 Task: Look for Airbnb properties in Disuq, Egypt from 12th December, 2023 to 16th December, 2023 for 8 adults. Place can be private room with 8 bedrooms having 8 beds and 8 bathrooms. Property type can be hotel. Amenities needed are: wifi, TV, free parkinig on premises, gym, breakfast.
Action: Mouse moved to (493, 89)
Screenshot: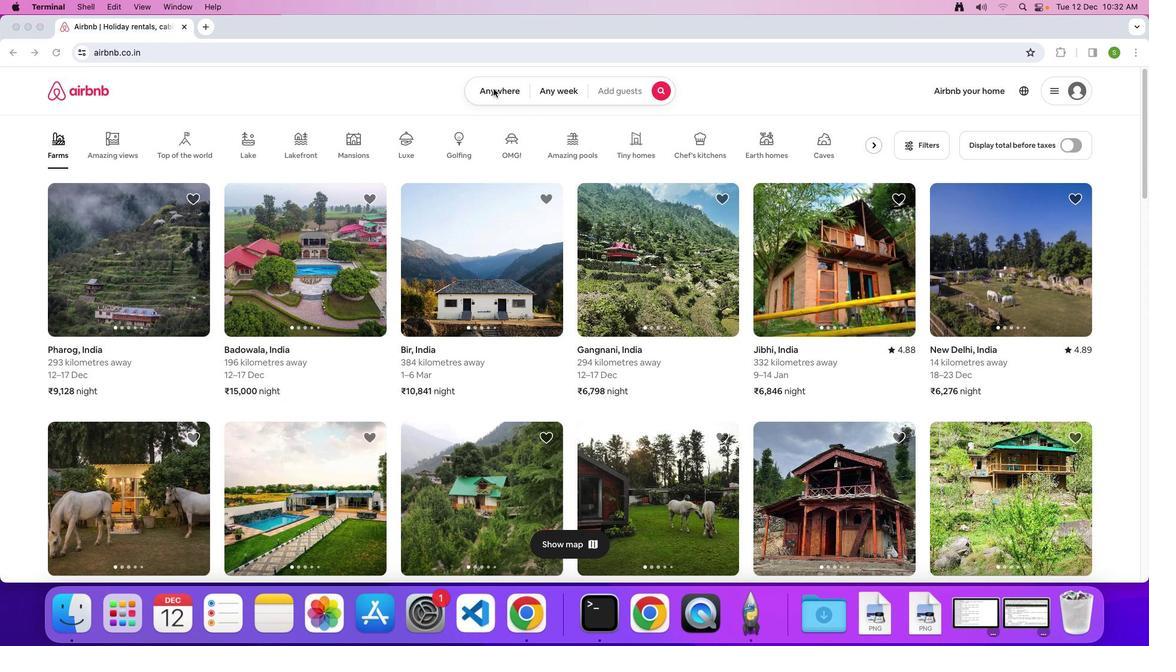 
Action: Mouse pressed left at (493, 89)
Screenshot: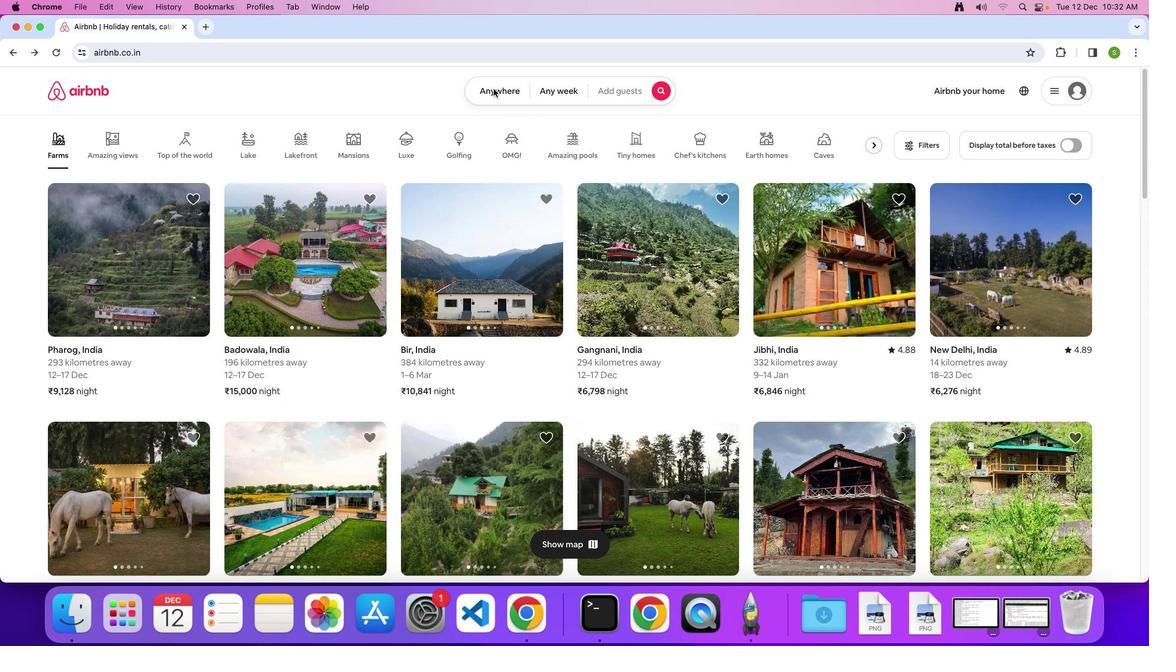 
Action: Mouse moved to (496, 94)
Screenshot: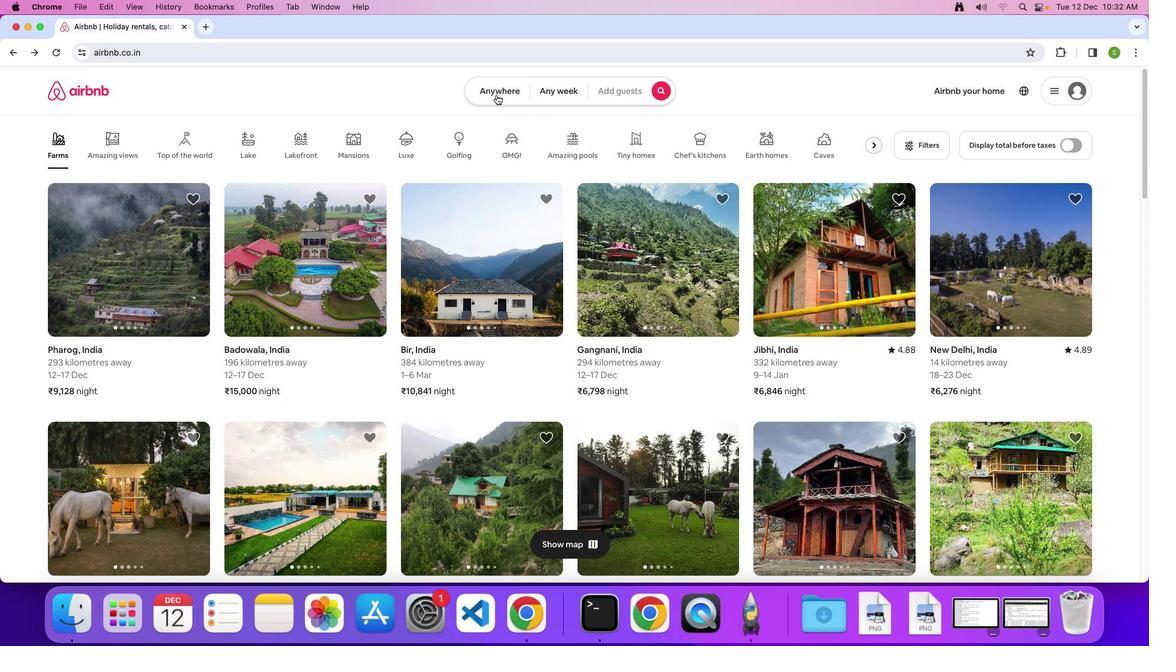 
Action: Mouse pressed left at (496, 94)
Screenshot: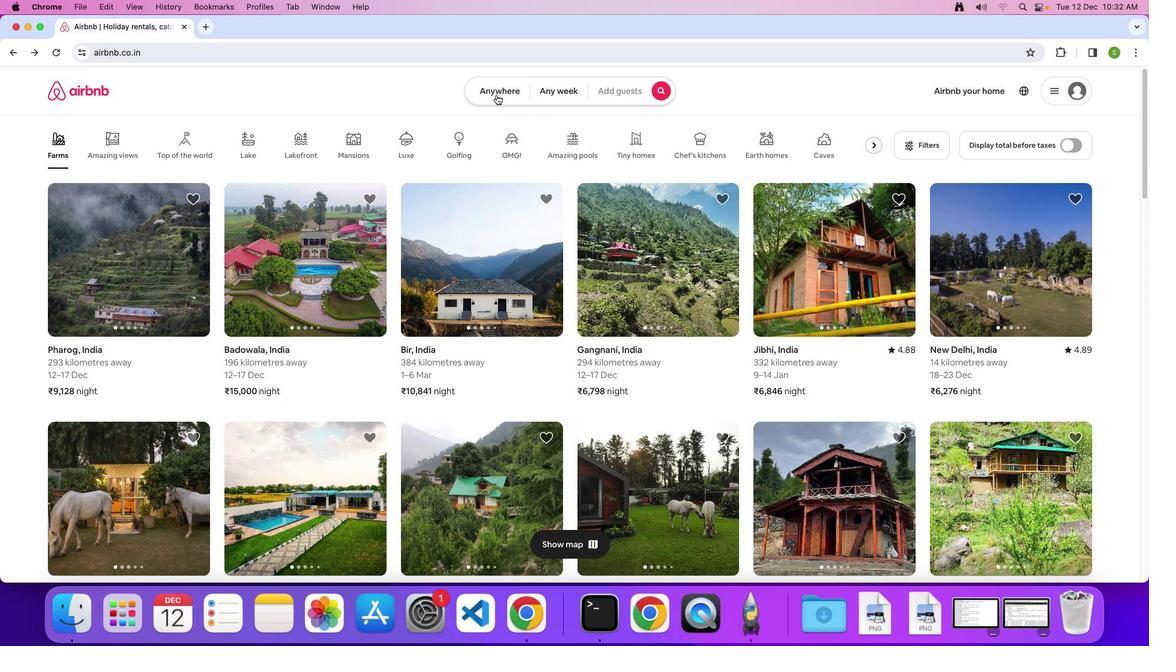 
Action: Mouse moved to (415, 135)
Screenshot: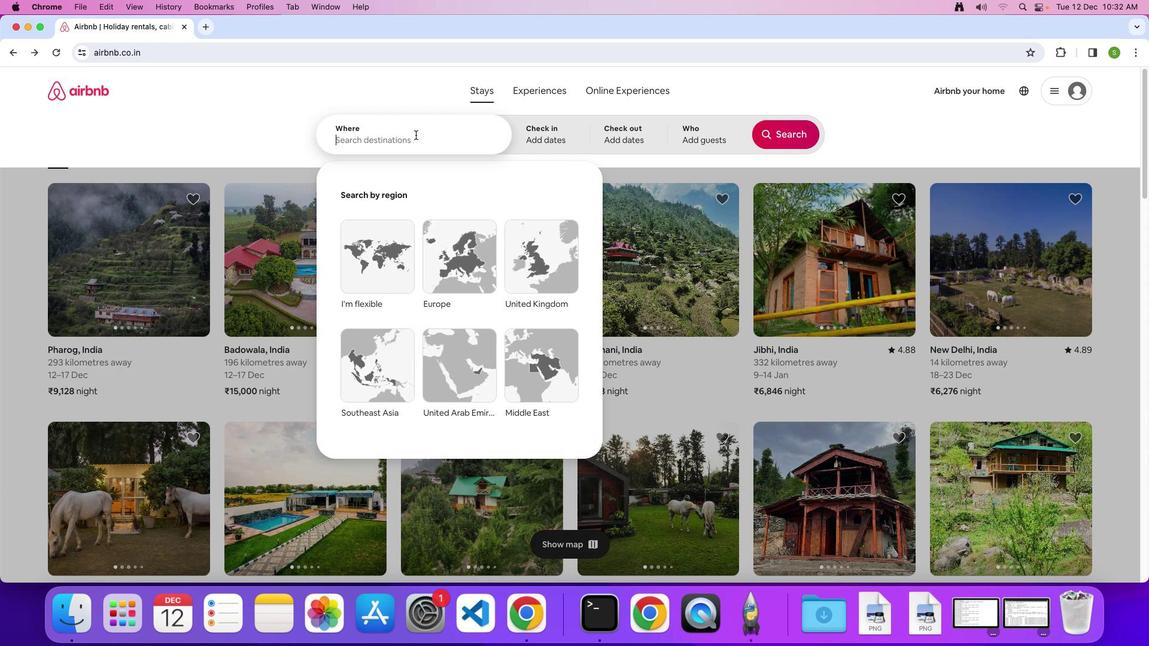 
Action: Mouse pressed left at (415, 135)
Screenshot: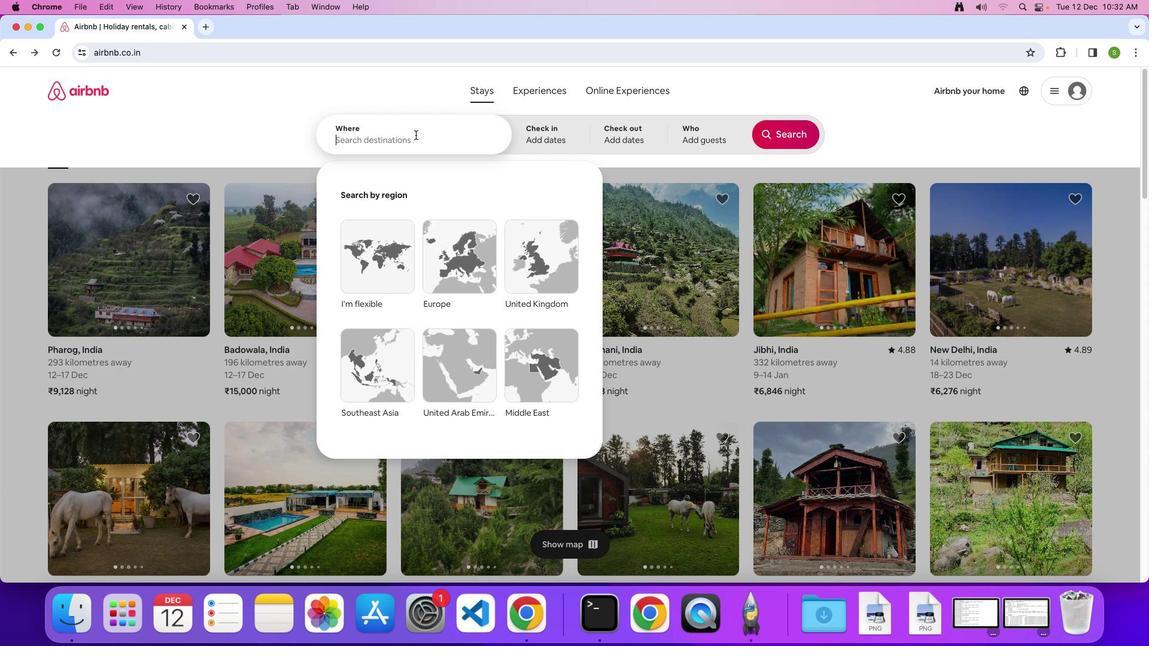 
Action: Mouse moved to (415, 135)
Screenshot: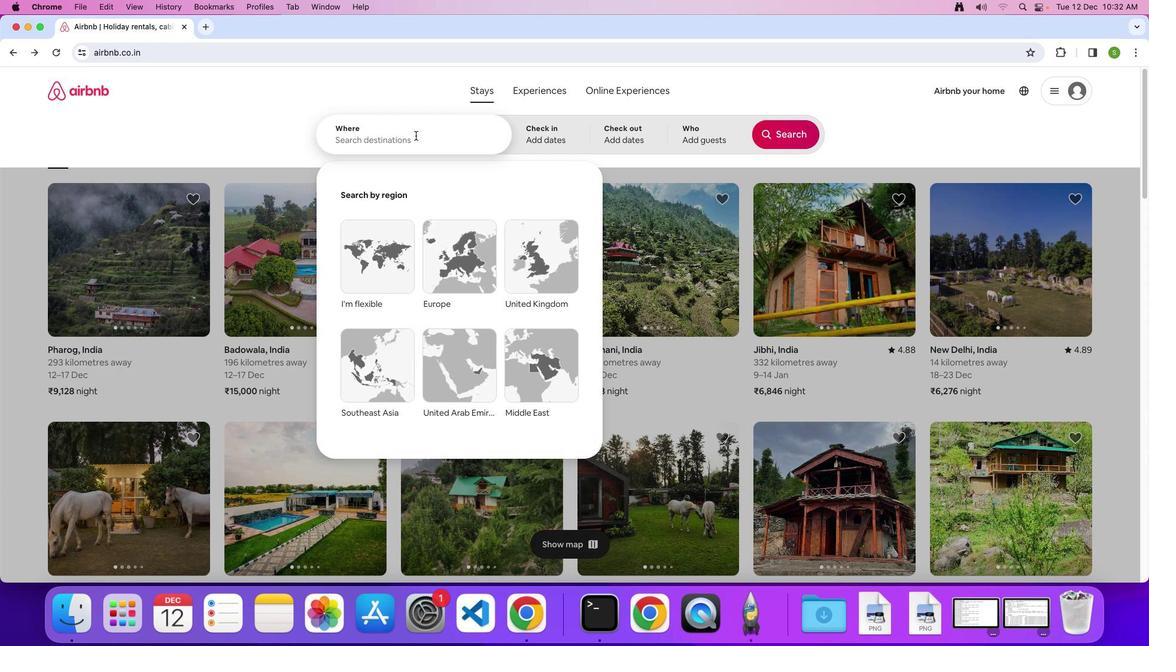 
Action: Key pressed 'D'Key.caps_lock'i''s''u''q'','Key.spaceKey.shift'E''g''p''t'Key.backspaceKey.backspace'y''p''t'Key.enter
Screenshot: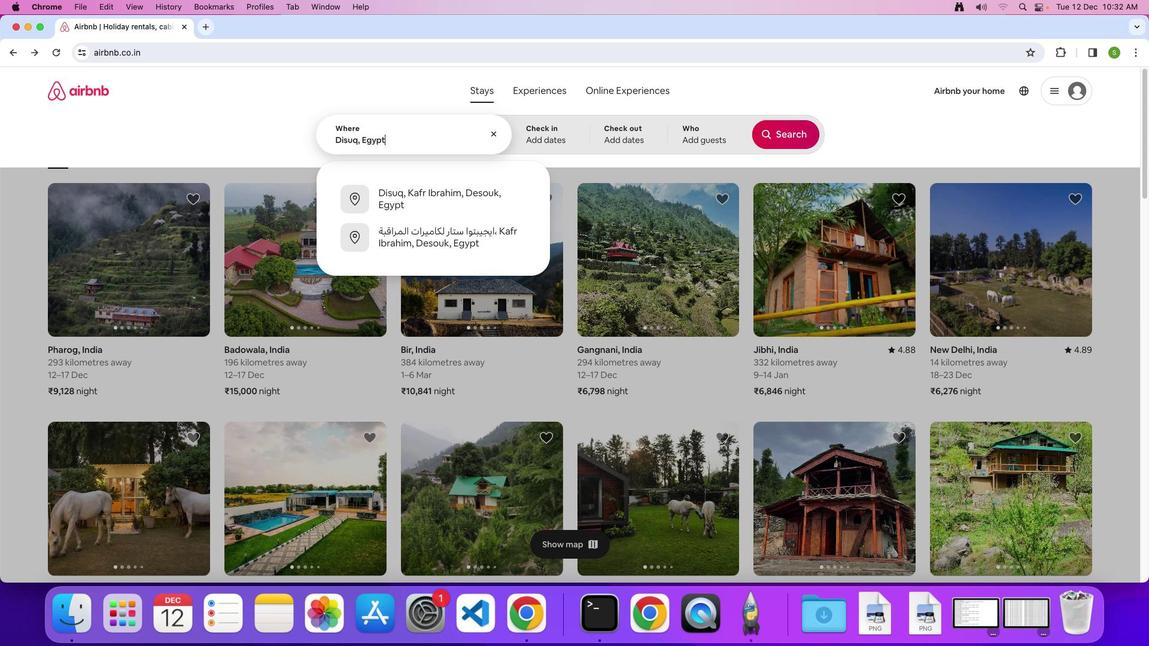 
Action: Mouse moved to (425, 338)
Screenshot: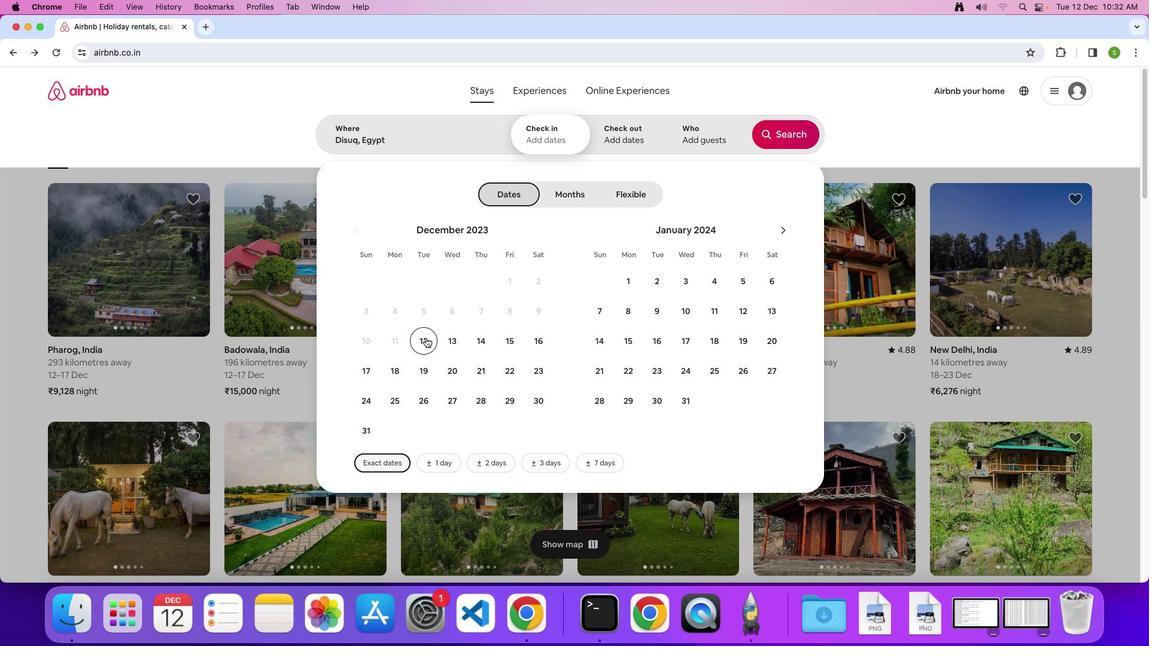 
Action: Mouse pressed left at (425, 338)
Screenshot: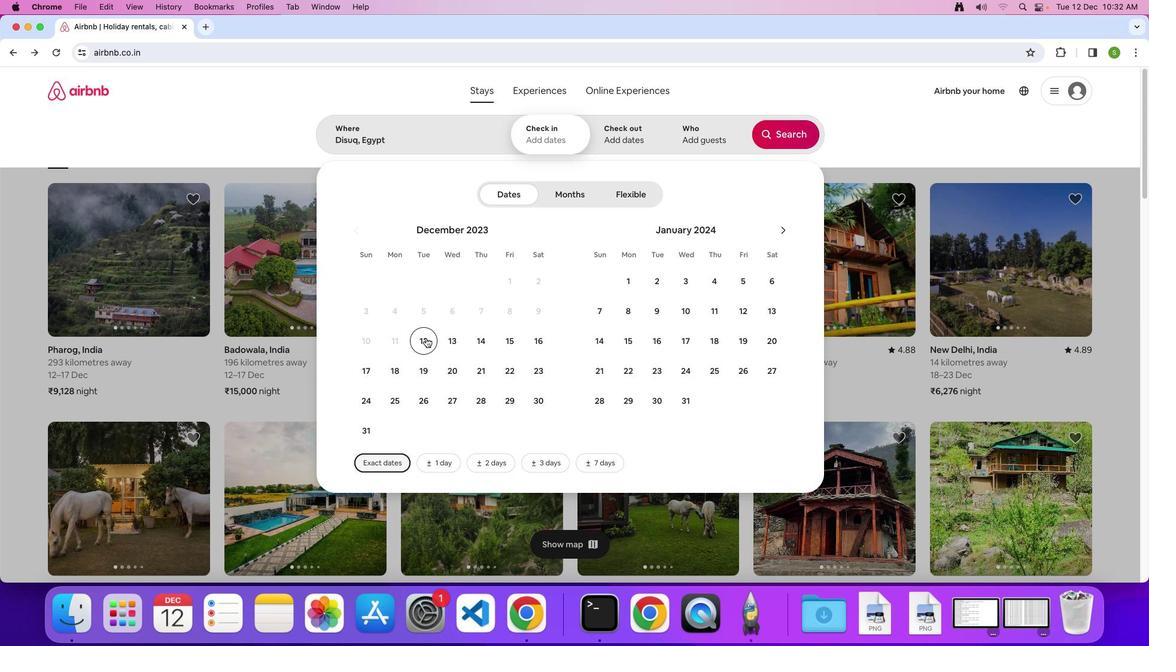 
Action: Mouse moved to (535, 342)
Screenshot: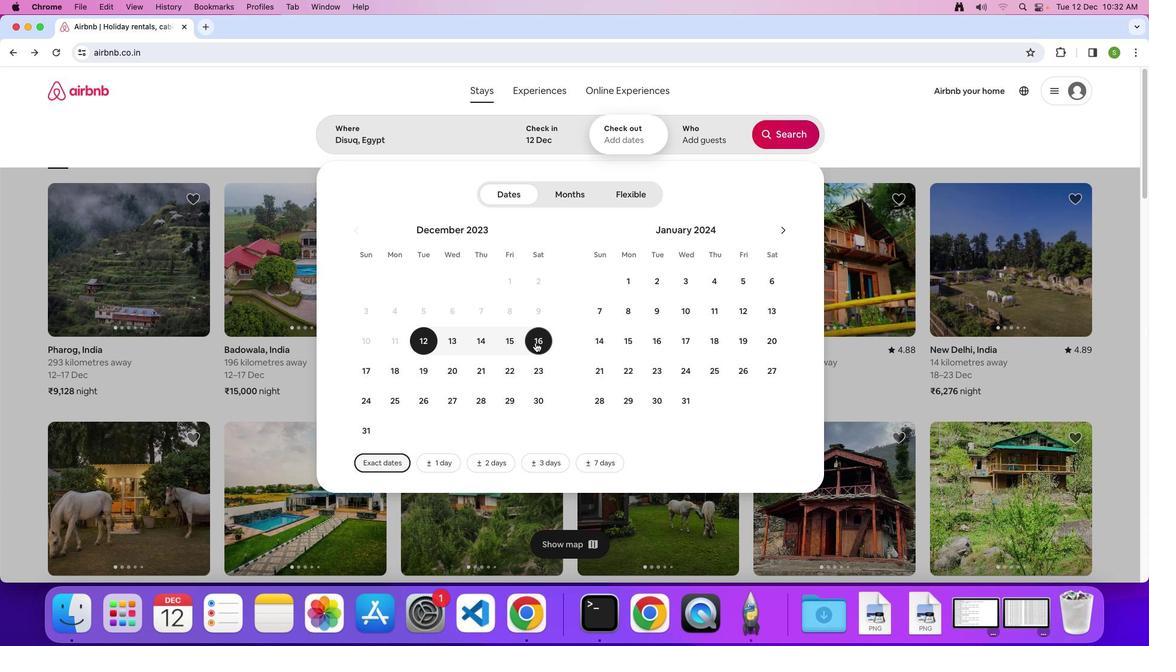 
Action: Mouse pressed left at (535, 342)
Screenshot: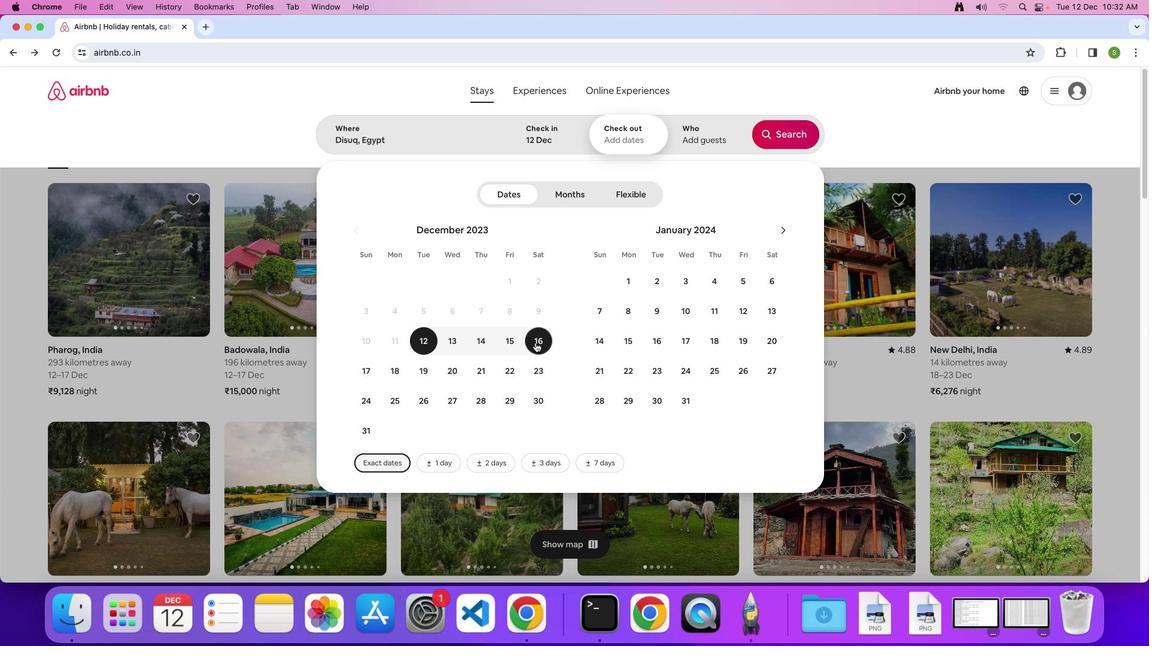 
Action: Mouse moved to (708, 146)
Screenshot: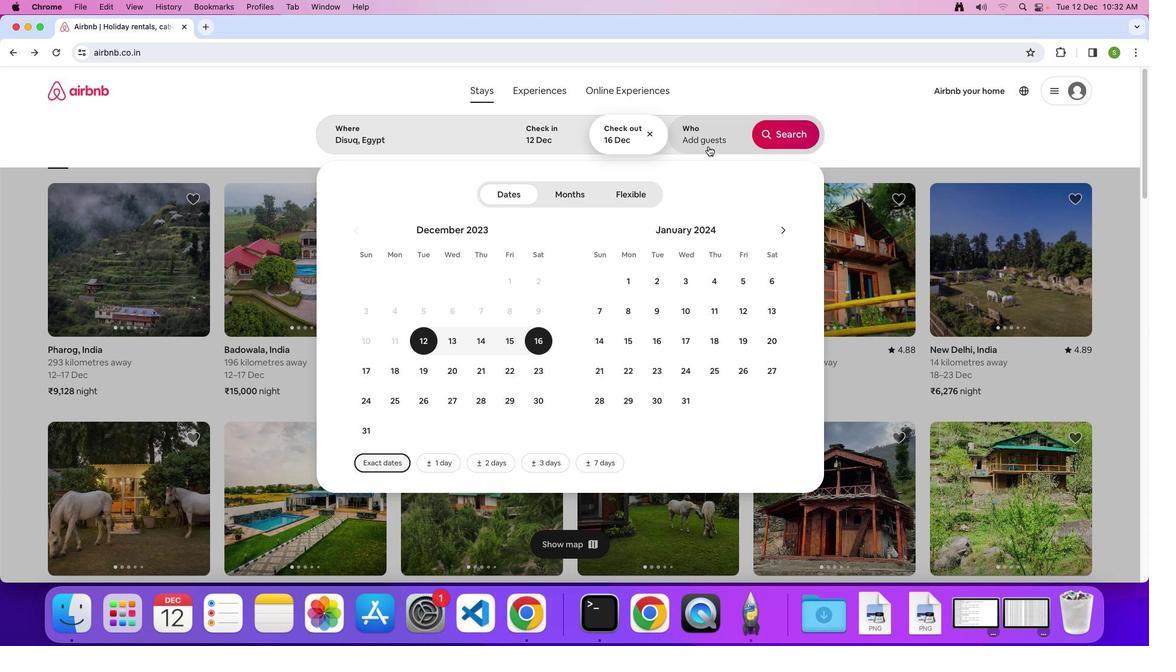 
Action: Mouse pressed left at (708, 146)
Screenshot: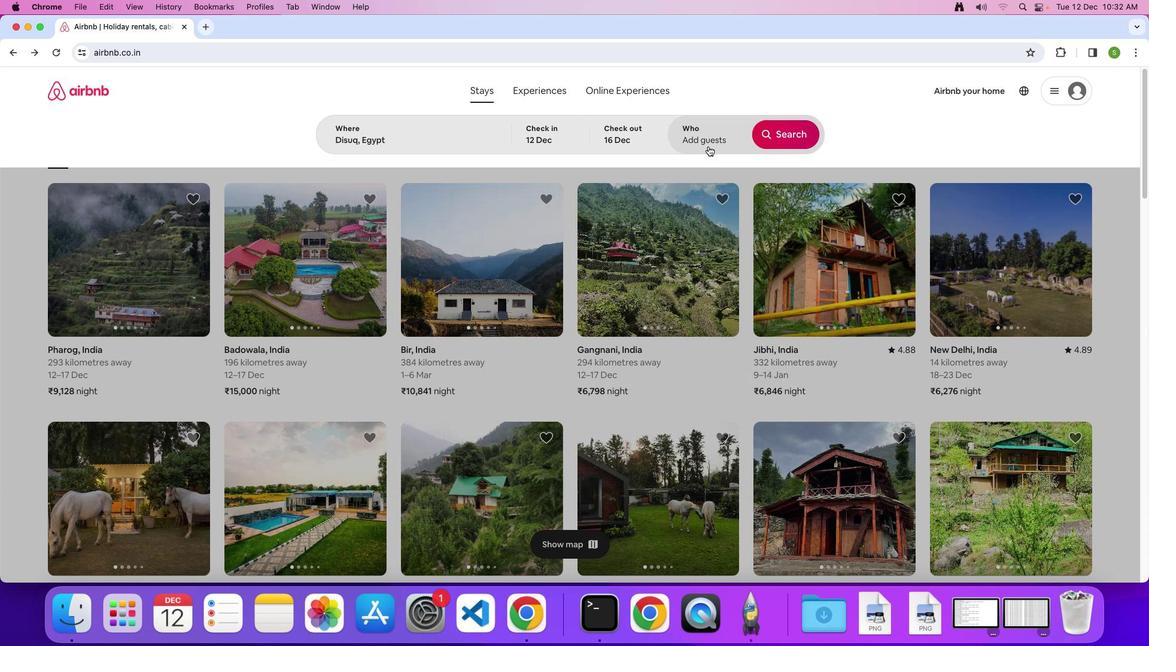 
Action: Mouse moved to (788, 197)
Screenshot: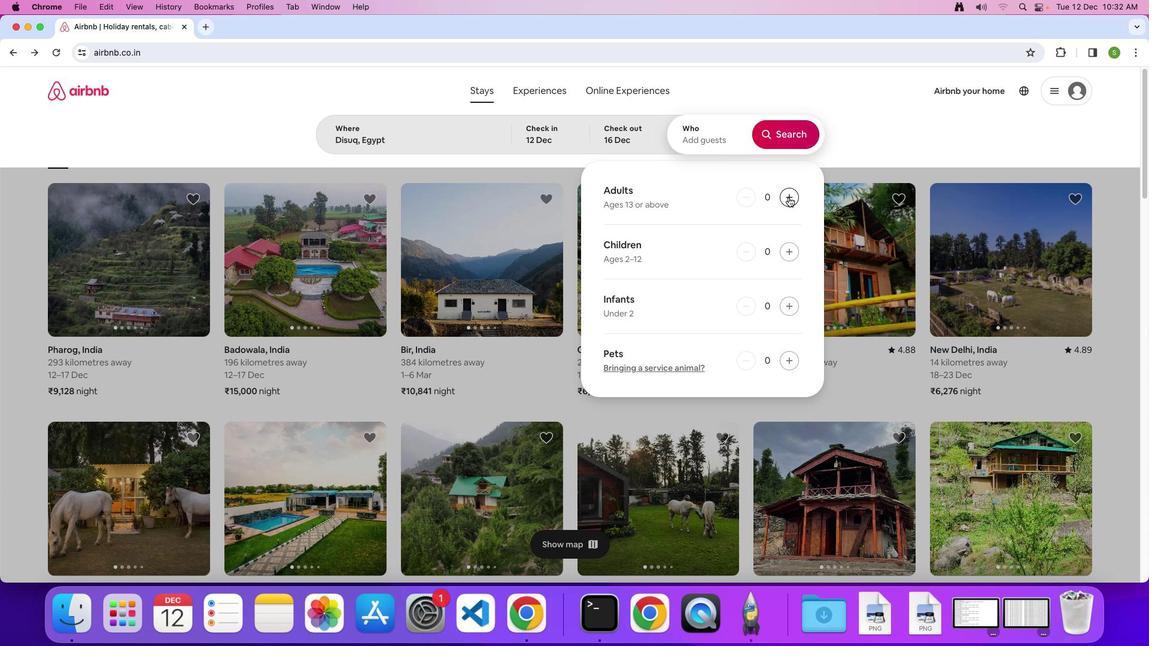 
Action: Mouse pressed left at (788, 197)
Screenshot: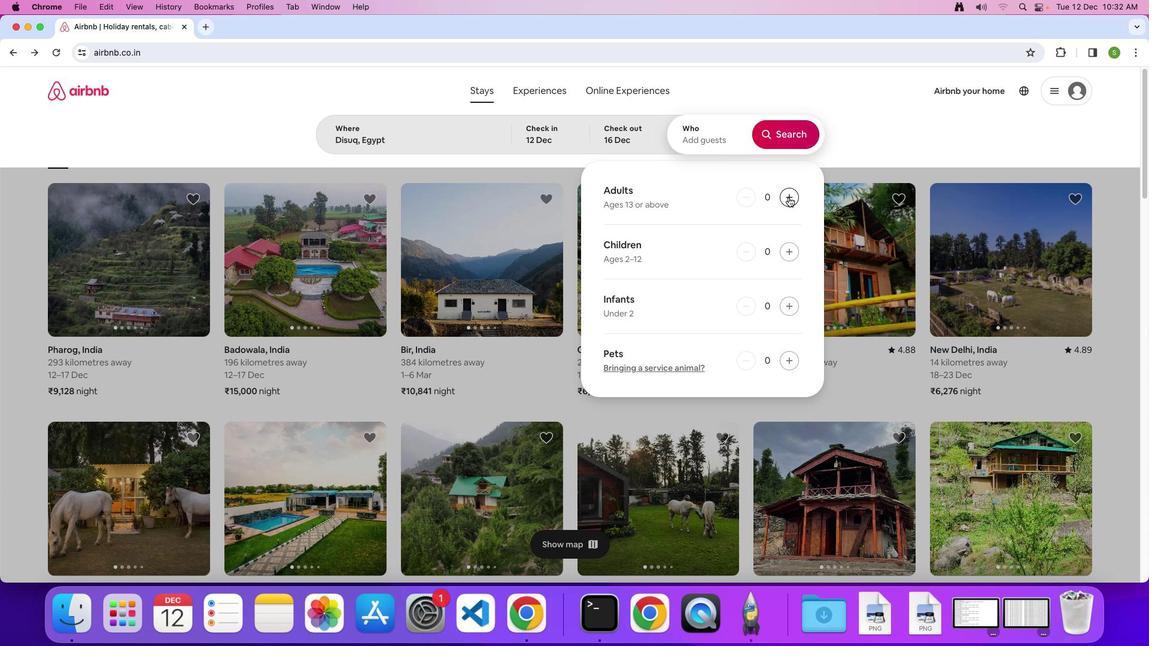 
Action: Mouse pressed left at (788, 197)
Screenshot: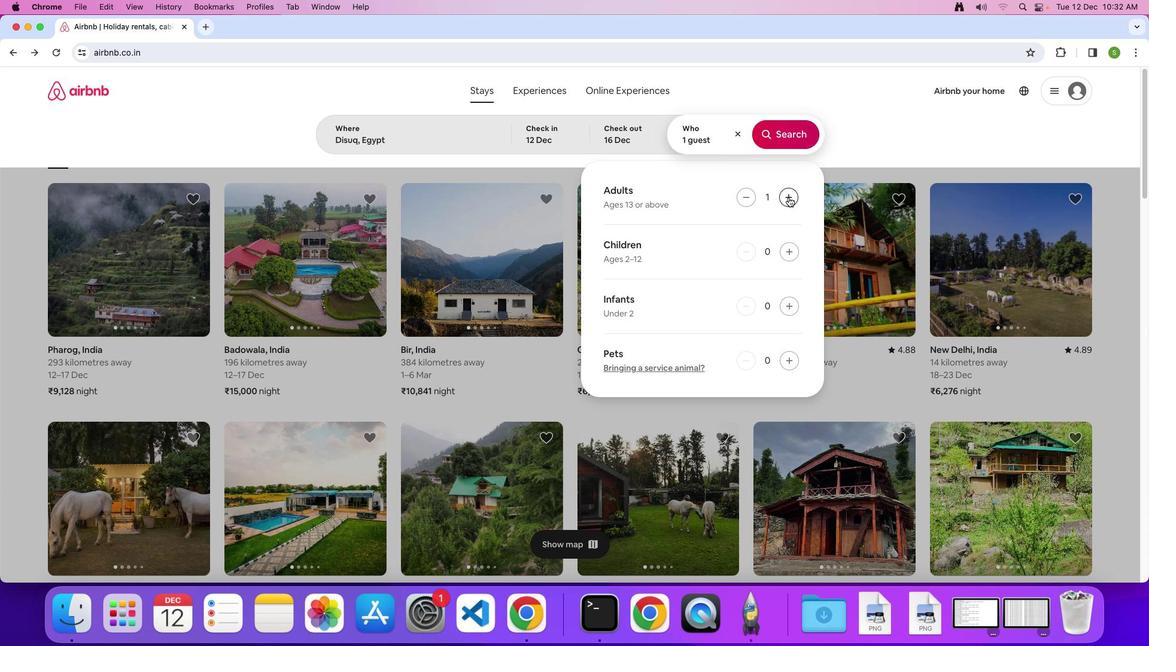 
Action: Mouse pressed left at (788, 197)
Screenshot: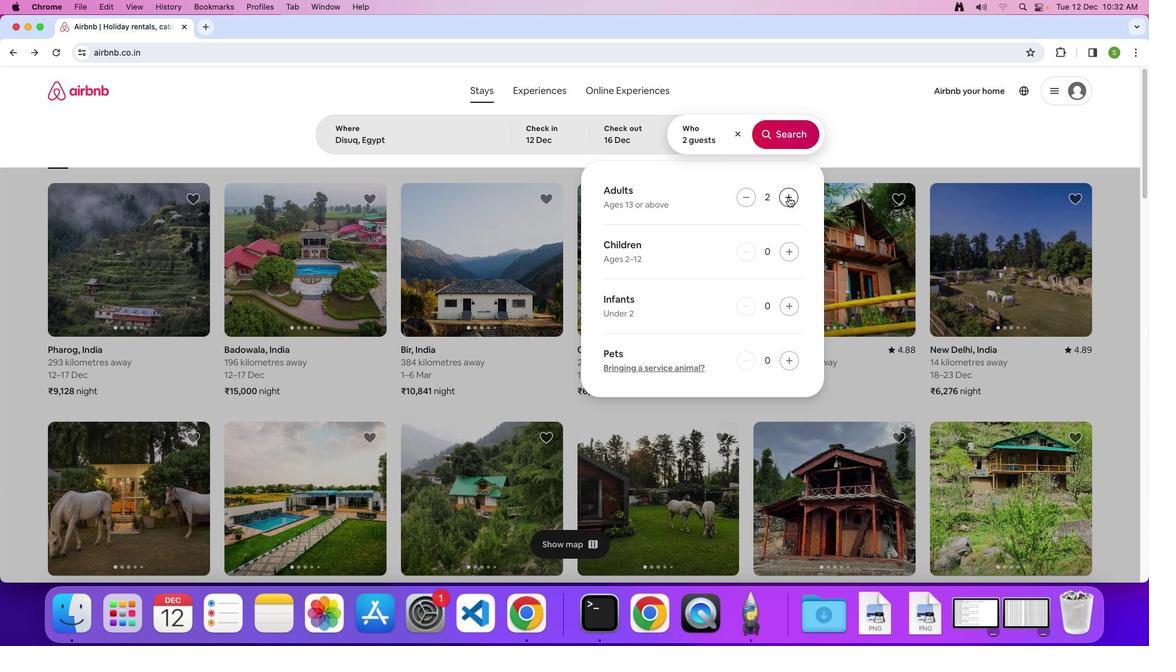 
Action: Mouse pressed left at (788, 197)
Screenshot: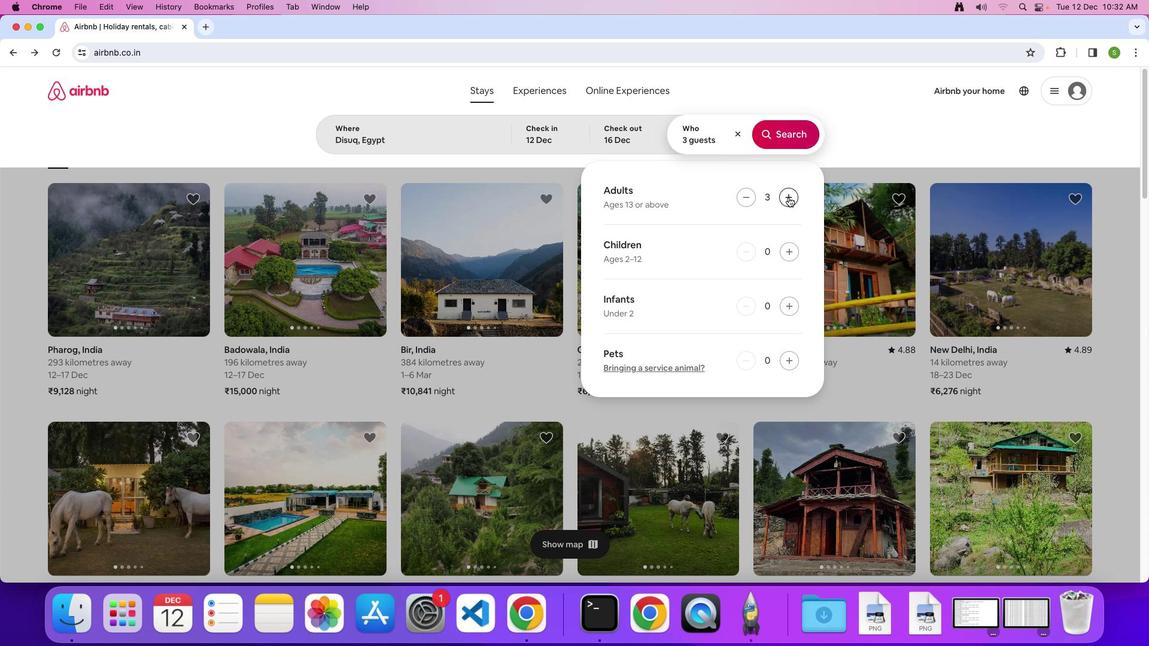 
Action: Mouse pressed left at (788, 197)
Screenshot: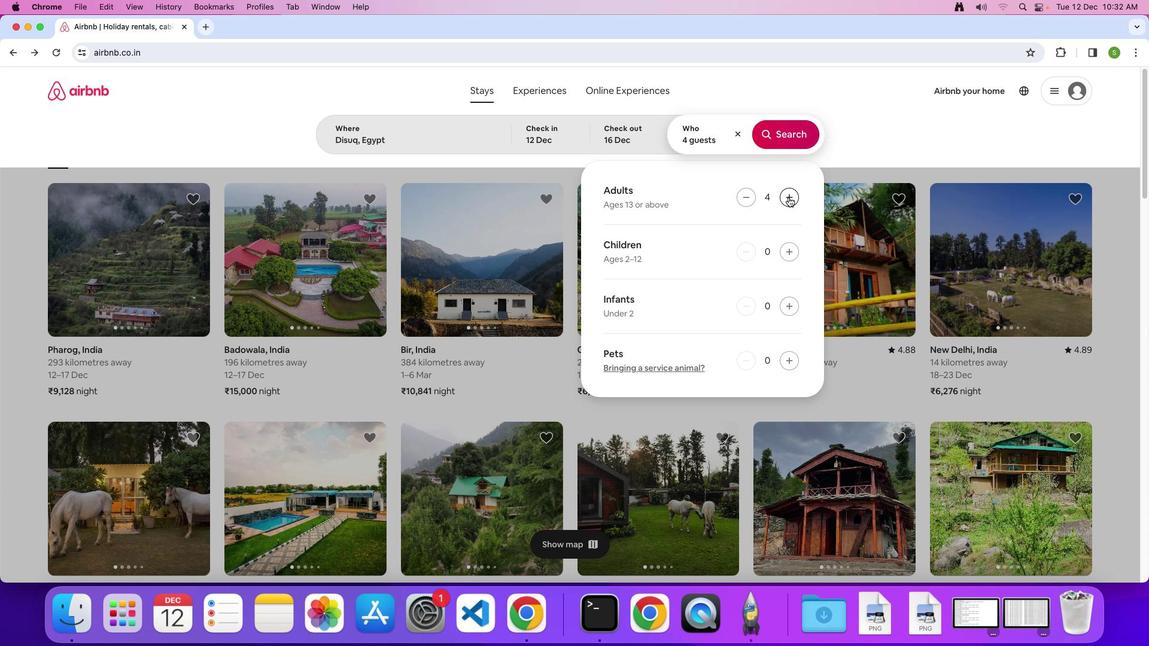 
Action: Mouse pressed left at (788, 197)
Screenshot: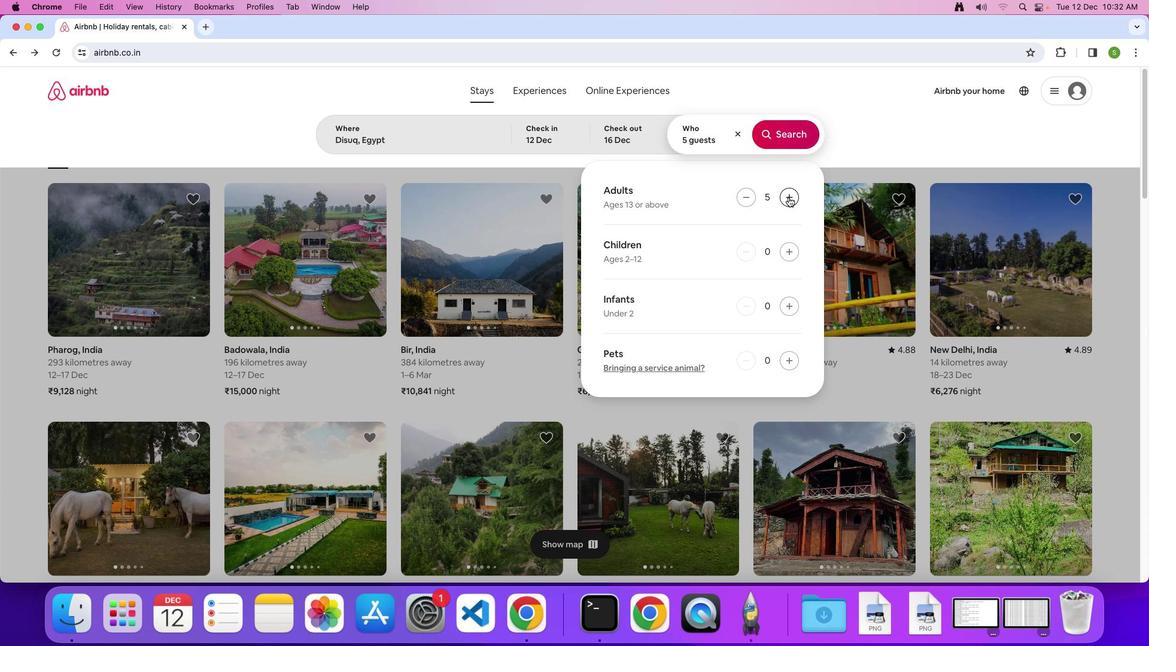 
Action: Mouse pressed left at (788, 197)
Screenshot: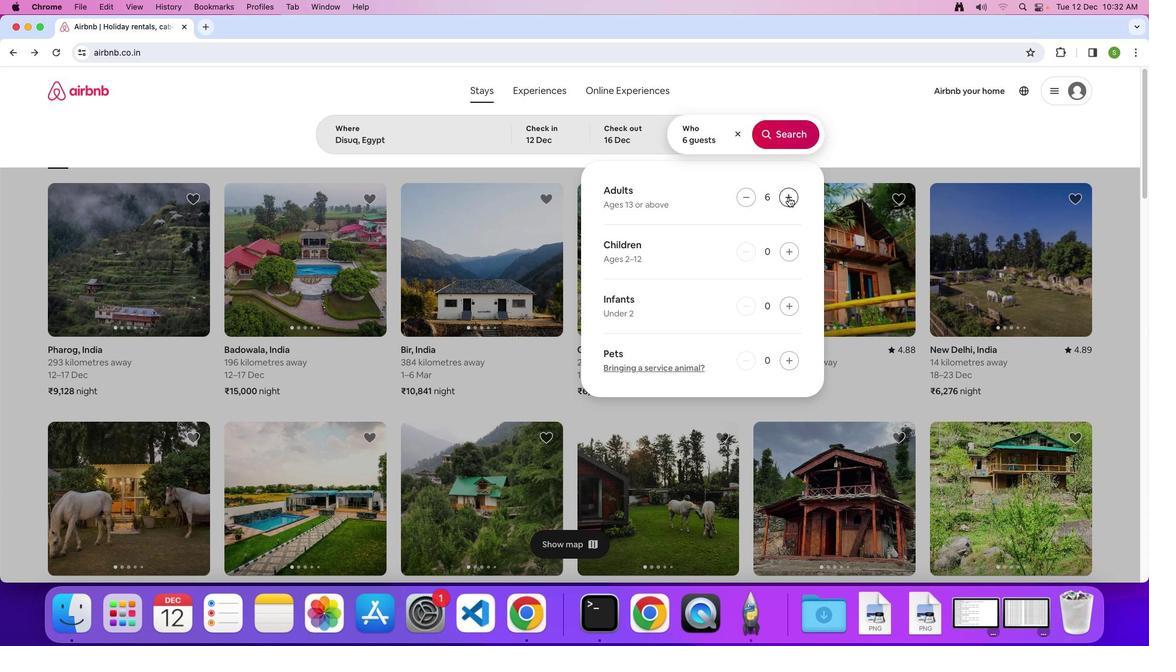 
Action: Mouse pressed left at (788, 197)
Screenshot: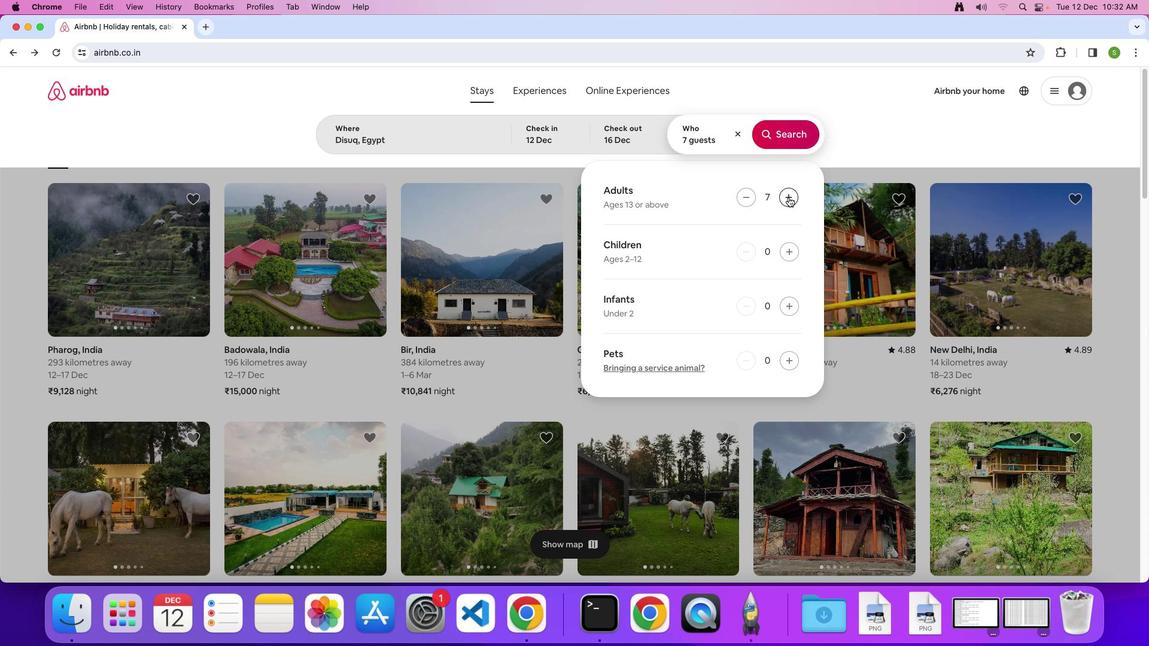 
Action: Mouse moved to (789, 144)
Screenshot: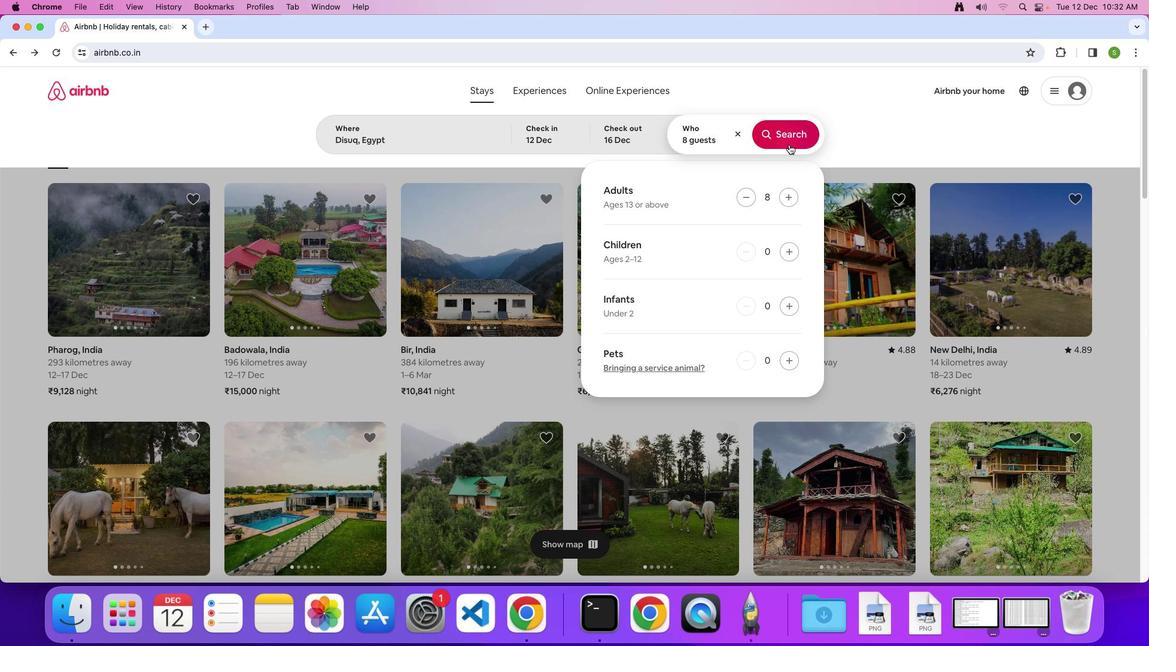 
Action: Mouse pressed left at (789, 144)
Screenshot: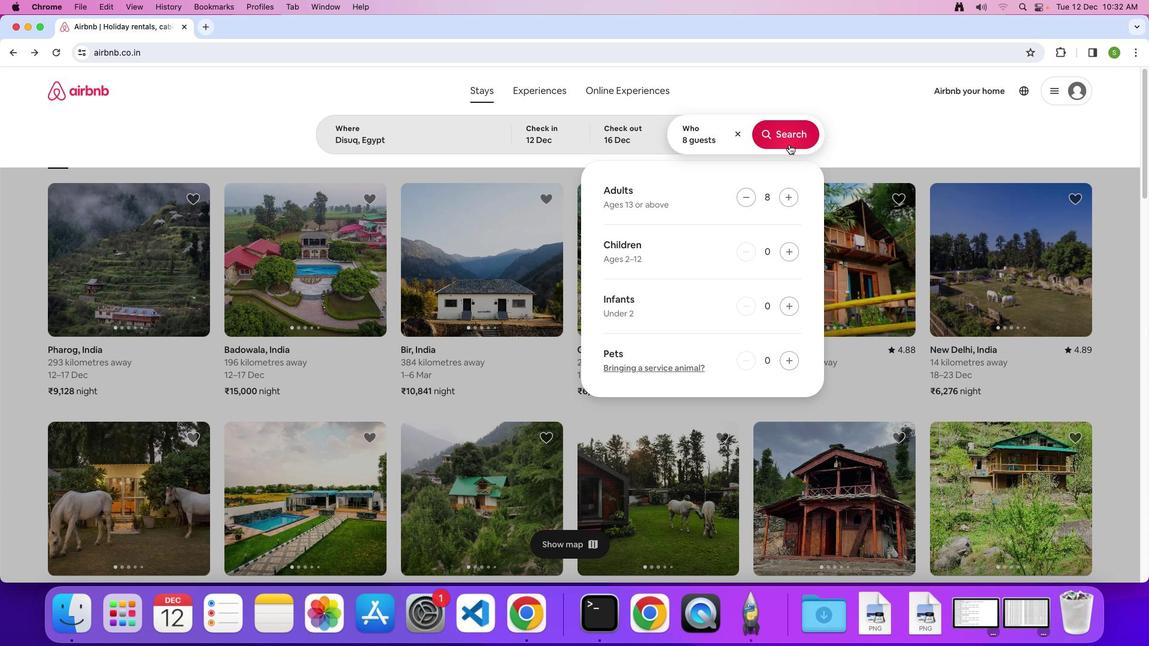 
Action: Mouse moved to (961, 138)
Screenshot: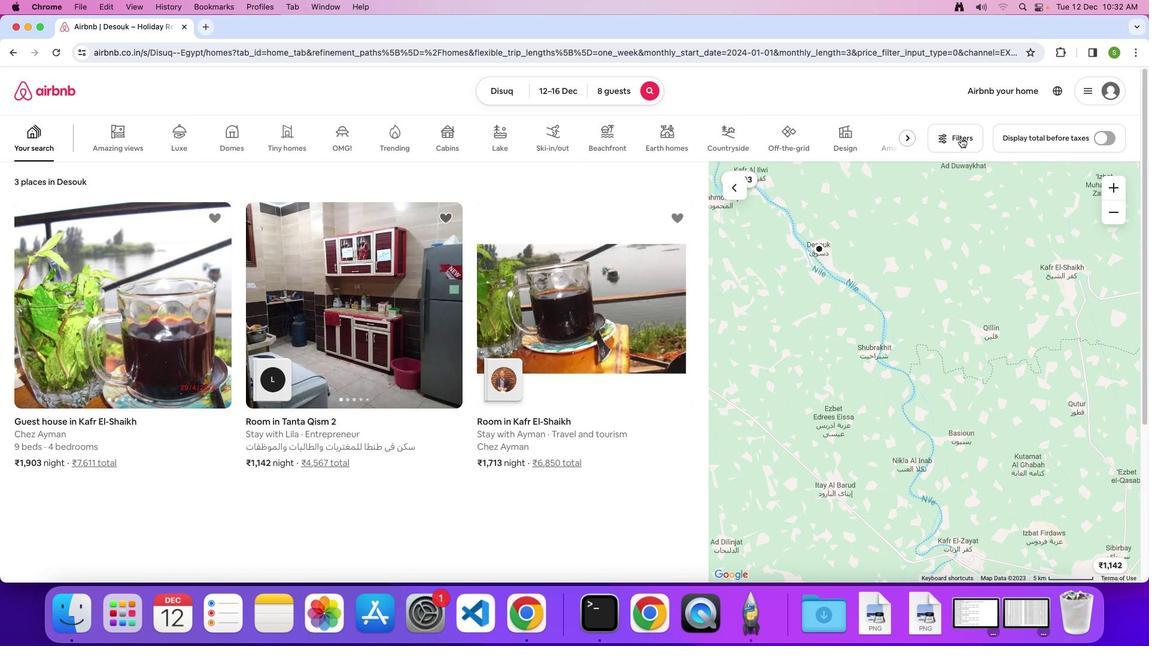 
Action: Mouse pressed left at (961, 138)
Screenshot: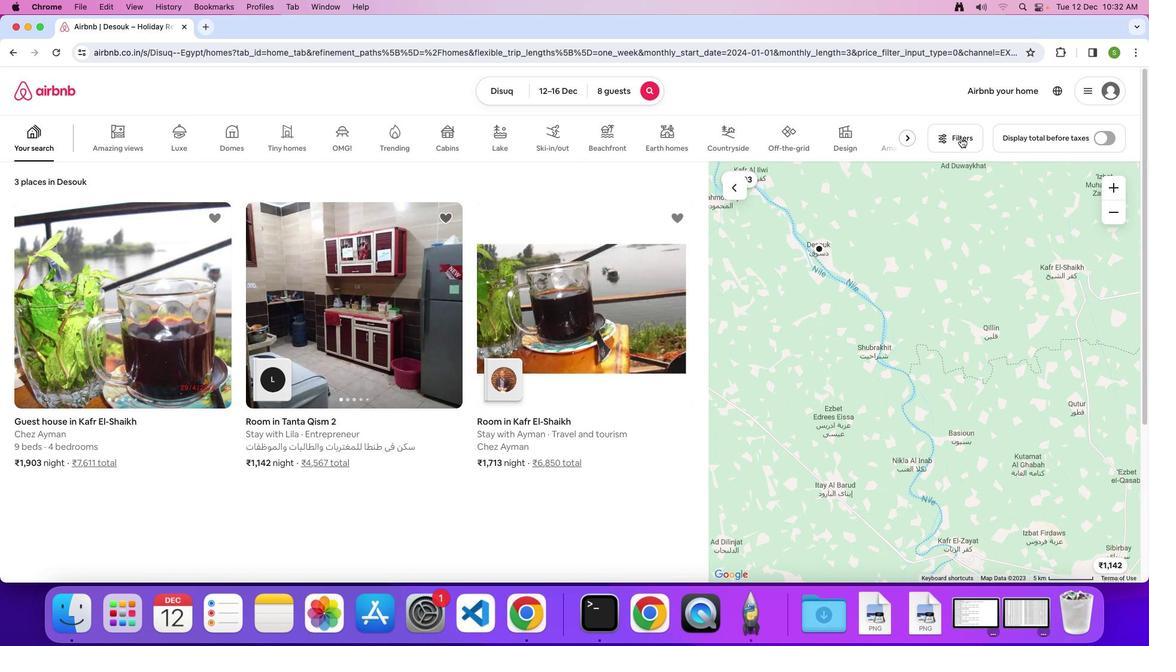 
Action: Mouse moved to (575, 317)
Screenshot: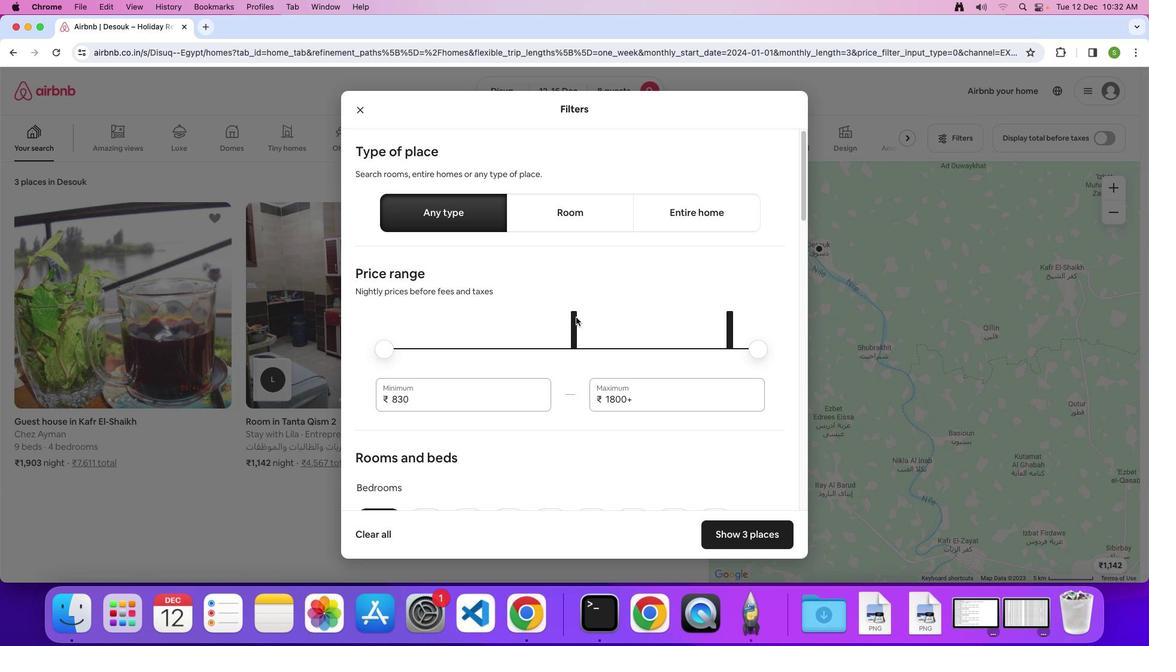 
Action: Mouse scrolled (575, 317) with delta (0, 0)
Screenshot: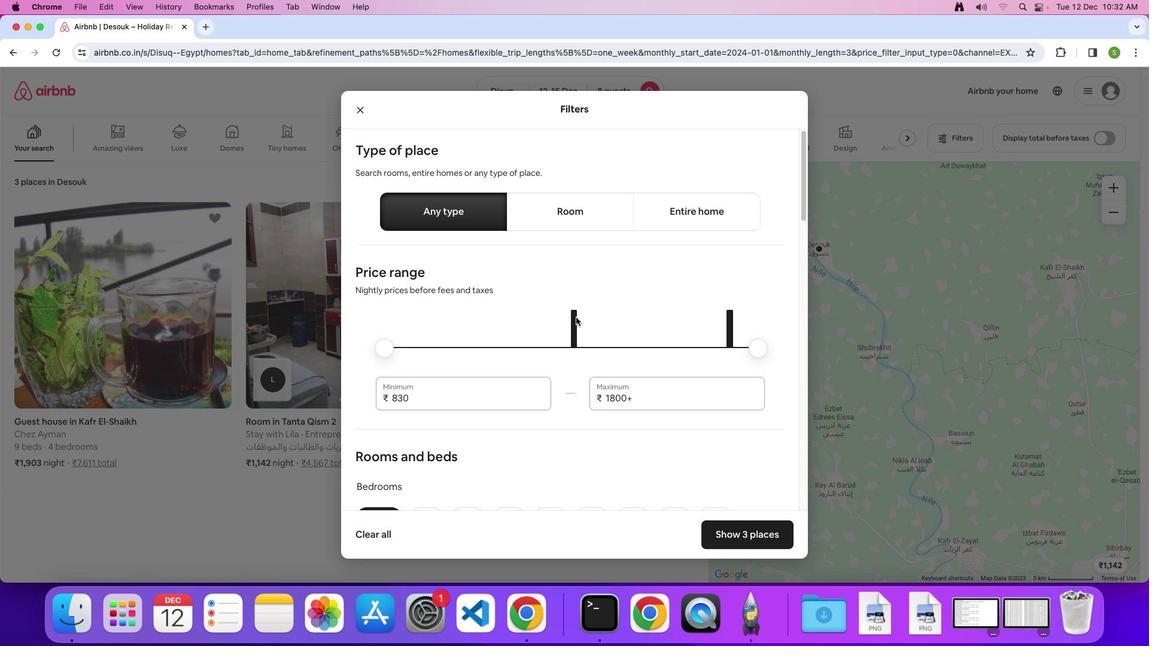 
Action: Mouse scrolled (575, 317) with delta (0, 0)
Screenshot: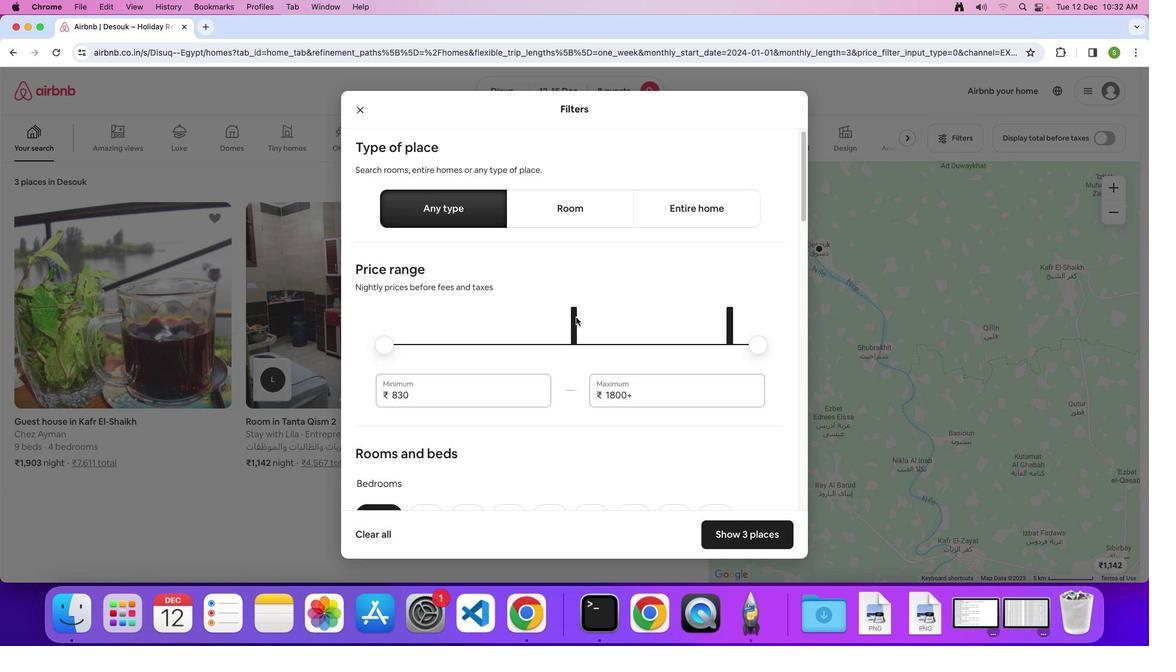 
Action: Mouse scrolled (575, 317) with delta (0, 0)
Screenshot: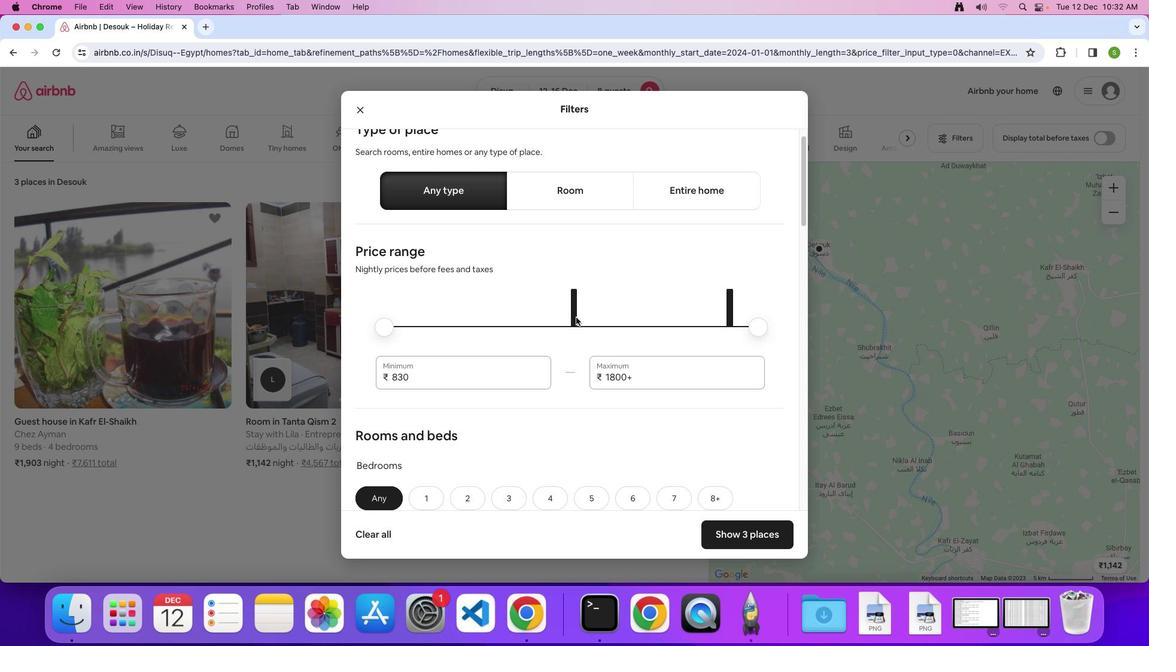 
Action: Mouse scrolled (575, 317) with delta (0, 0)
Screenshot: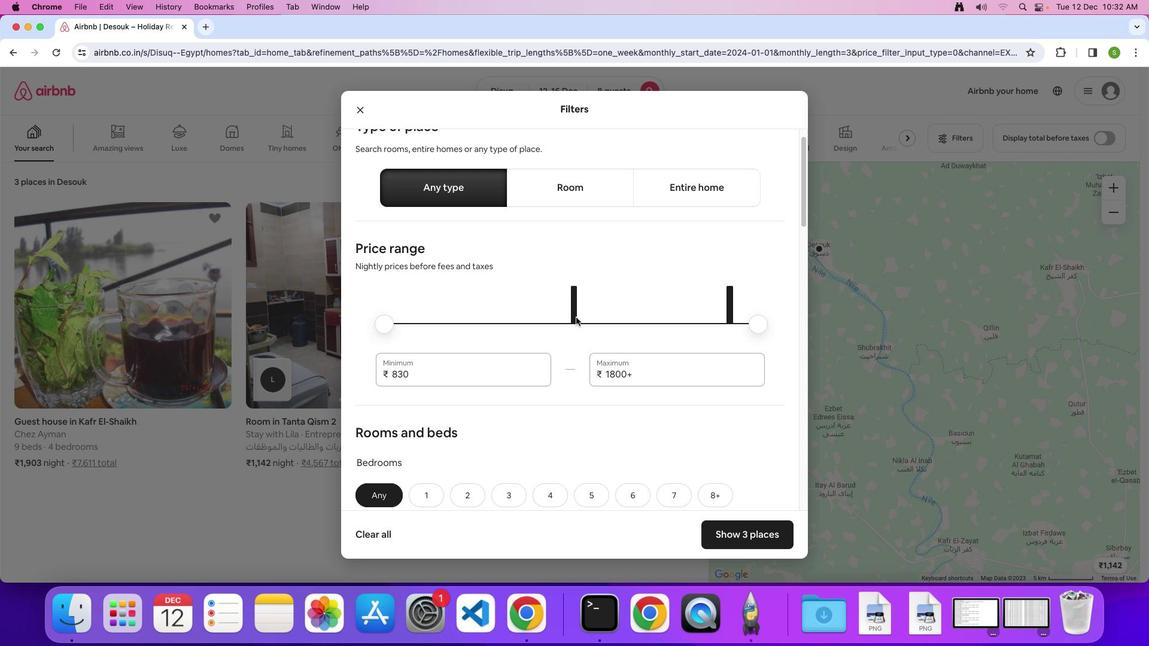 
Action: Mouse scrolled (575, 317) with delta (0, 0)
Screenshot: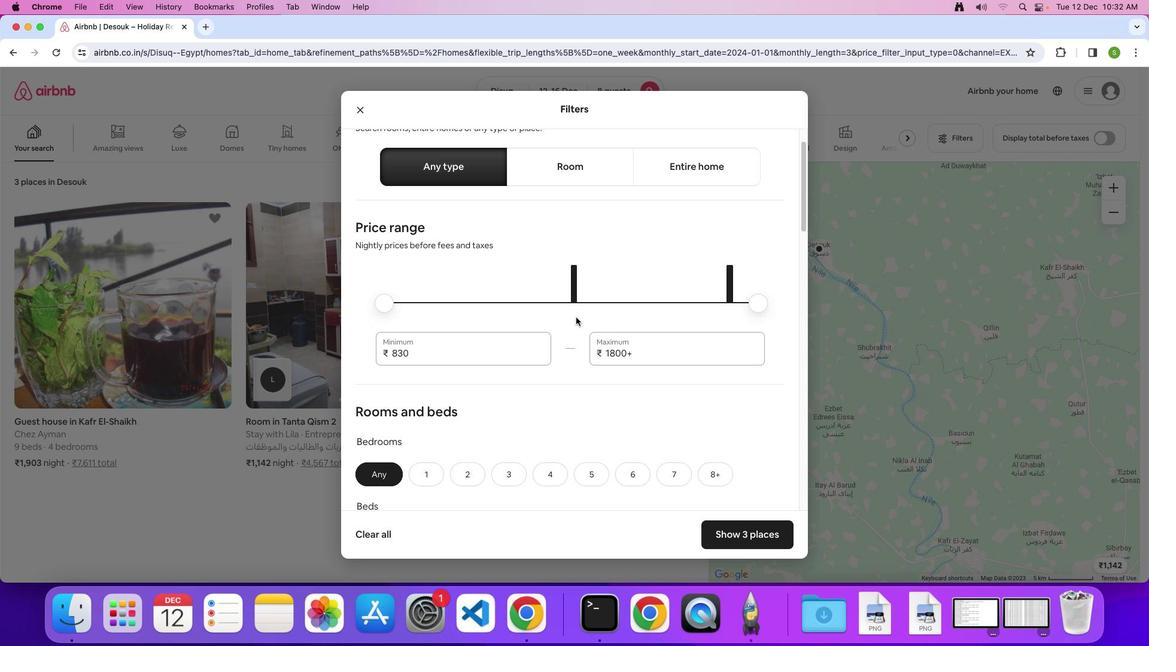 
Action: Mouse scrolled (575, 317) with delta (0, 0)
Screenshot: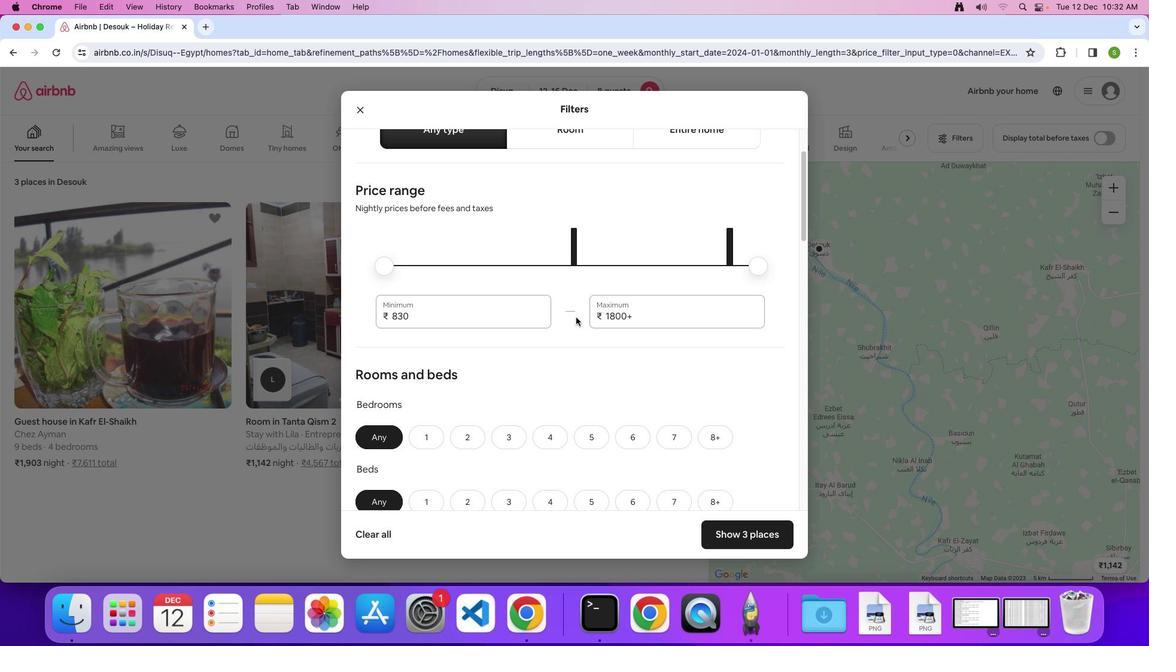 
Action: Mouse scrolled (575, 317) with delta (0, 0)
Screenshot: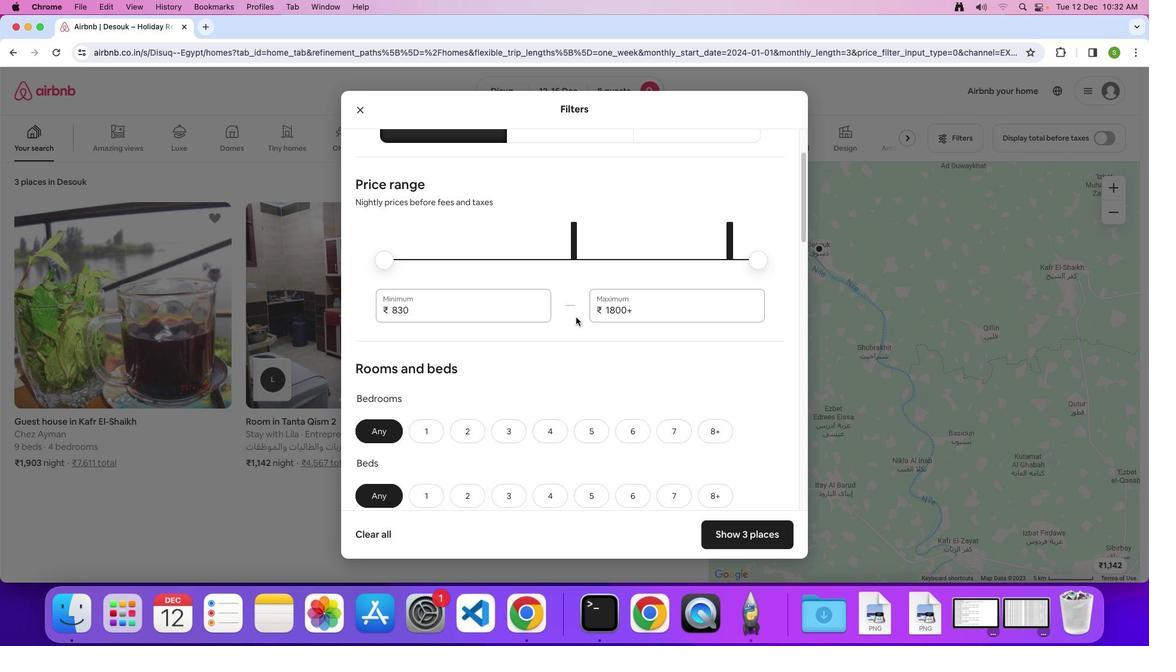 
Action: Mouse scrolled (575, 317) with delta (0, 0)
Screenshot: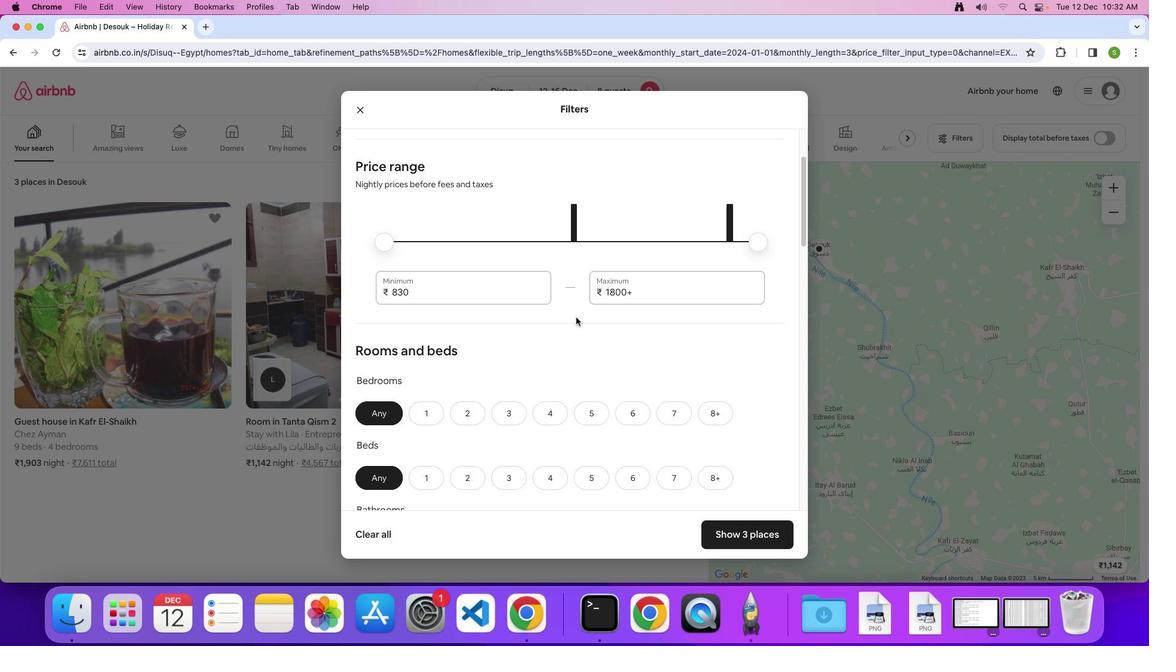 
Action: Mouse scrolled (575, 317) with delta (0, 0)
Screenshot: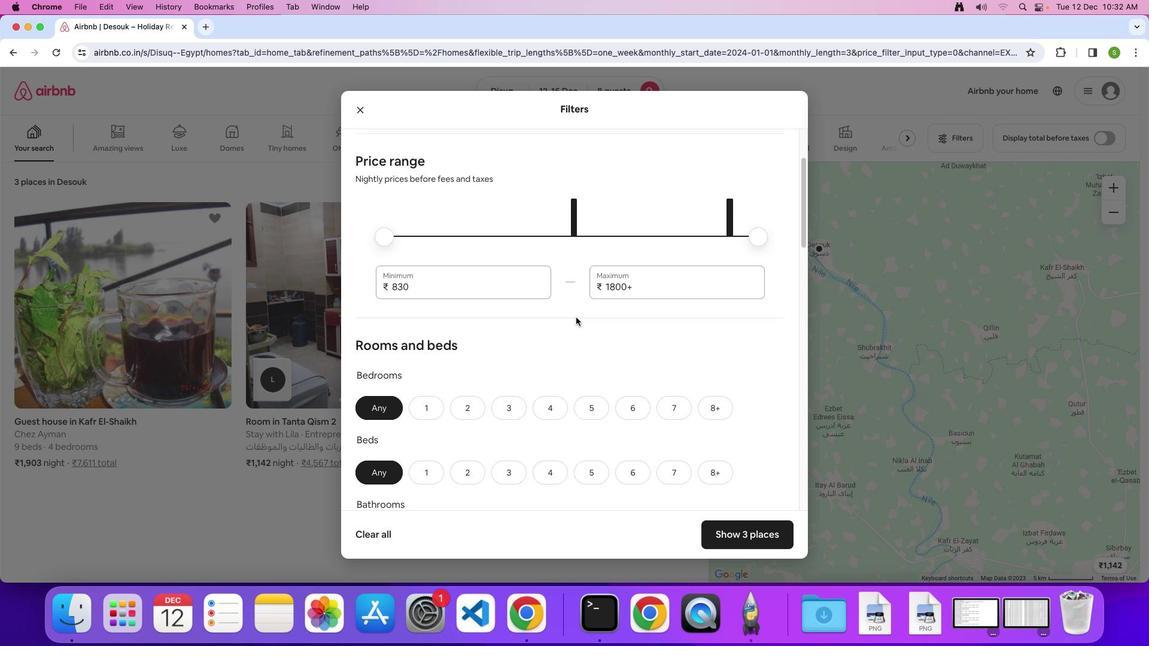 
Action: Mouse scrolled (575, 317) with delta (0, 0)
Screenshot: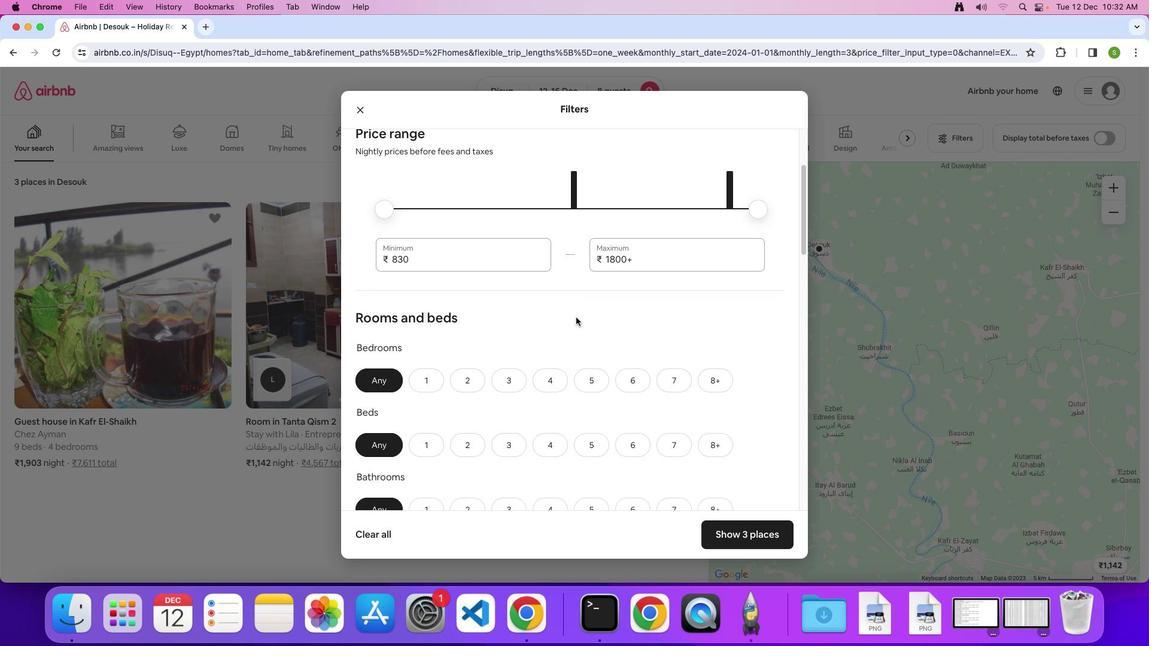 
Action: Mouse scrolled (575, 317) with delta (0, 0)
Screenshot: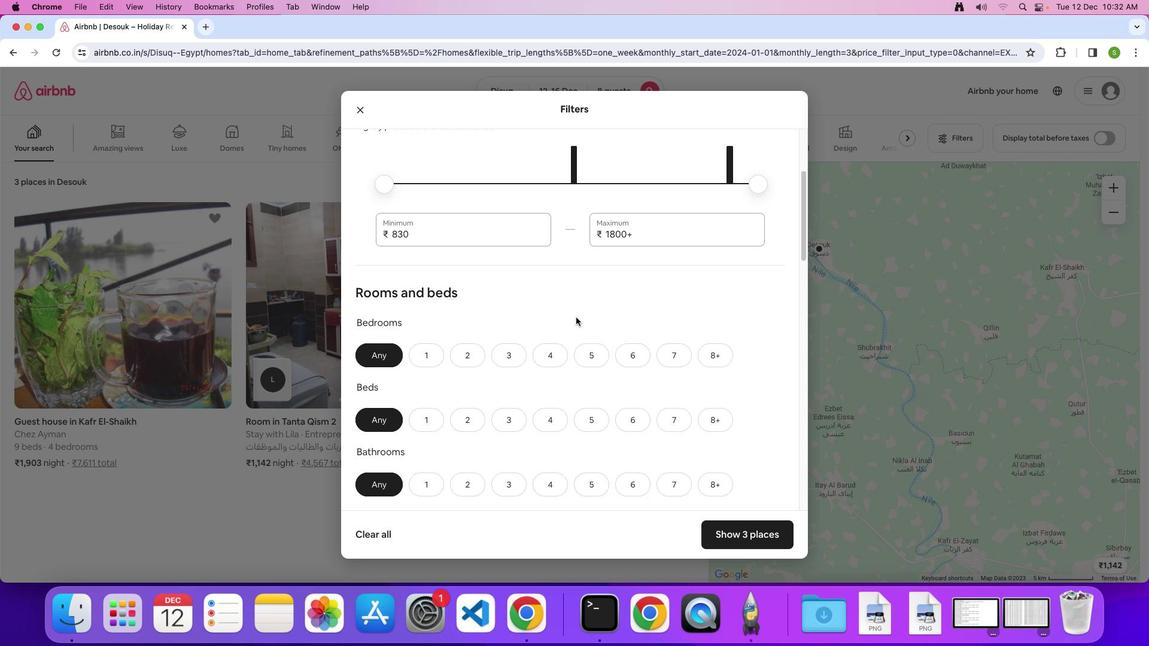 
Action: Mouse scrolled (575, 317) with delta (0, 0)
Screenshot: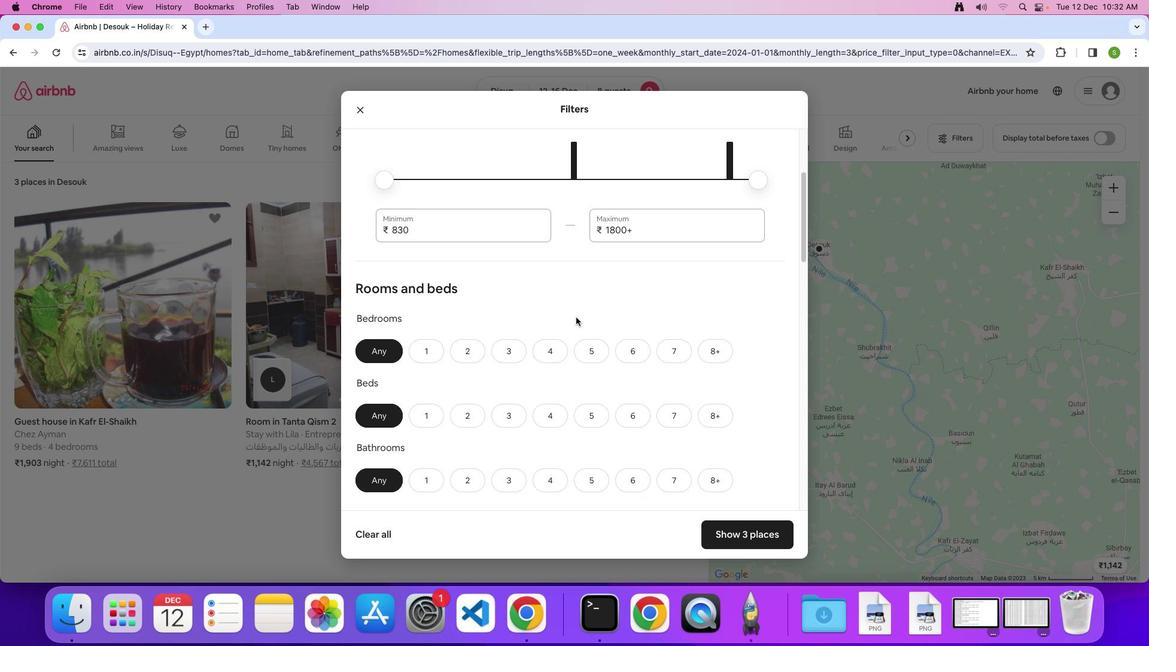 
Action: Mouse scrolled (575, 317) with delta (0, 0)
Screenshot: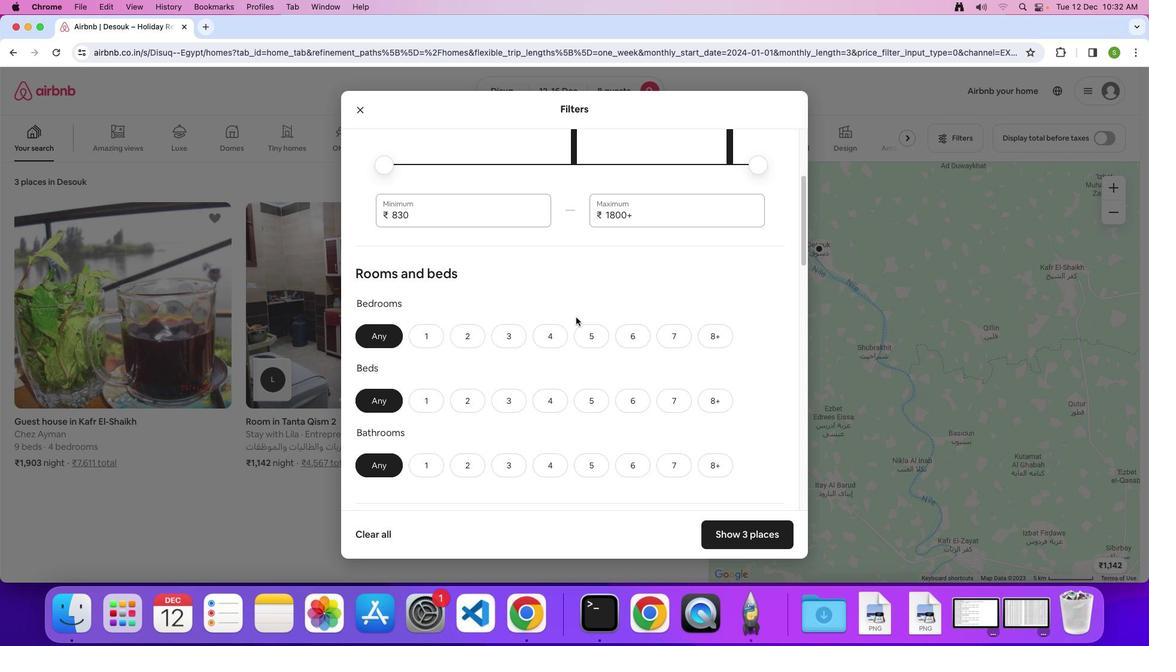 
Action: Mouse scrolled (575, 317) with delta (0, 0)
Screenshot: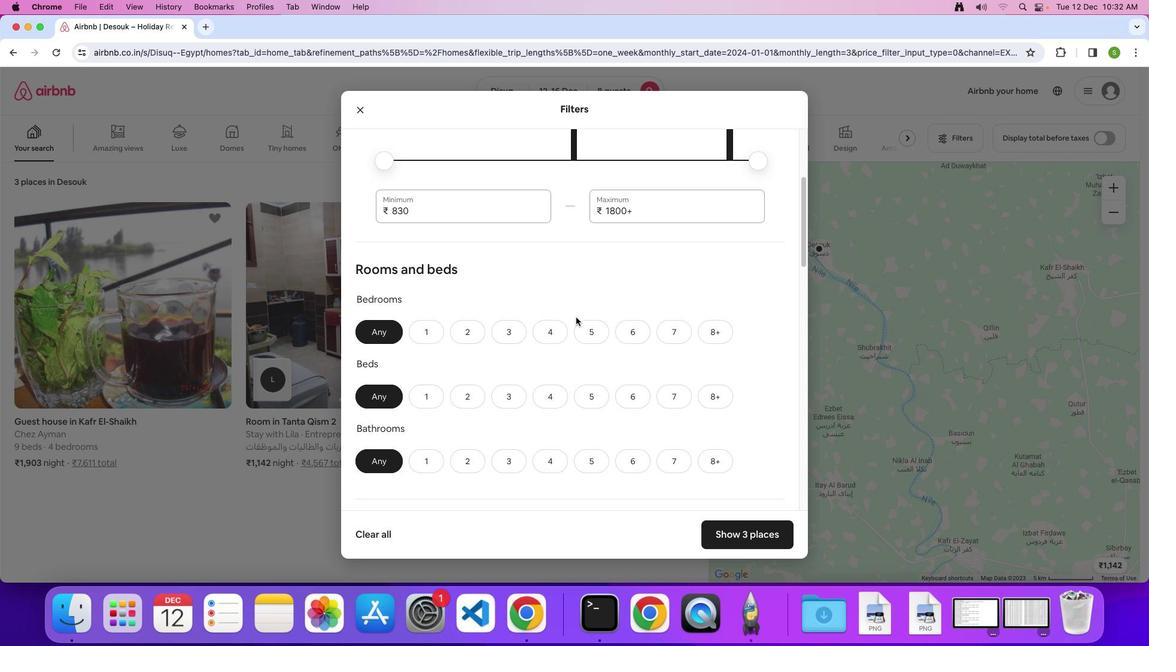 
Action: Mouse scrolled (575, 317) with delta (0, 0)
Screenshot: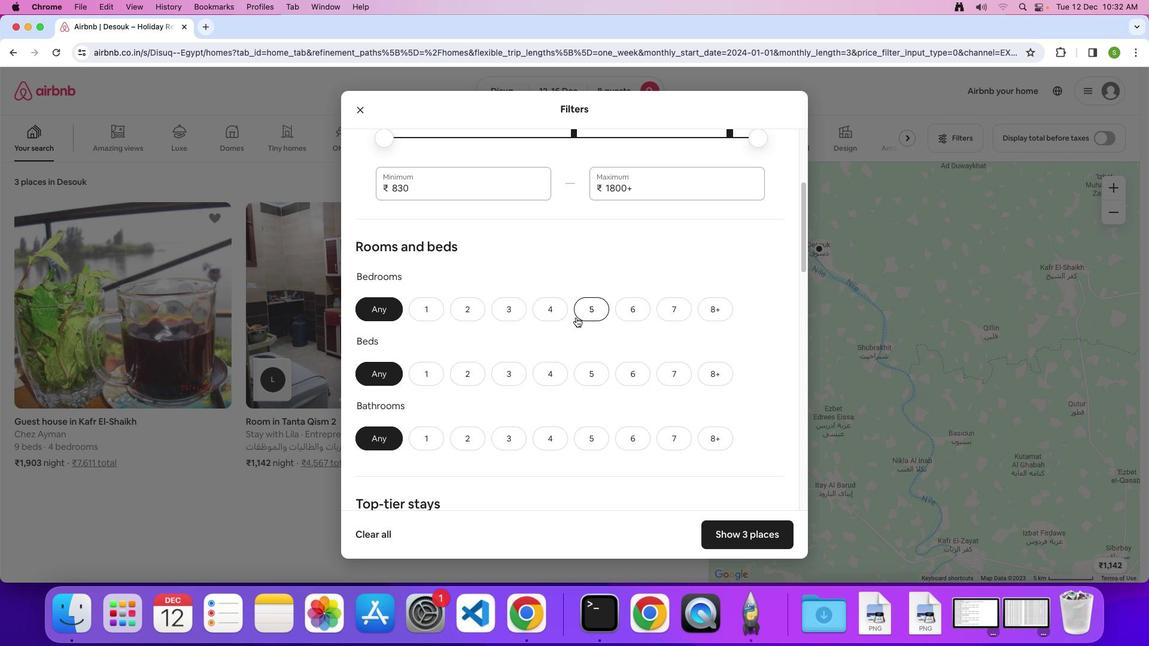 
Action: Mouse scrolled (575, 317) with delta (0, 0)
Screenshot: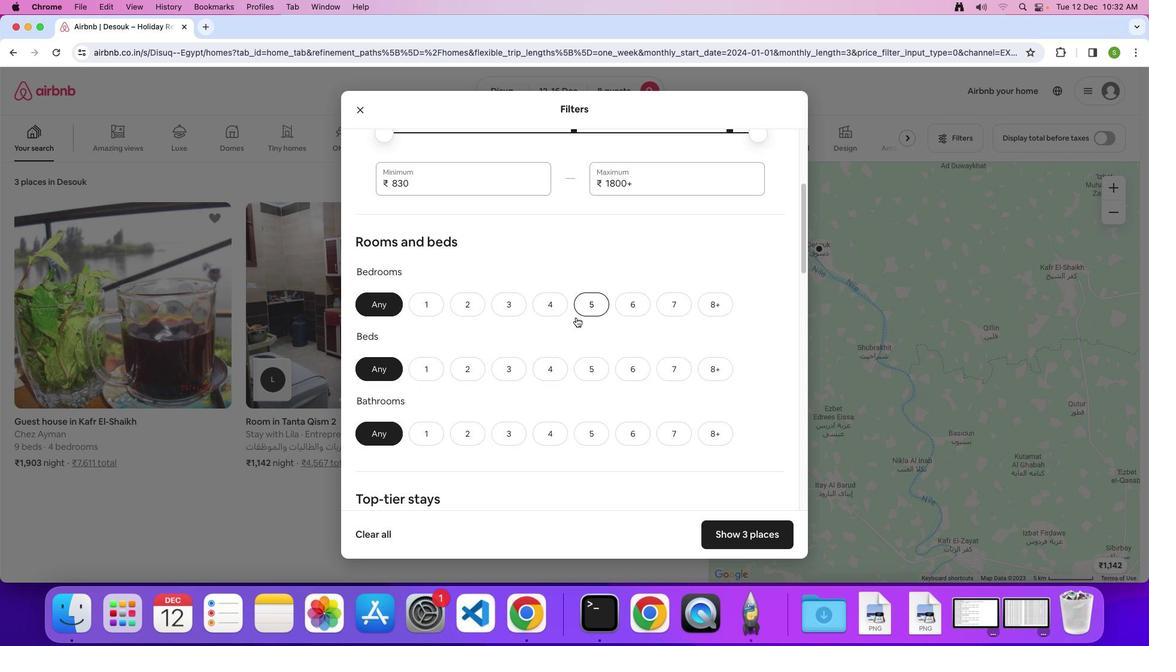 
Action: Mouse scrolled (575, 317) with delta (0, -1)
Screenshot: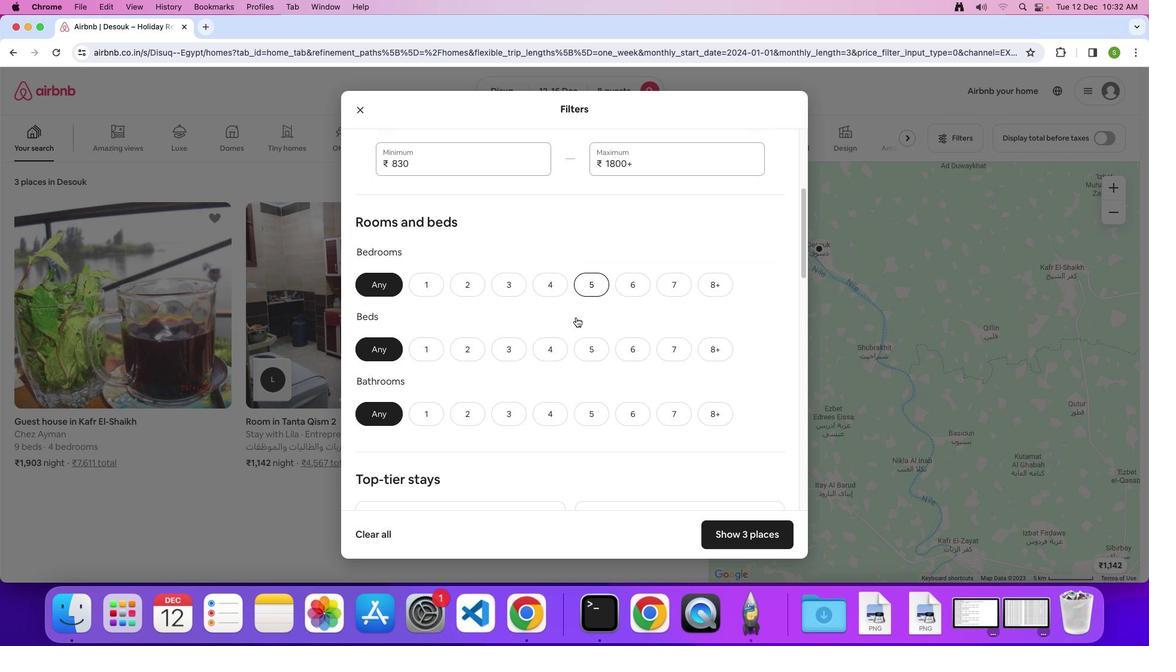 
Action: Mouse moved to (714, 225)
Screenshot: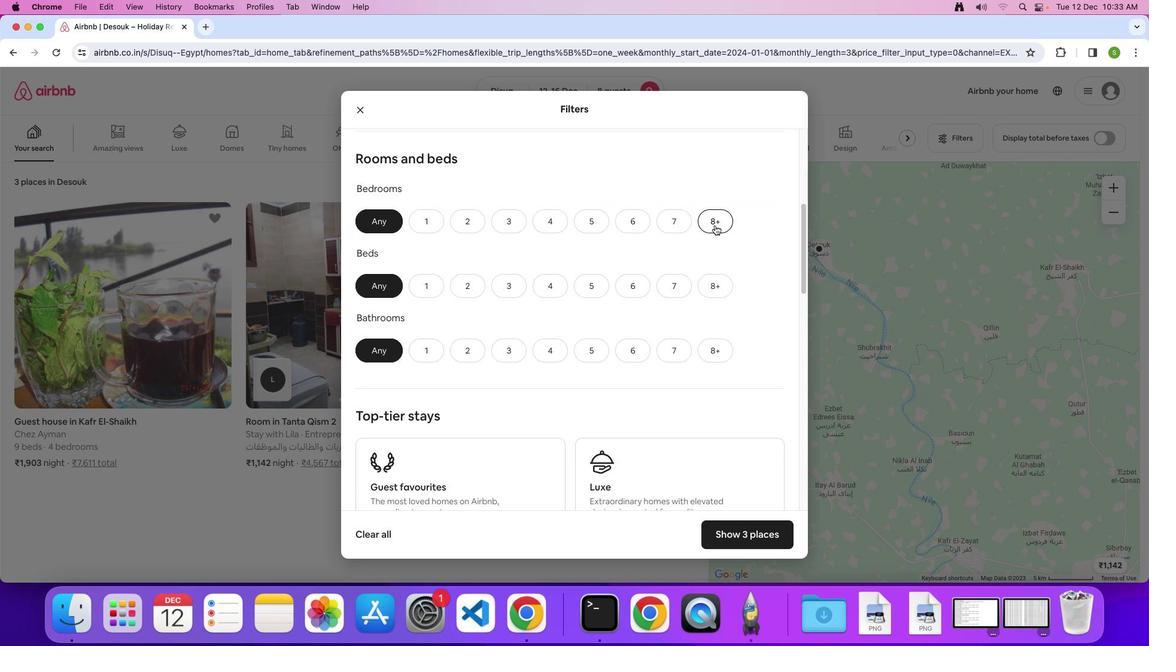 
Action: Mouse pressed left at (714, 225)
Screenshot: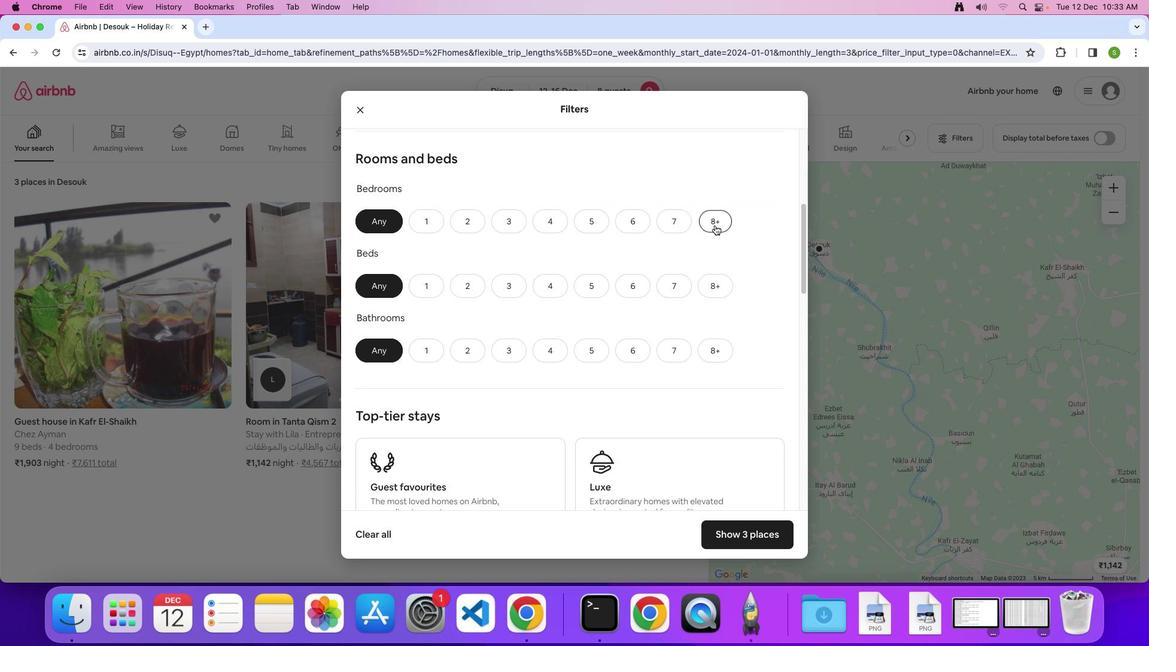 
Action: Mouse moved to (711, 291)
Screenshot: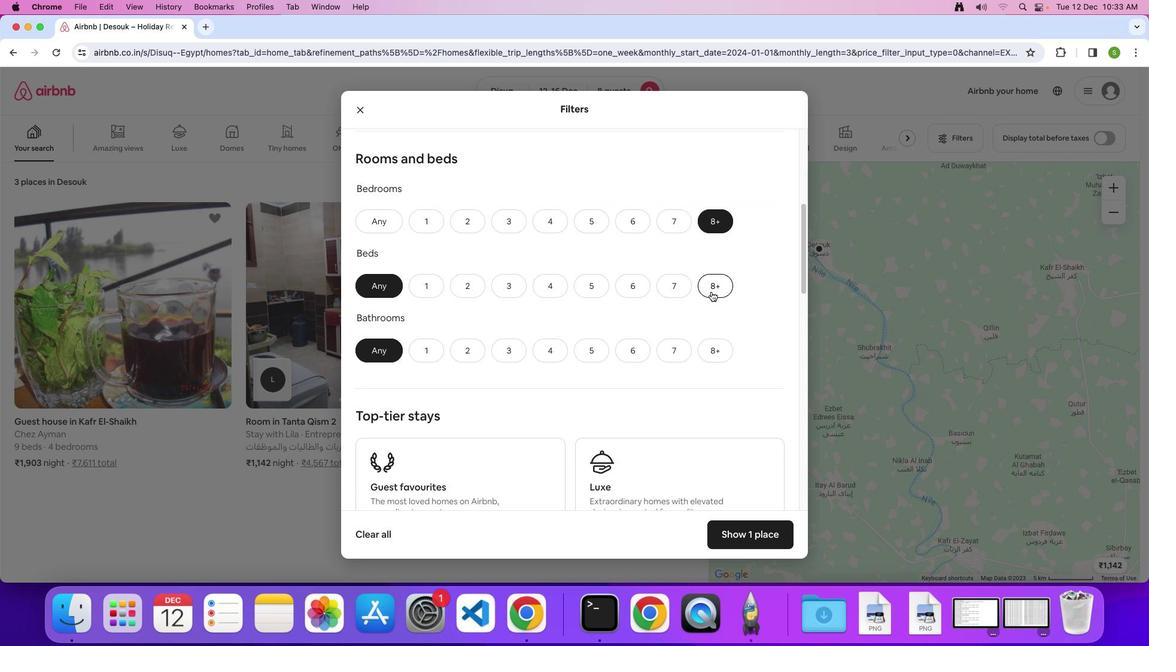 
Action: Mouse pressed left at (711, 291)
Screenshot: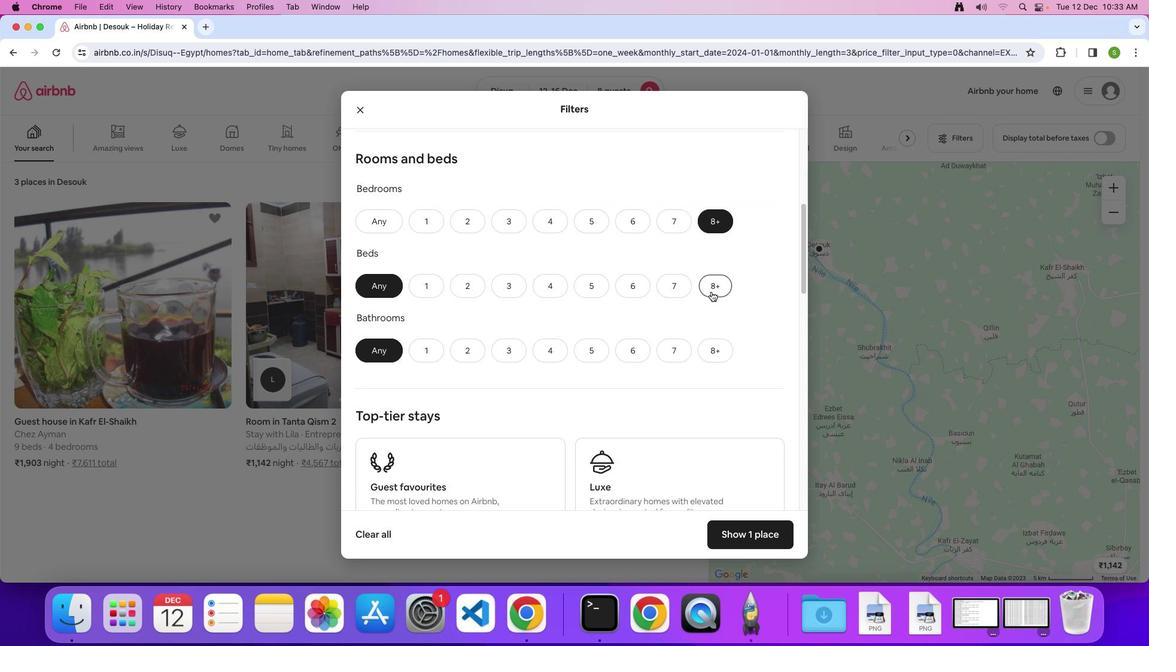 
Action: Mouse moved to (715, 353)
Screenshot: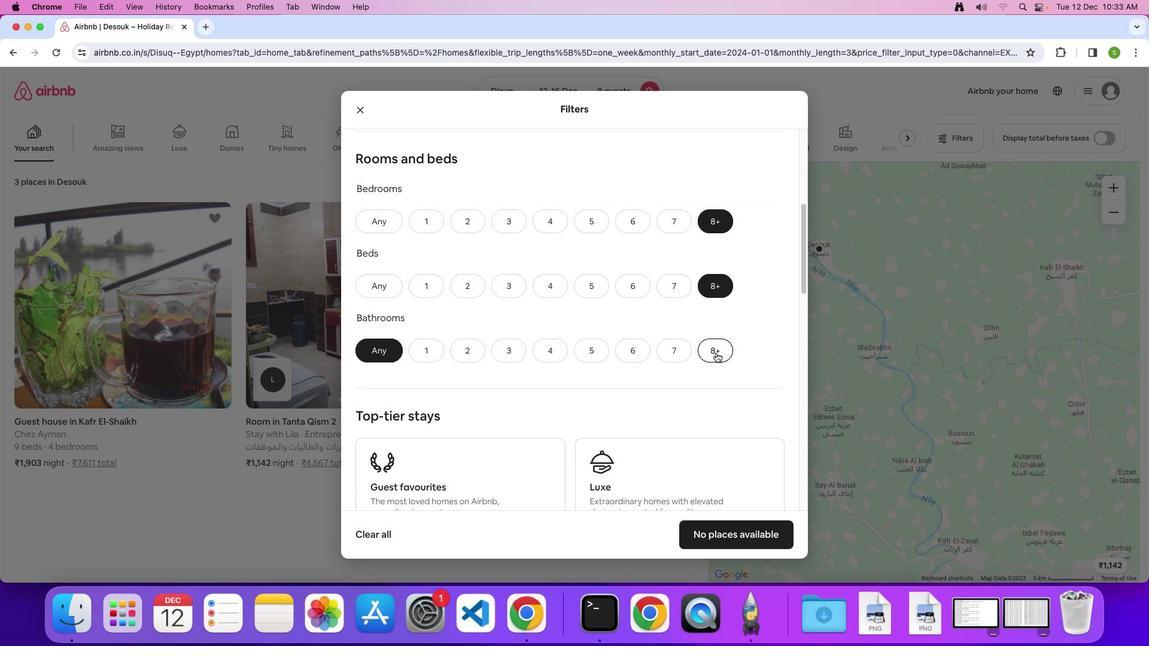 
Action: Mouse pressed left at (715, 353)
Screenshot: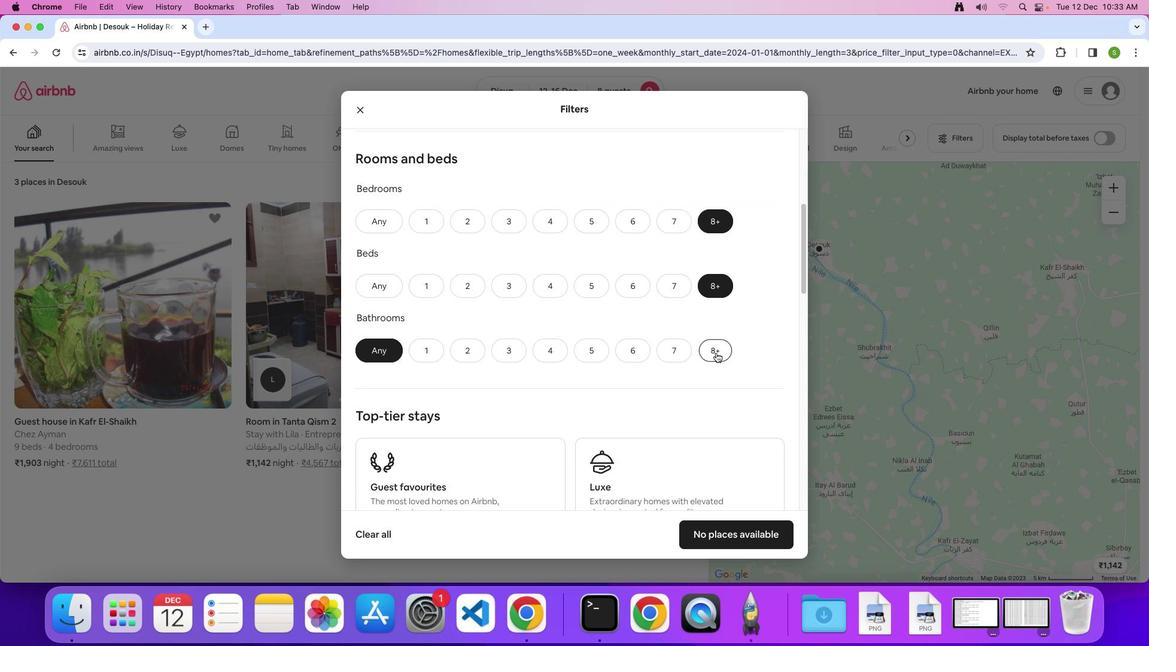 
Action: Mouse moved to (639, 336)
Screenshot: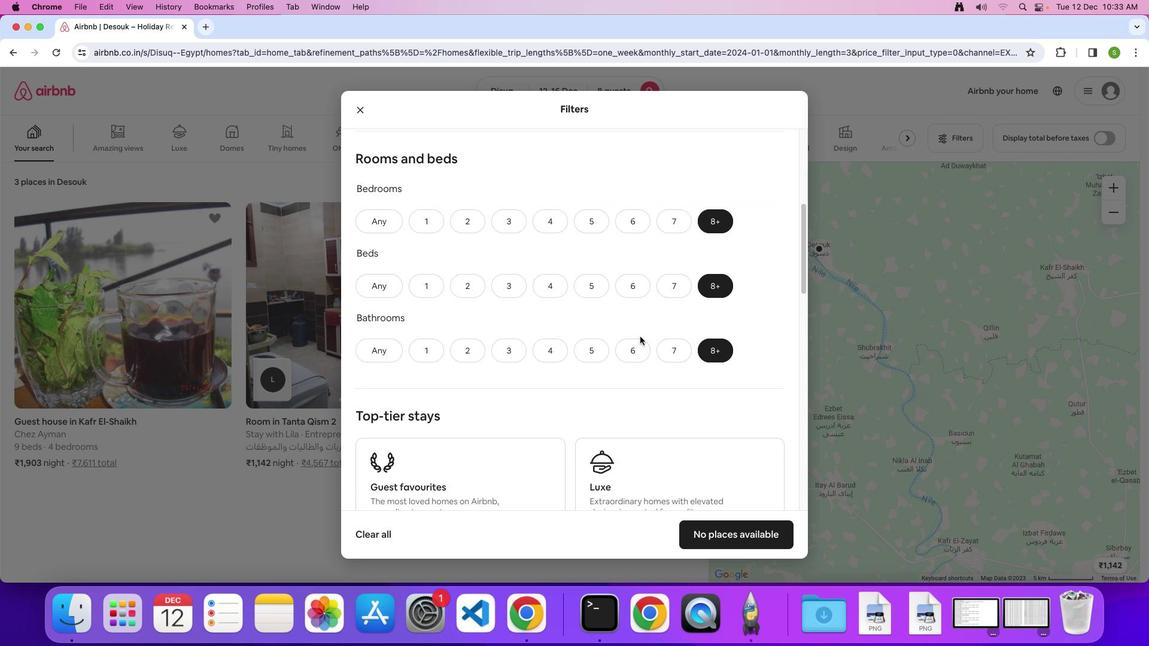 
Action: Mouse scrolled (639, 336) with delta (0, 0)
Screenshot: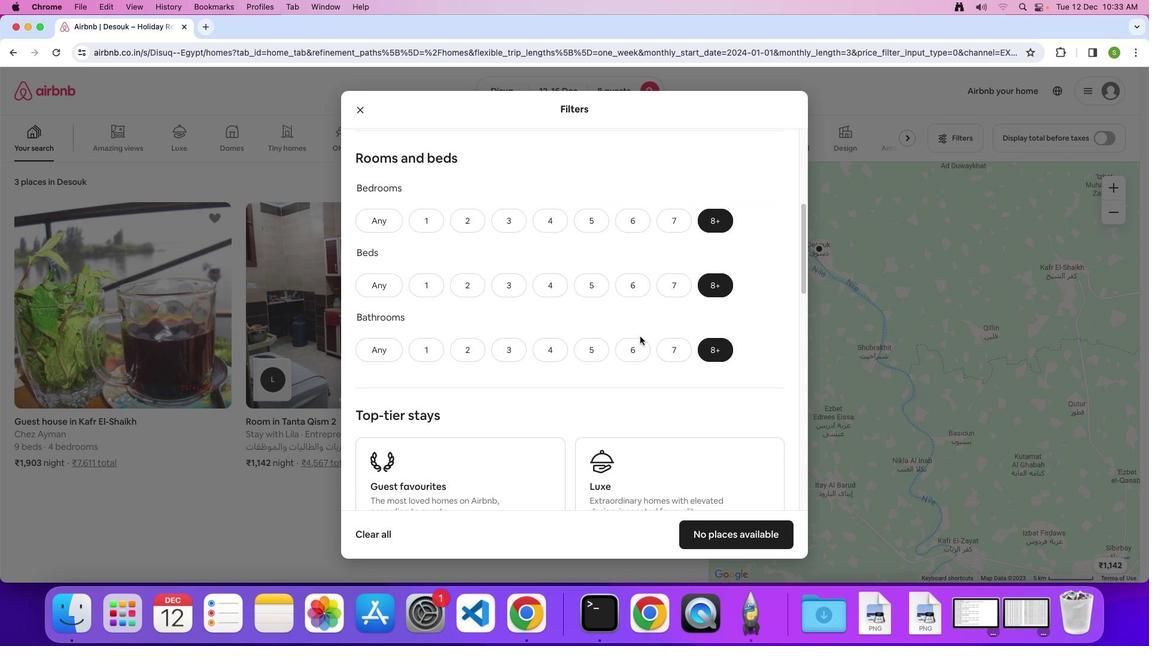
Action: Mouse scrolled (639, 336) with delta (0, 0)
Screenshot: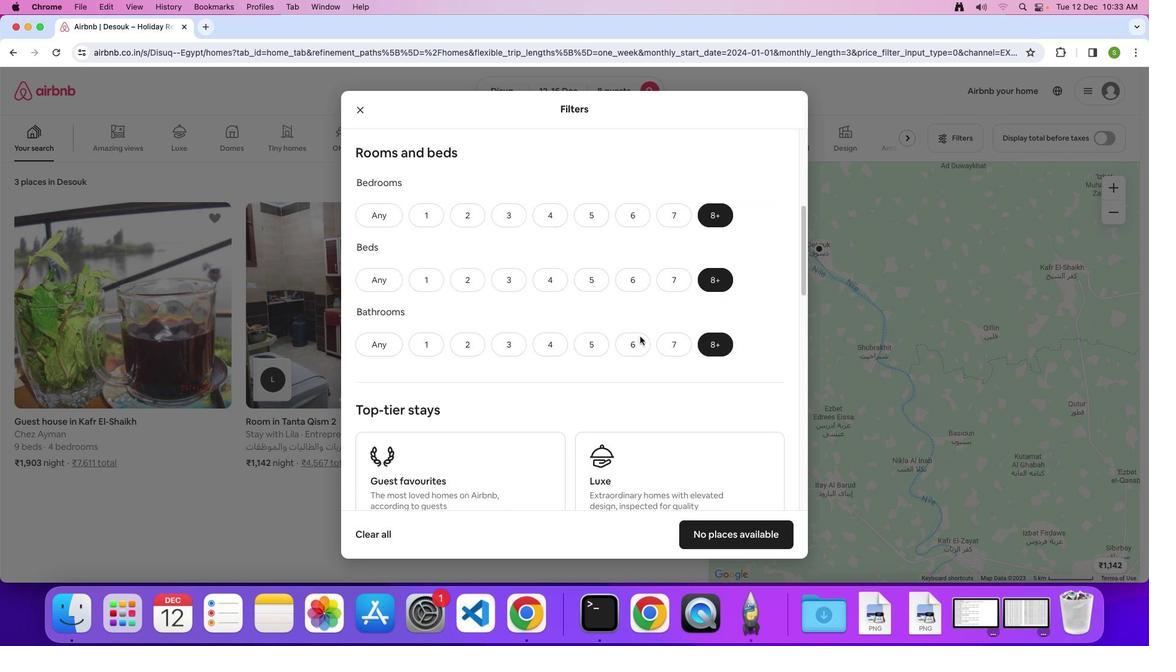 
Action: Mouse scrolled (639, 336) with delta (0, 0)
Screenshot: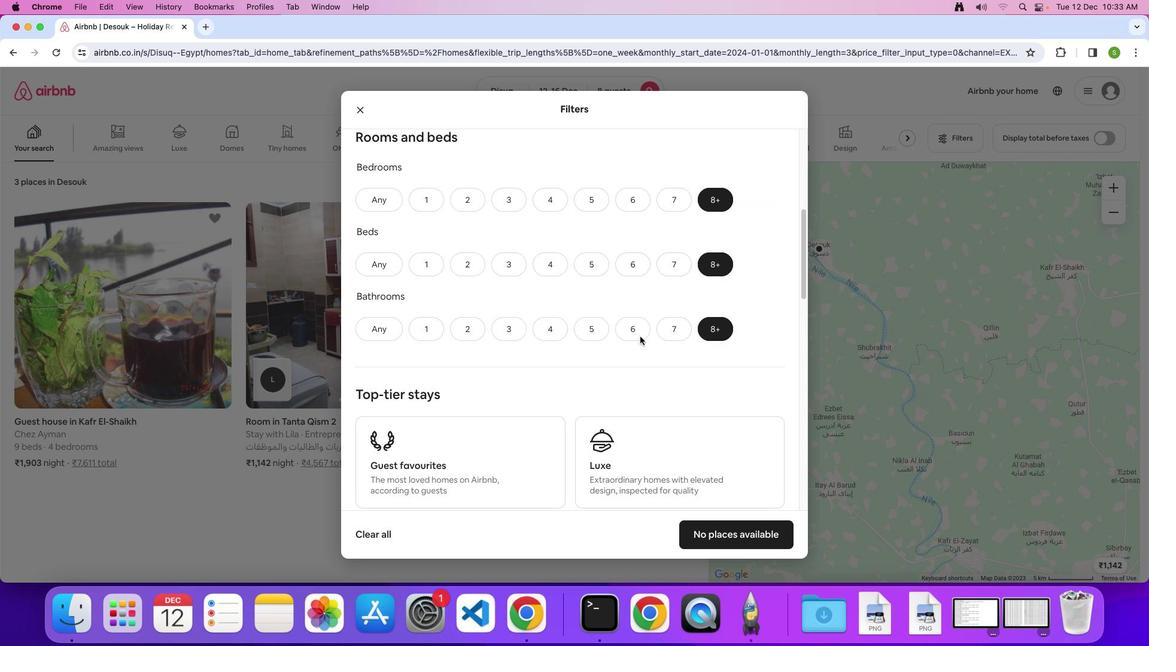 
Action: Mouse scrolled (639, 336) with delta (0, 0)
Screenshot: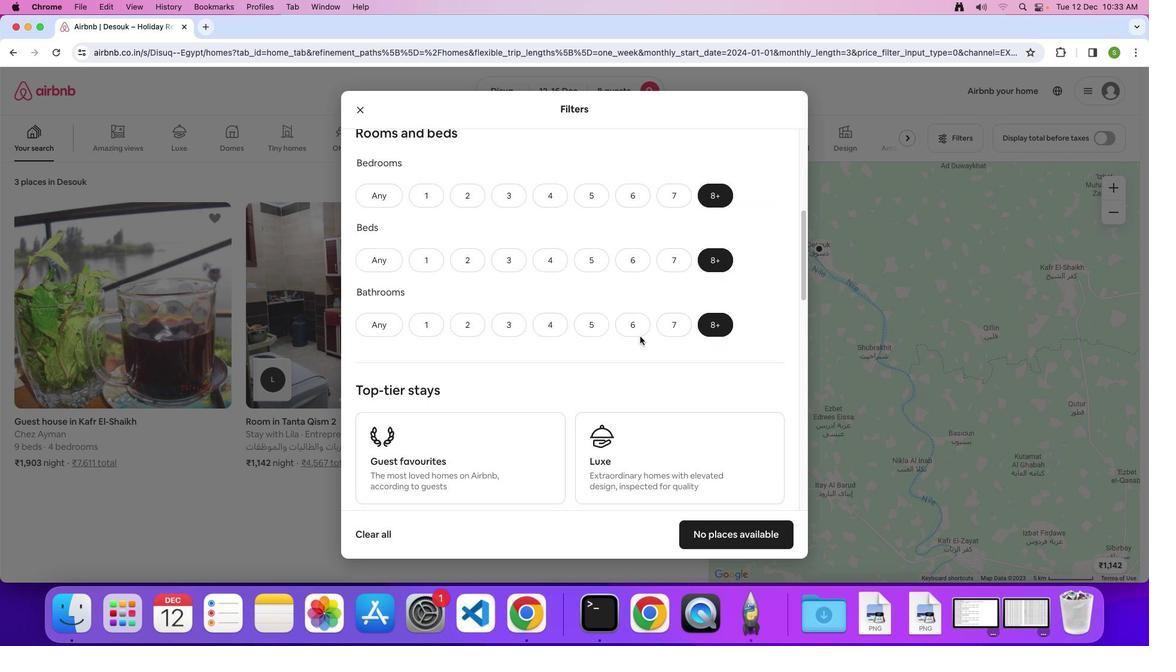 
Action: Mouse scrolled (639, 336) with delta (0, -1)
Screenshot: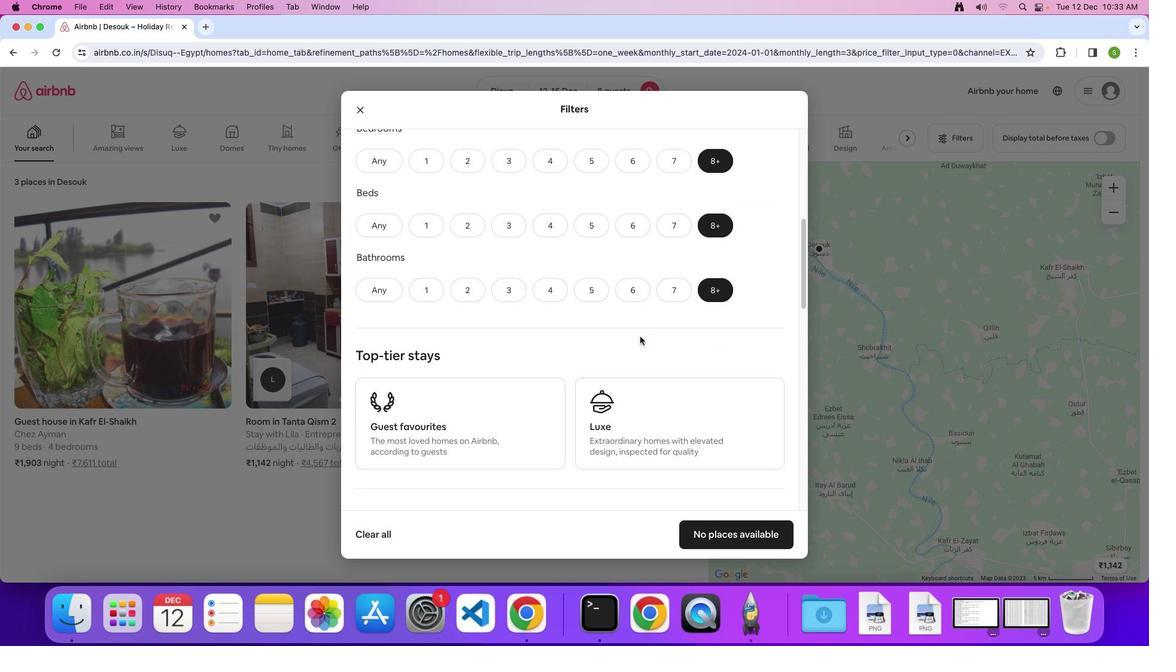 
Action: Mouse scrolled (639, 336) with delta (0, 0)
Screenshot: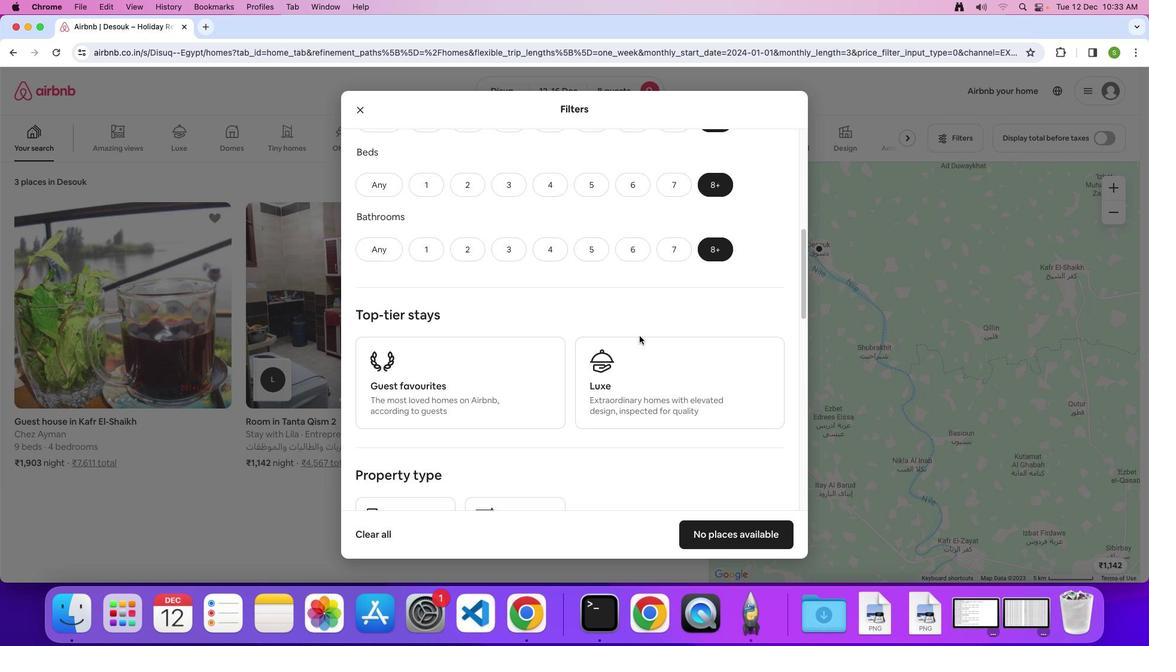 
Action: Mouse scrolled (639, 336) with delta (0, 0)
Screenshot: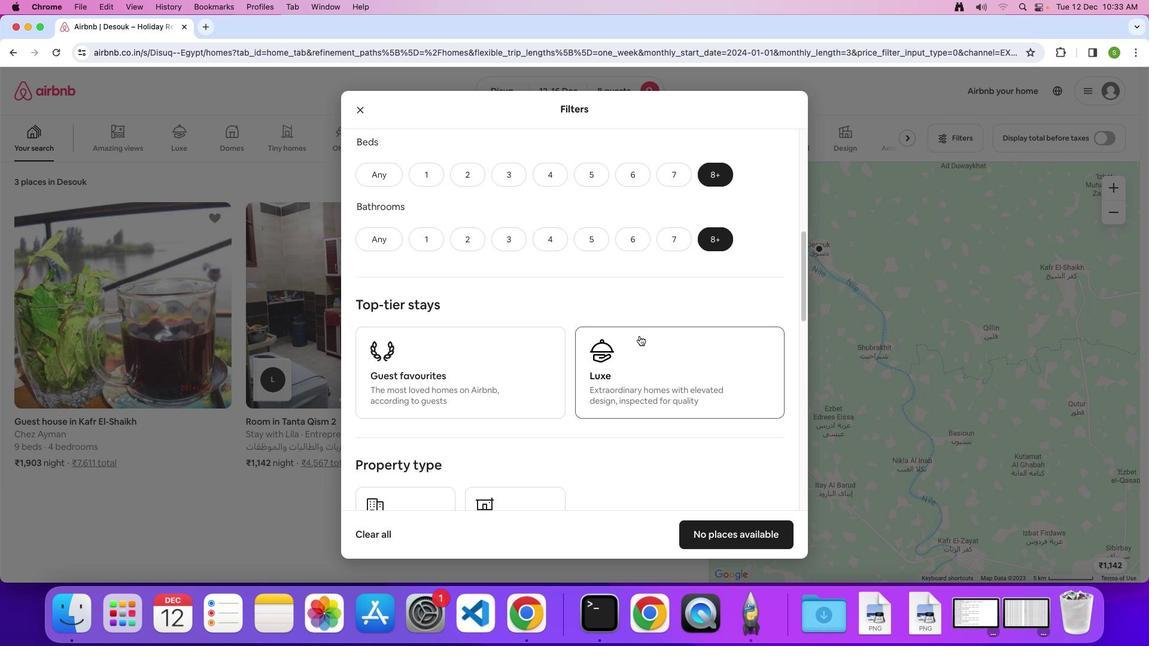 
Action: Mouse moved to (639, 336)
Screenshot: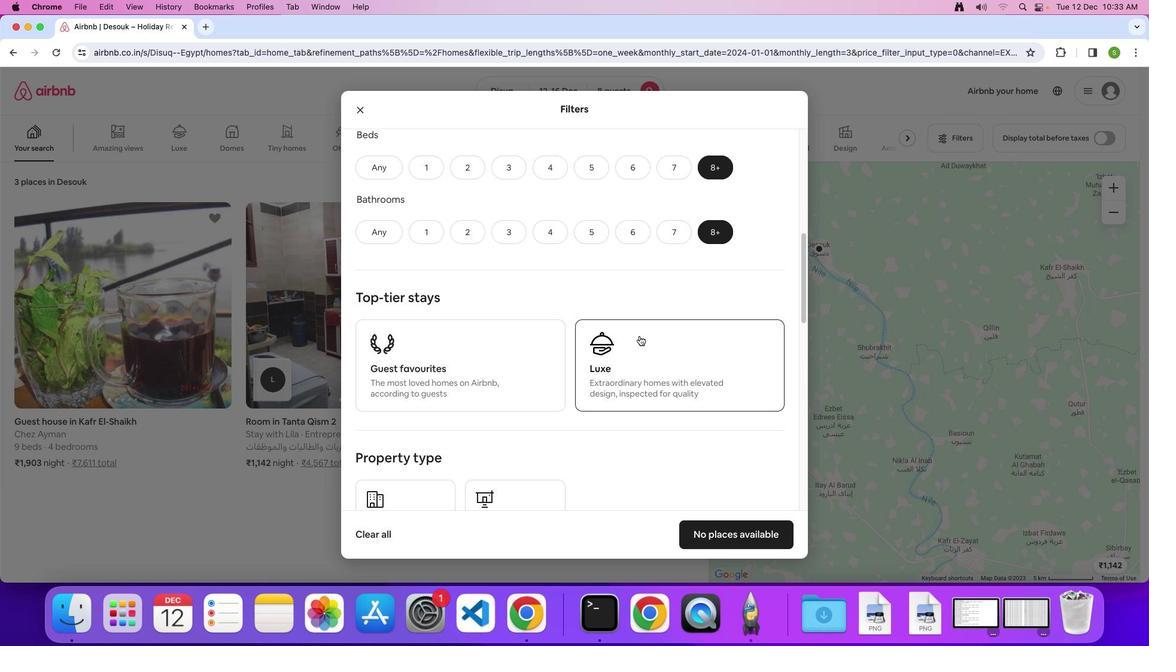 
Action: Mouse scrolled (639, 336) with delta (0, 0)
Screenshot: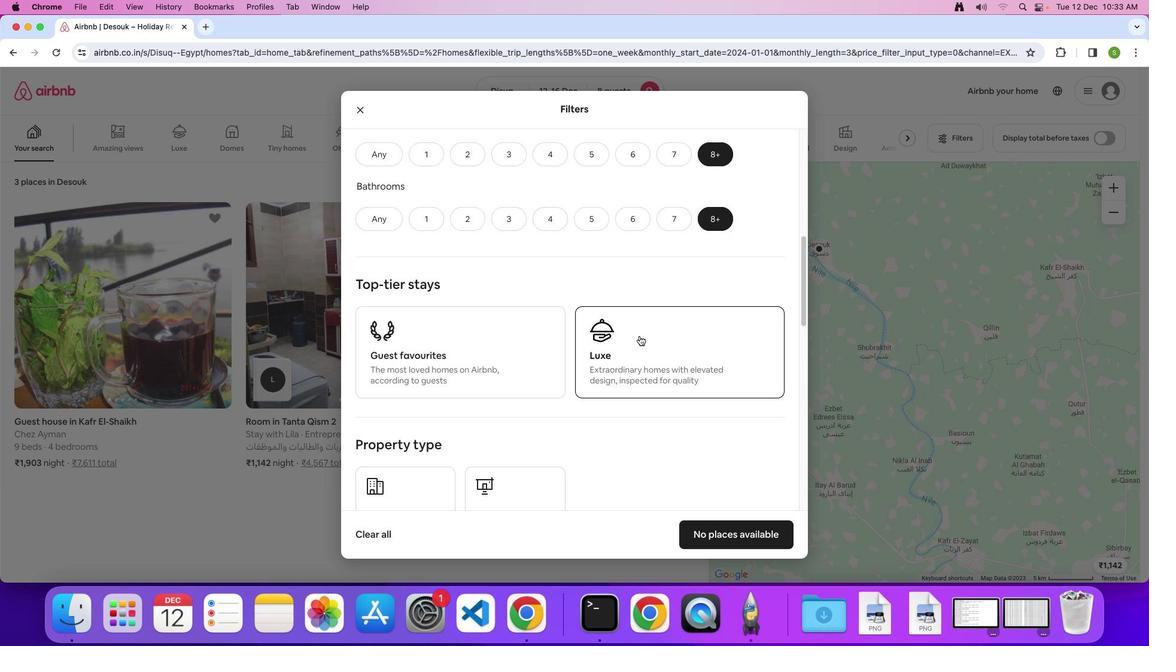 
Action: Mouse scrolled (639, 336) with delta (0, 0)
Screenshot: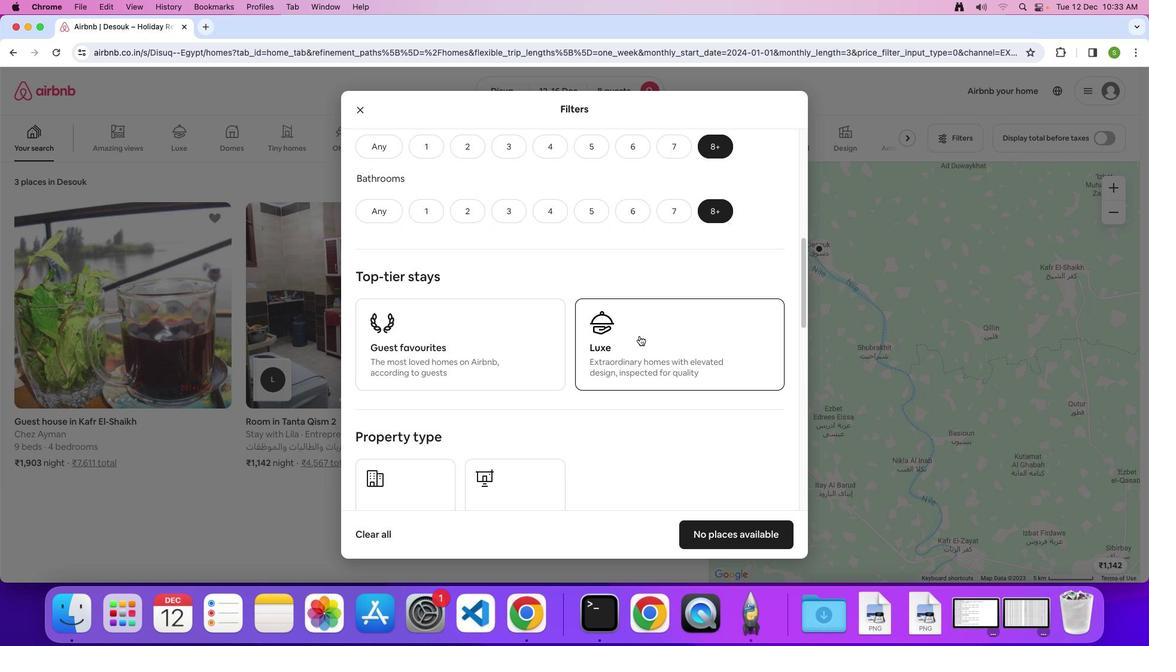 
Action: Mouse scrolled (639, 336) with delta (0, -1)
Screenshot: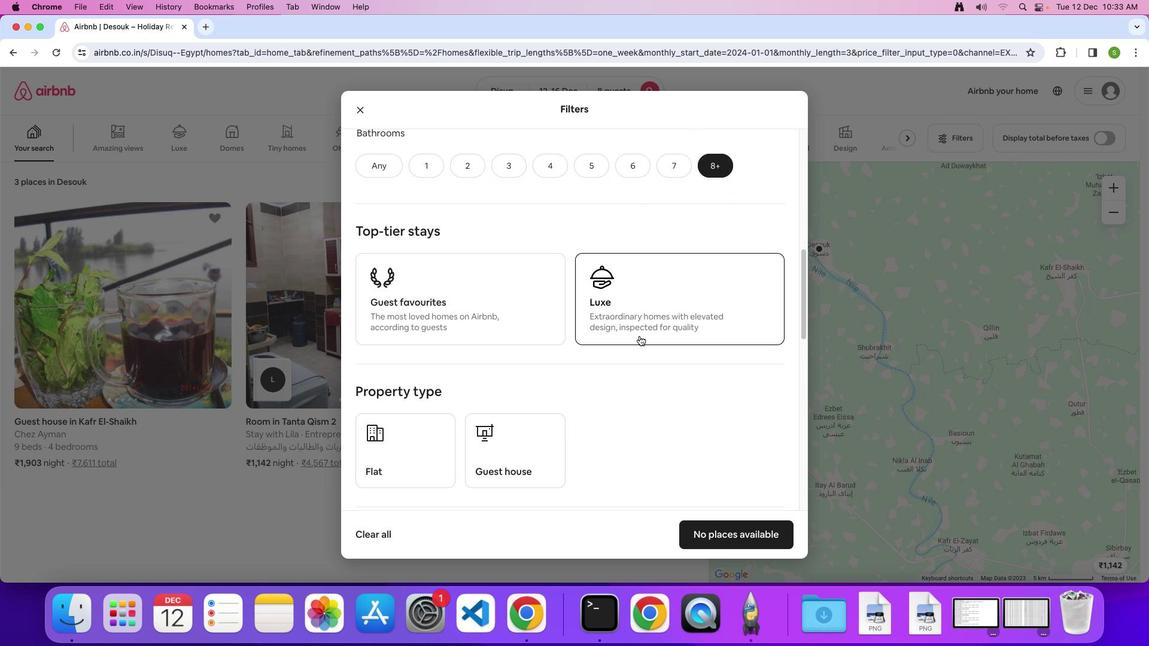 
Action: Mouse scrolled (639, 336) with delta (0, 0)
Screenshot: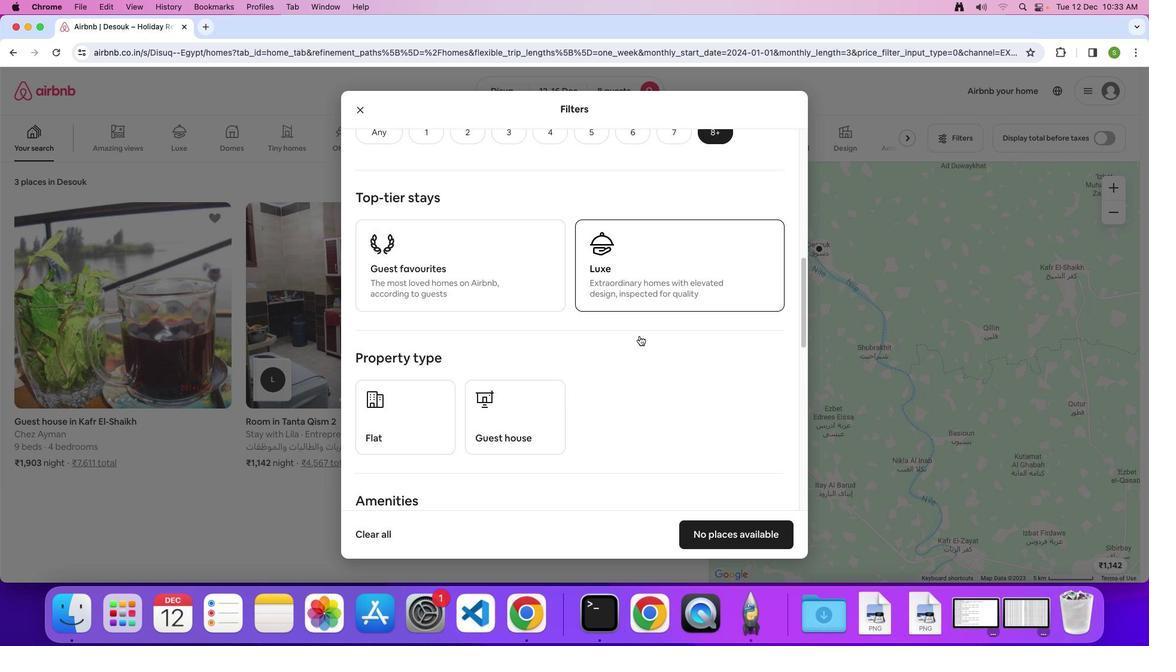 
Action: Mouse scrolled (639, 336) with delta (0, 0)
Screenshot: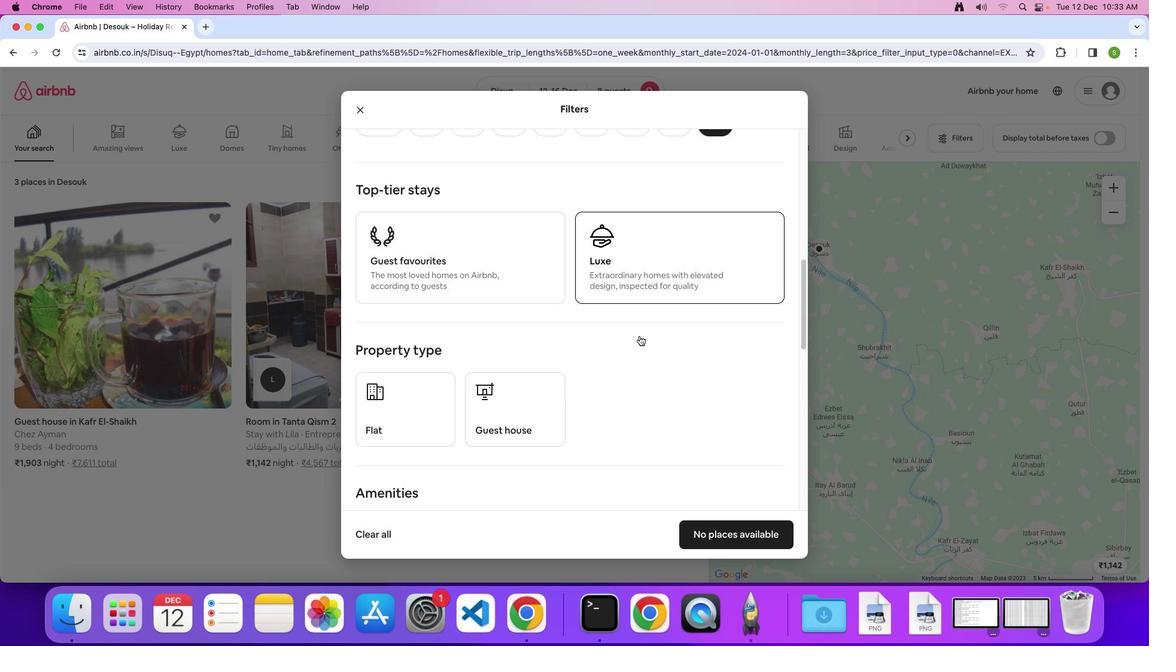 
Action: Mouse scrolled (639, 336) with delta (0, 0)
Screenshot: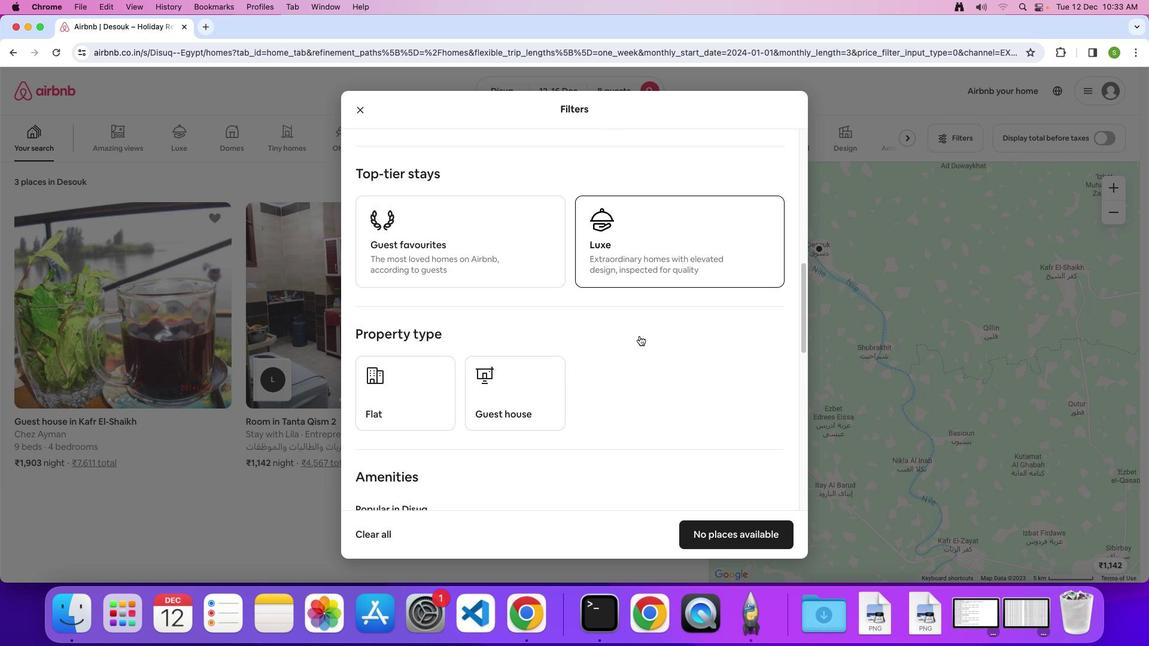 
Action: Mouse scrolled (639, 336) with delta (0, 0)
Screenshot: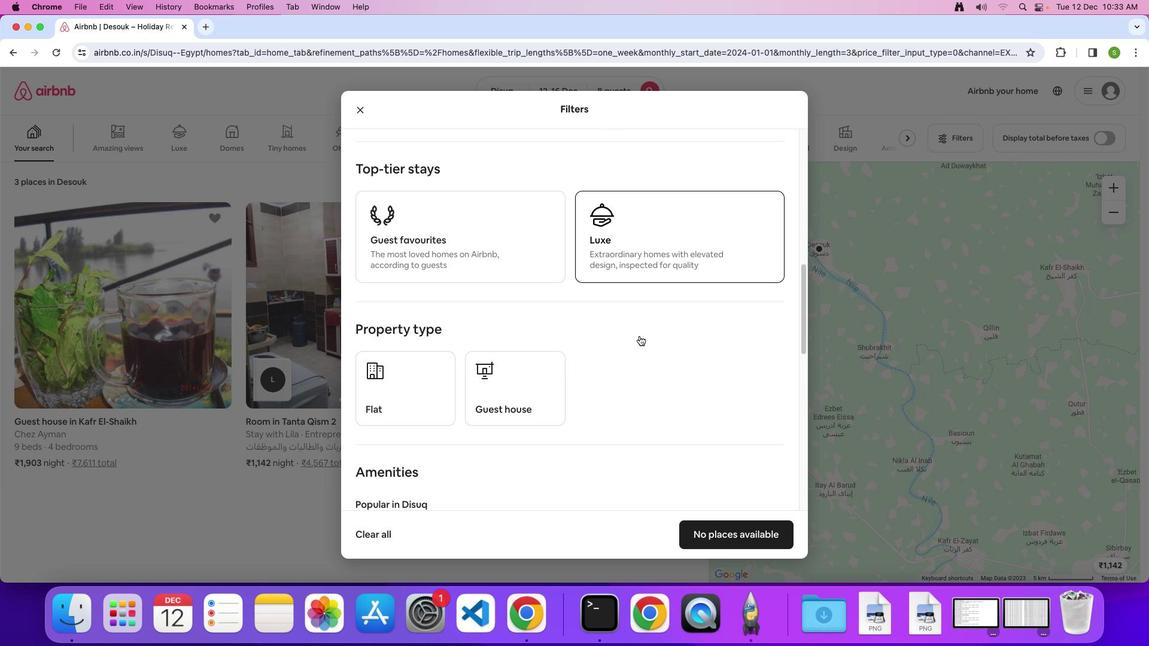 
Action: Mouse scrolled (639, 336) with delta (0, -1)
Screenshot: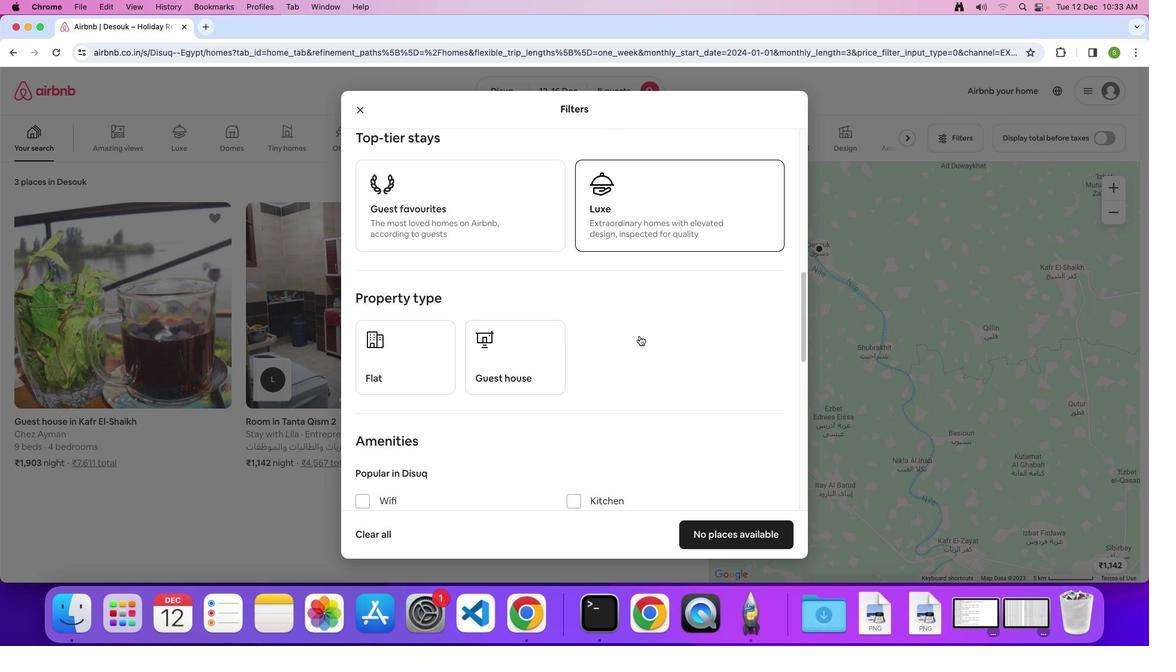 
Action: Mouse scrolled (639, 336) with delta (0, 0)
Screenshot: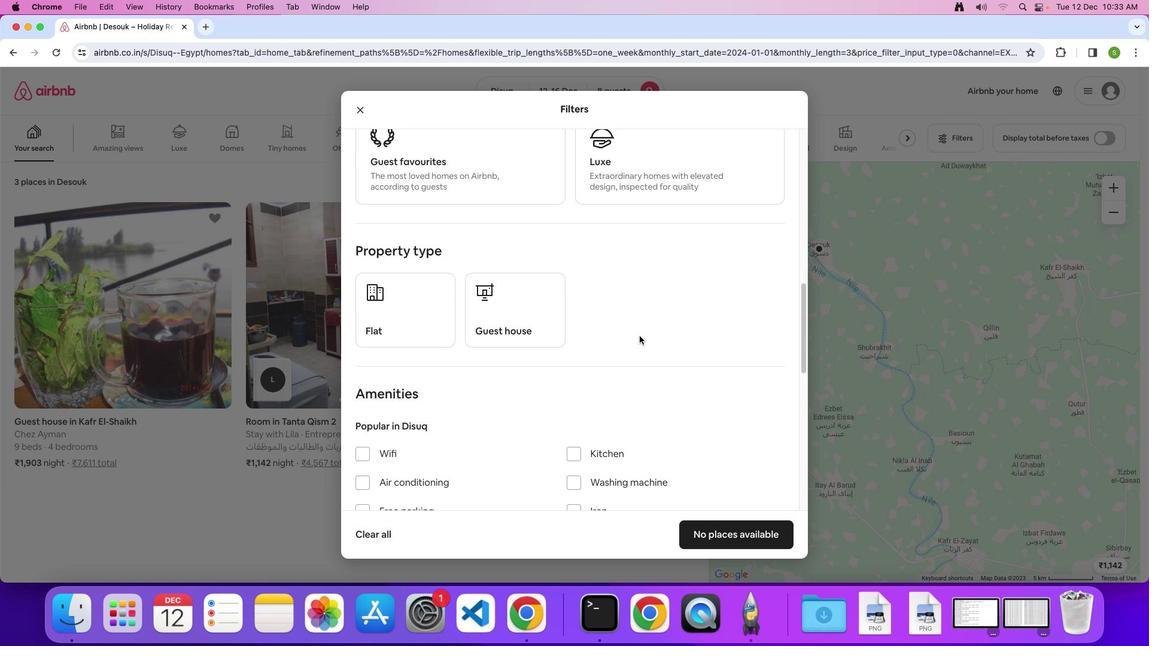 
Action: Mouse scrolled (639, 336) with delta (0, 0)
Screenshot: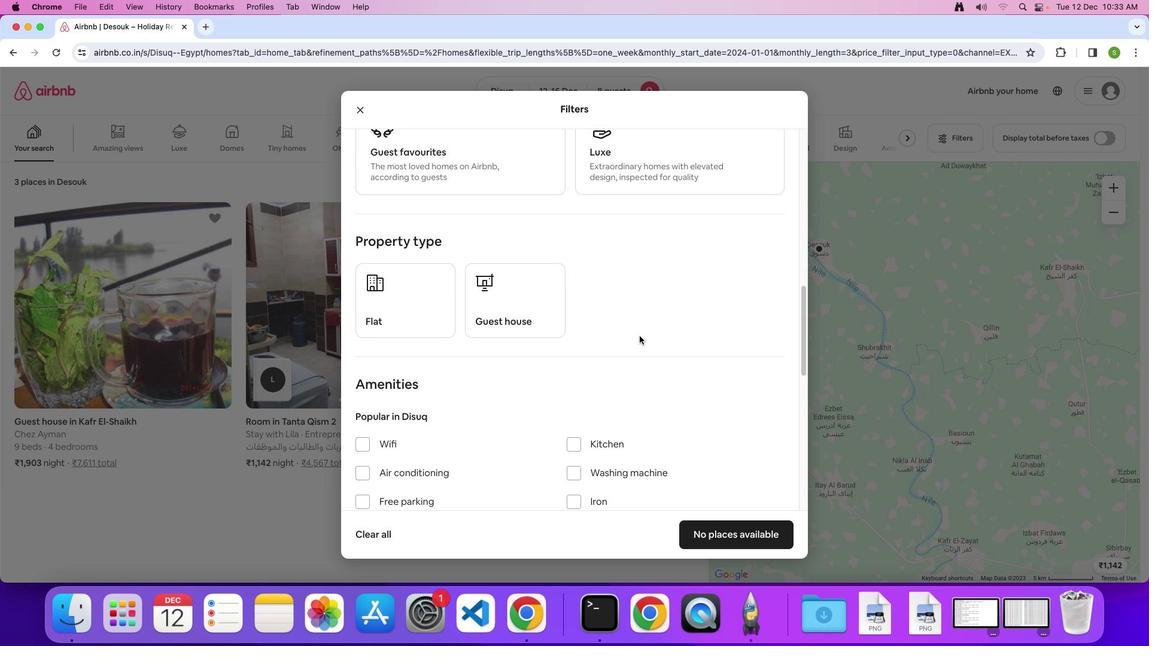 
Action: Mouse scrolled (639, 336) with delta (0, 0)
Screenshot: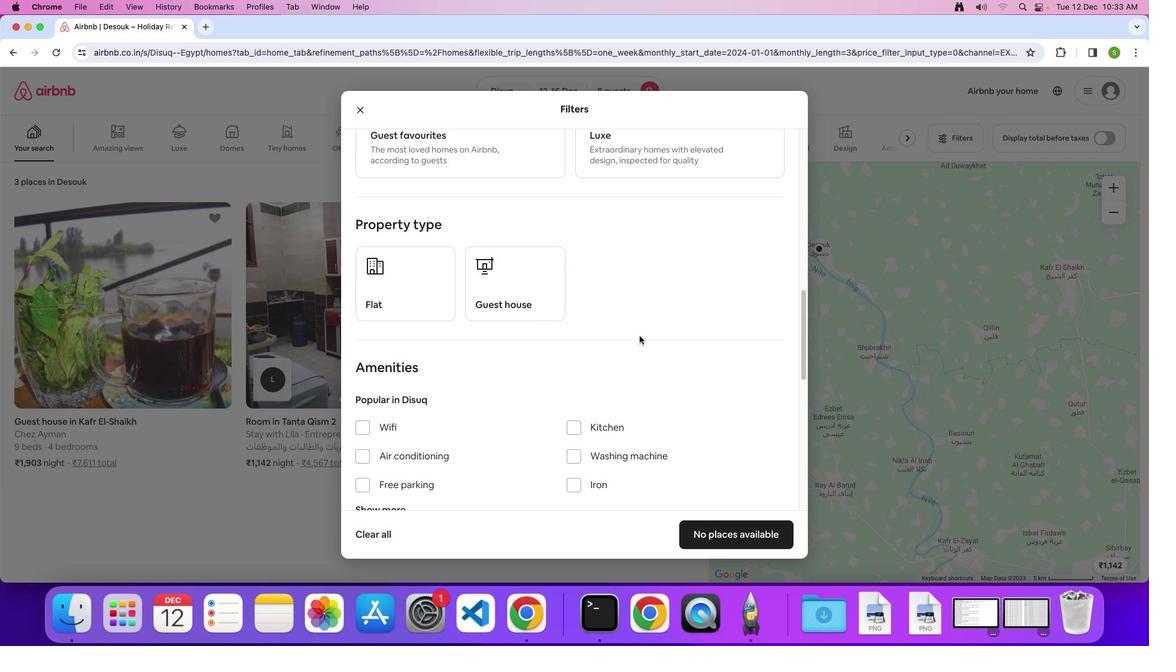 
Action: Mouse scrolled (639, 336) with delta (0, 0)
Screenshot: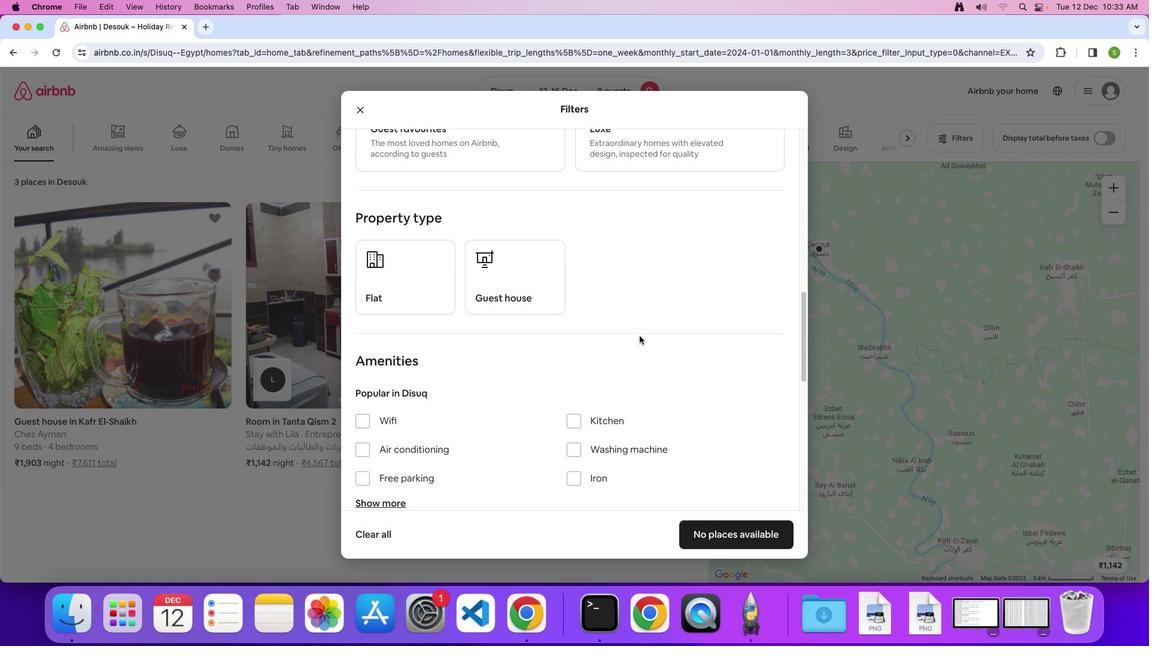 
Action: Mouse scrolled (639, 336) with delta (0, 0)
Screenshot: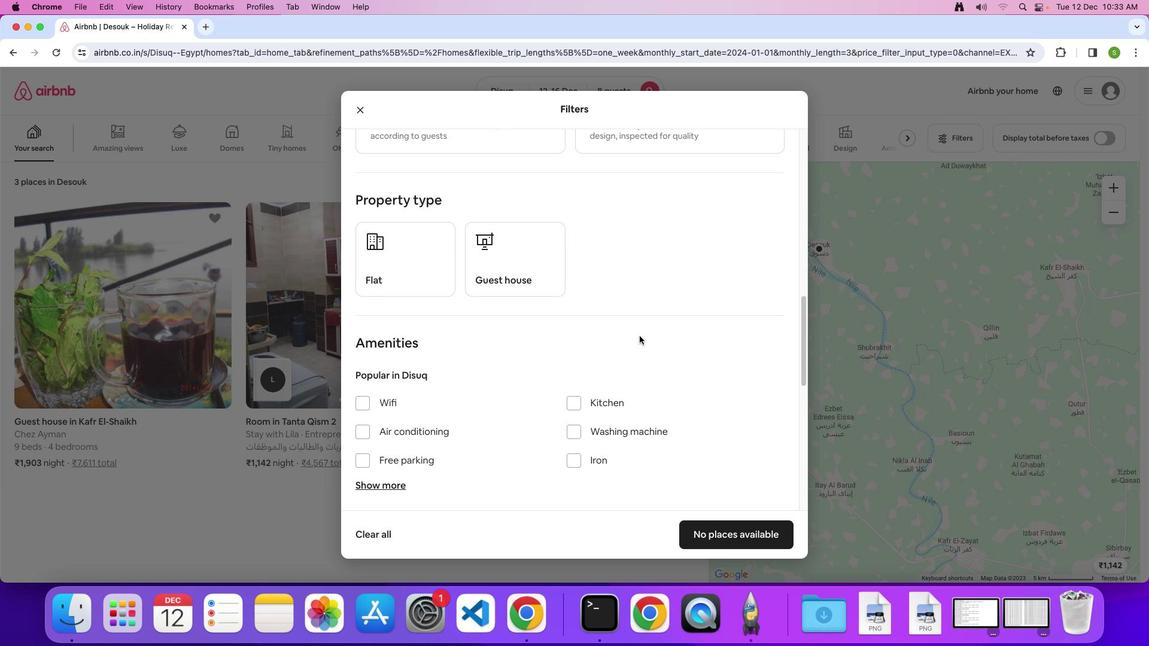 
Action: Mouse scrolled (639, 336) with delta (0, 0)
Screenshot: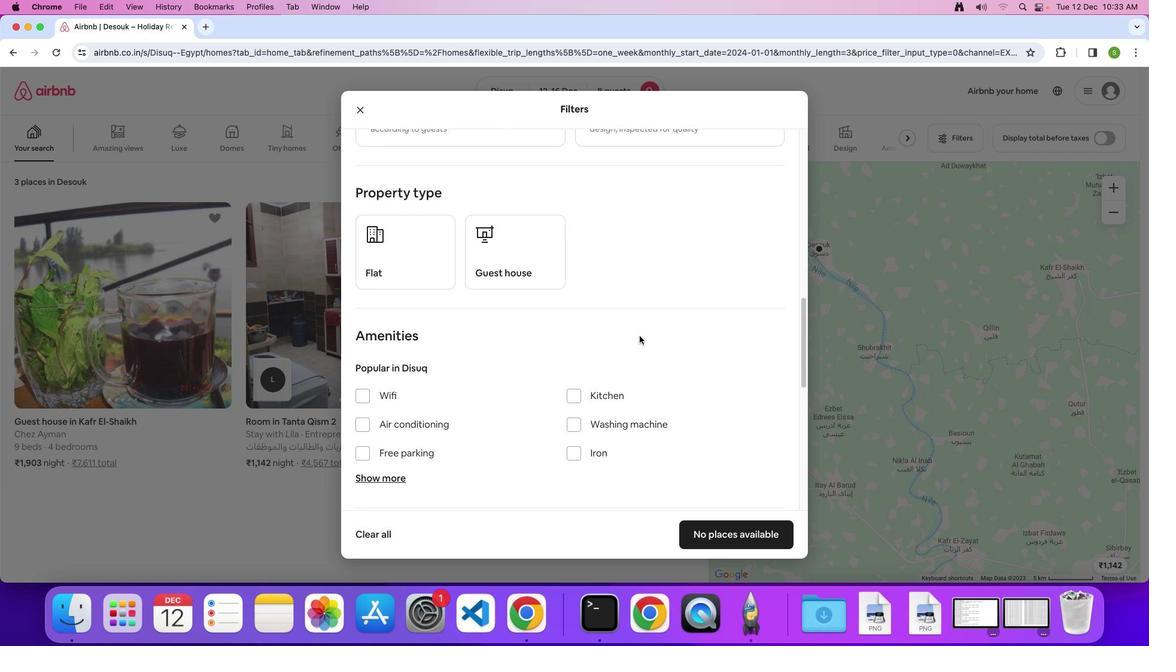 
Action: Mouse scrolled (639, 336) with delta (0, -1)
Screenshot: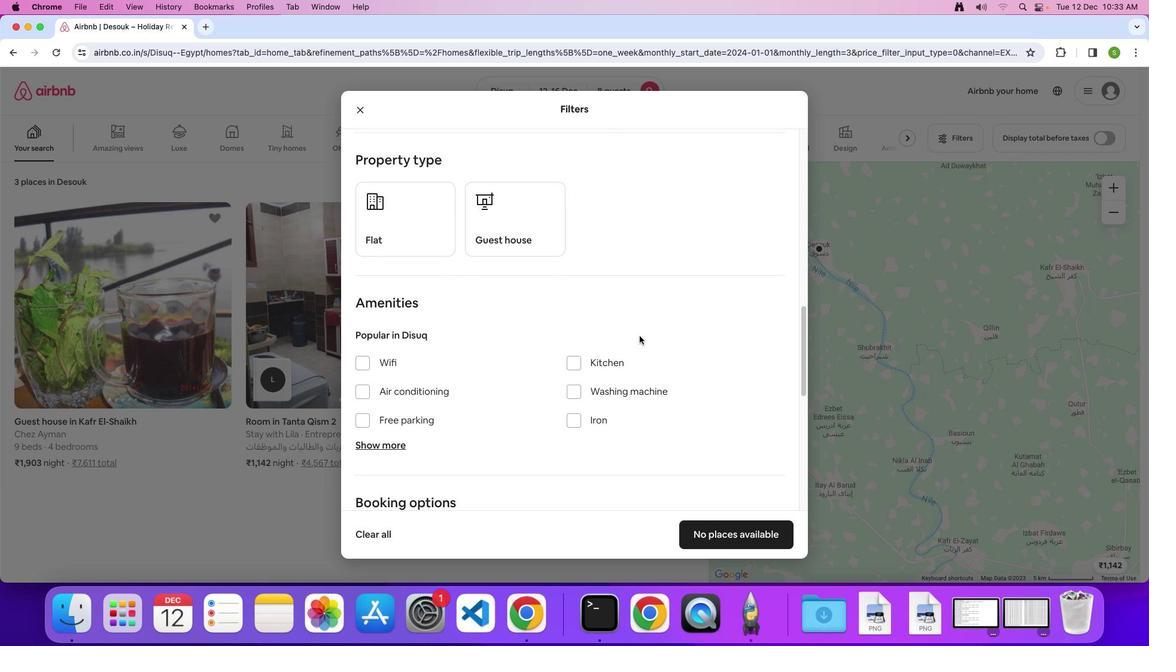 
Action: Mouse scrolled (639, 336) with delta (0, 0)
Screenshot: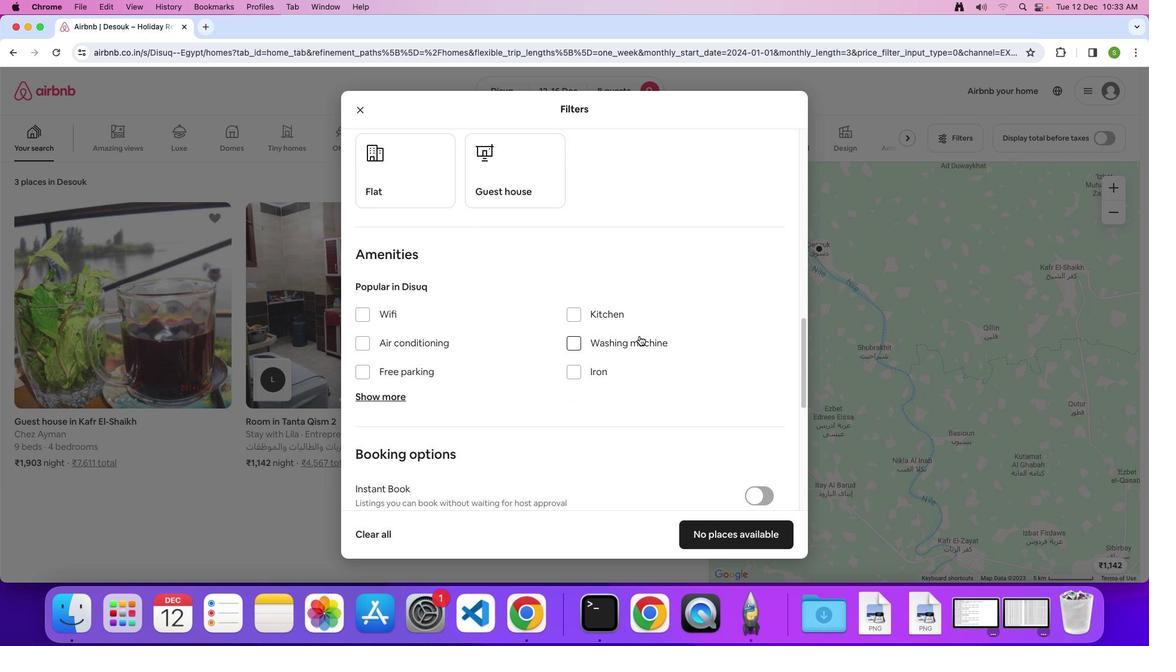 
Action: Mouse scrolled (639, 336) with delta (0, 0)
Screenshot: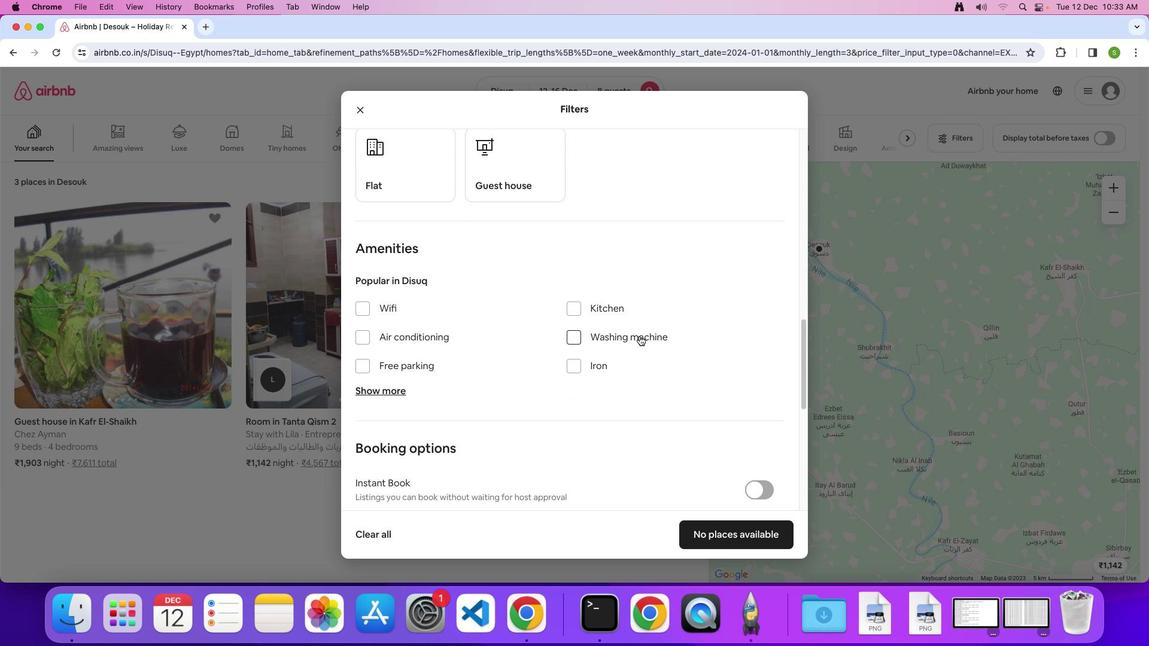 
Action: Mouse moved to (364, 302)
Screenshot: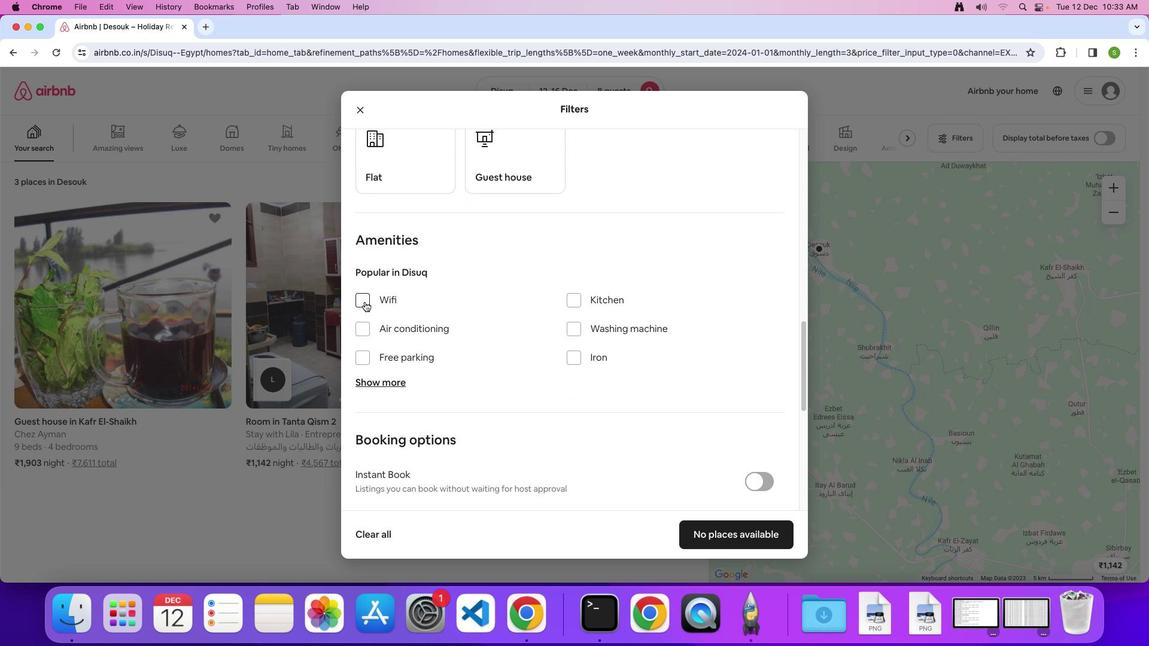 
Action: Mouse pressed left at (364, 302)
Screenshot: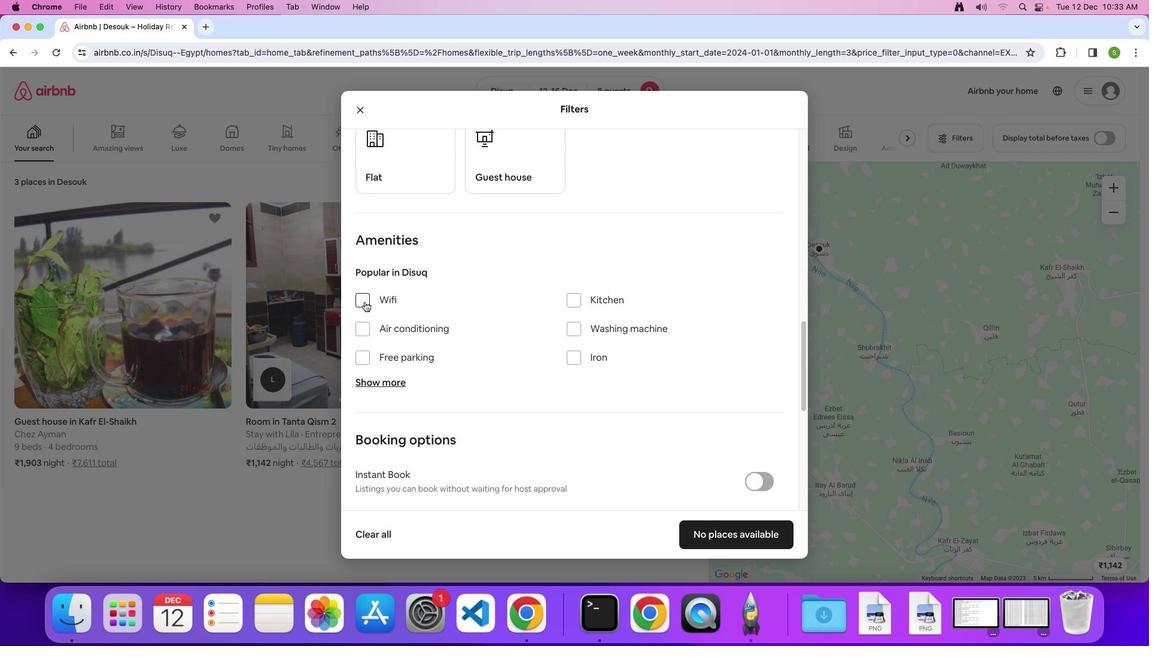 
Action: Mouse moved to (482, 329)
Screenshot: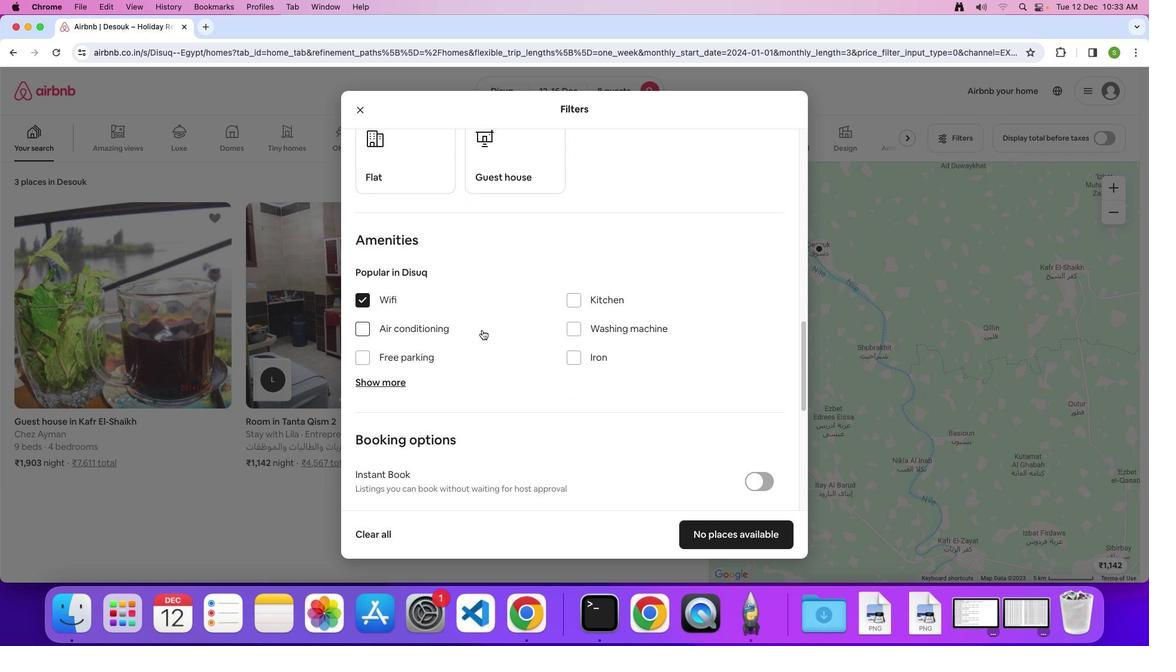 
Action: Mouse scrolled (482, 329) with delta (0, 0)
Screenshot: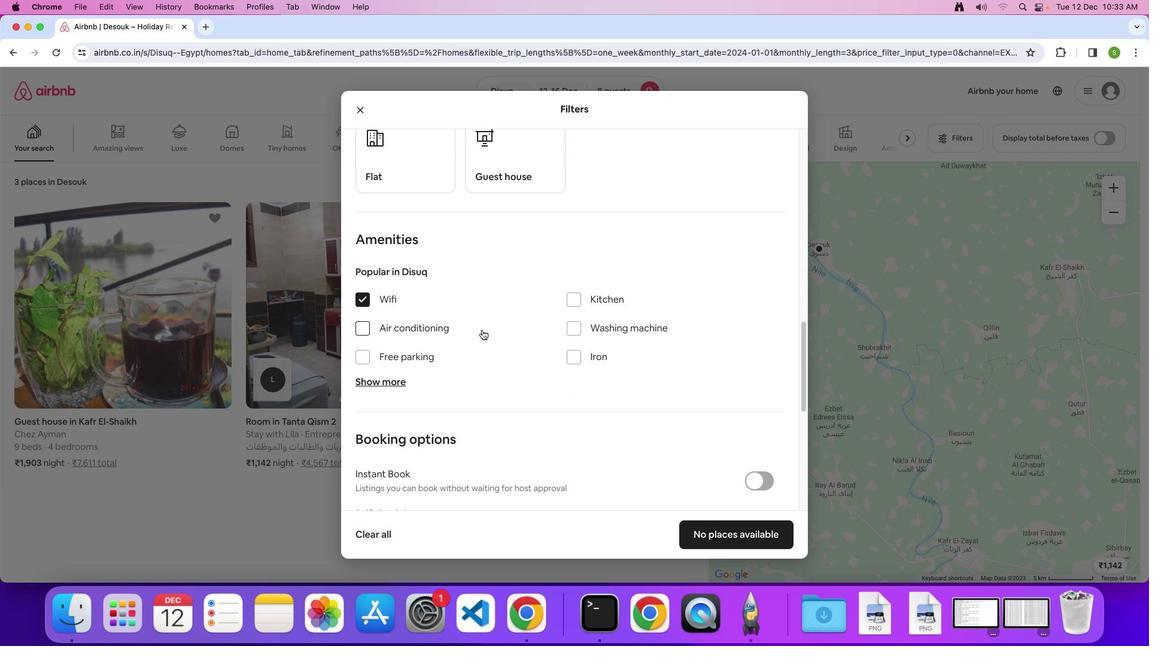 
Action: Mouse scrolled (482, 329) with delta (0, 0)
Screenshot: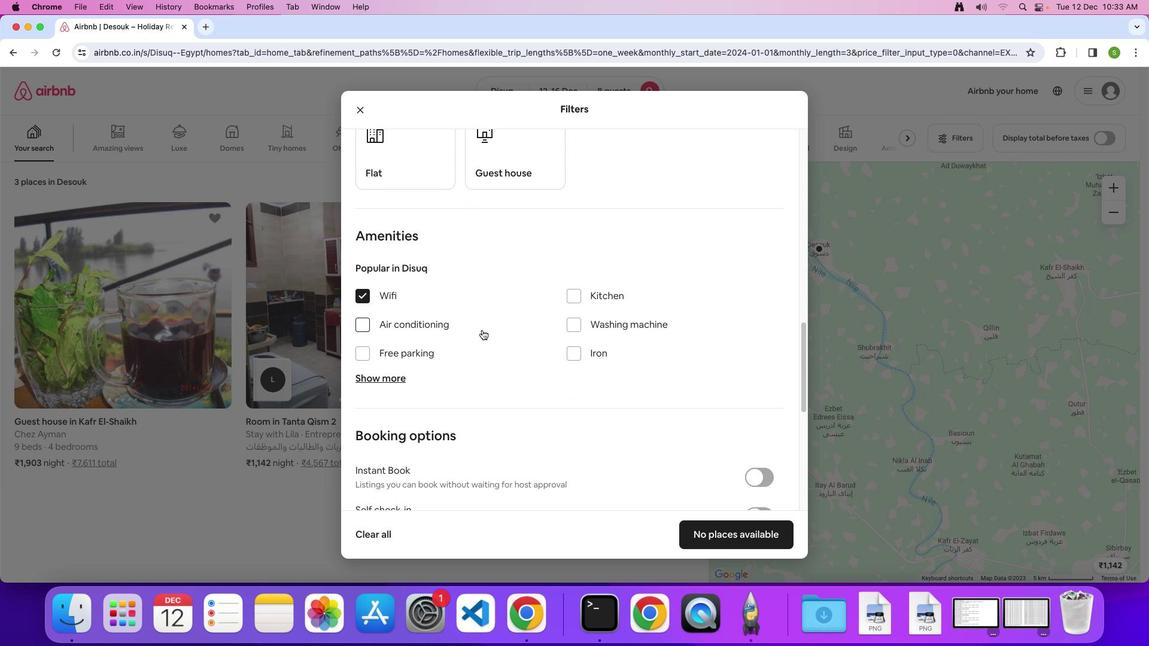 
Action: Mouse scrolled (482, 329) with delta (0, 0)
Screenshot: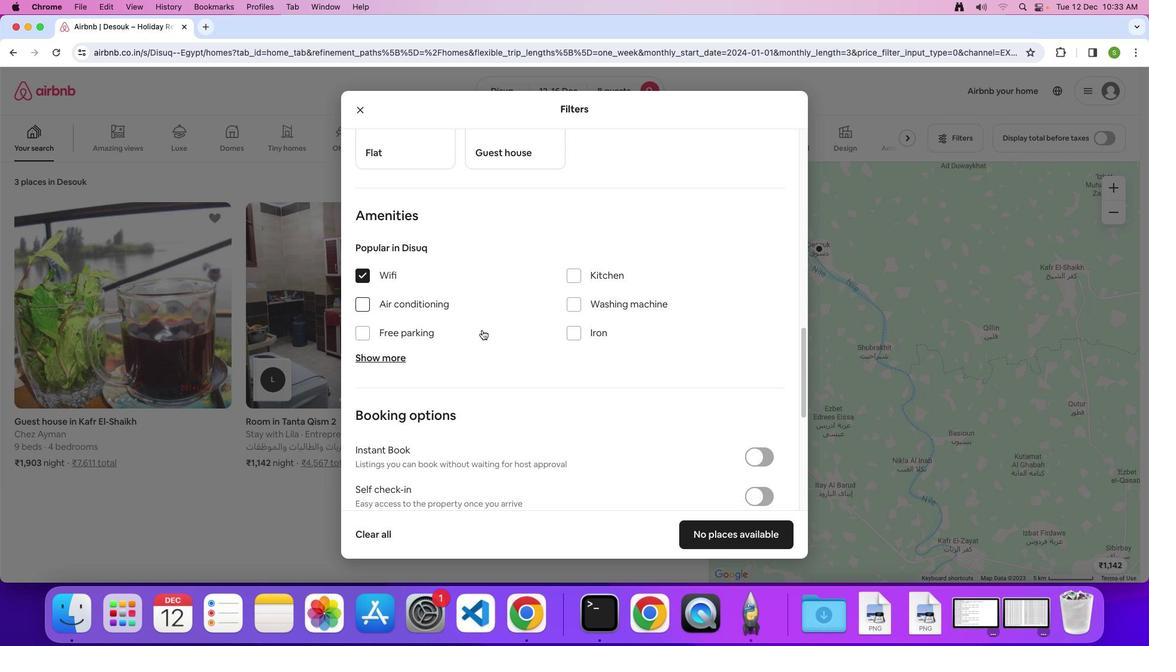 
Action: Mouse moved to (366, 330)
Screenshot: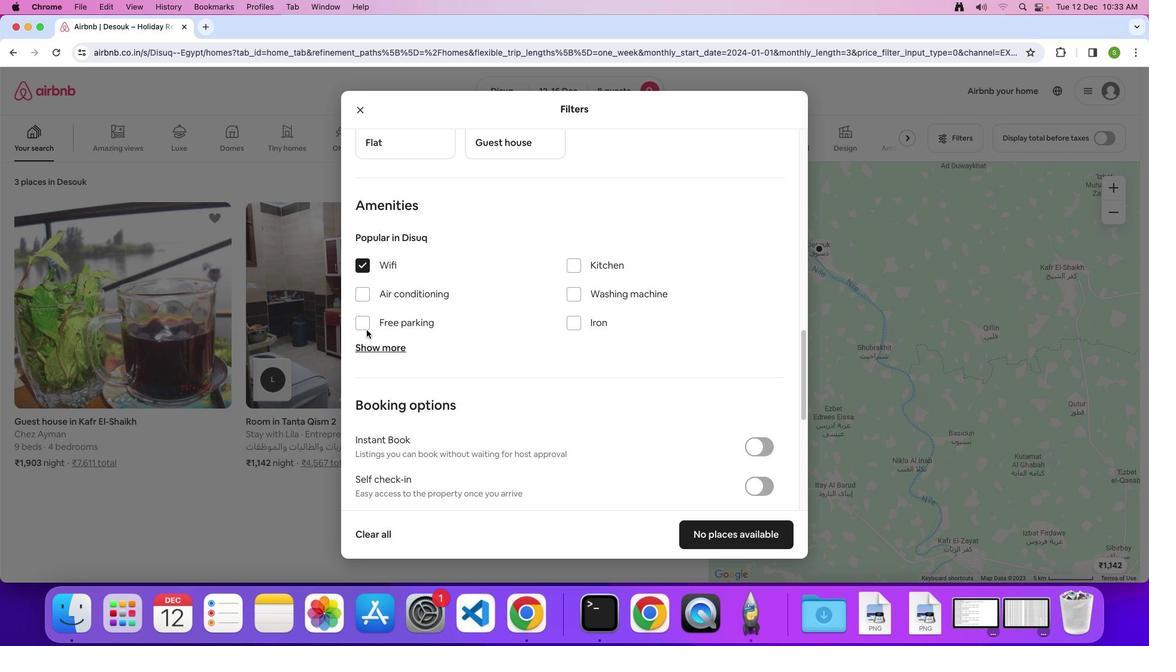 
Action: Mouse pressed left at (366, 330)
Screenshot: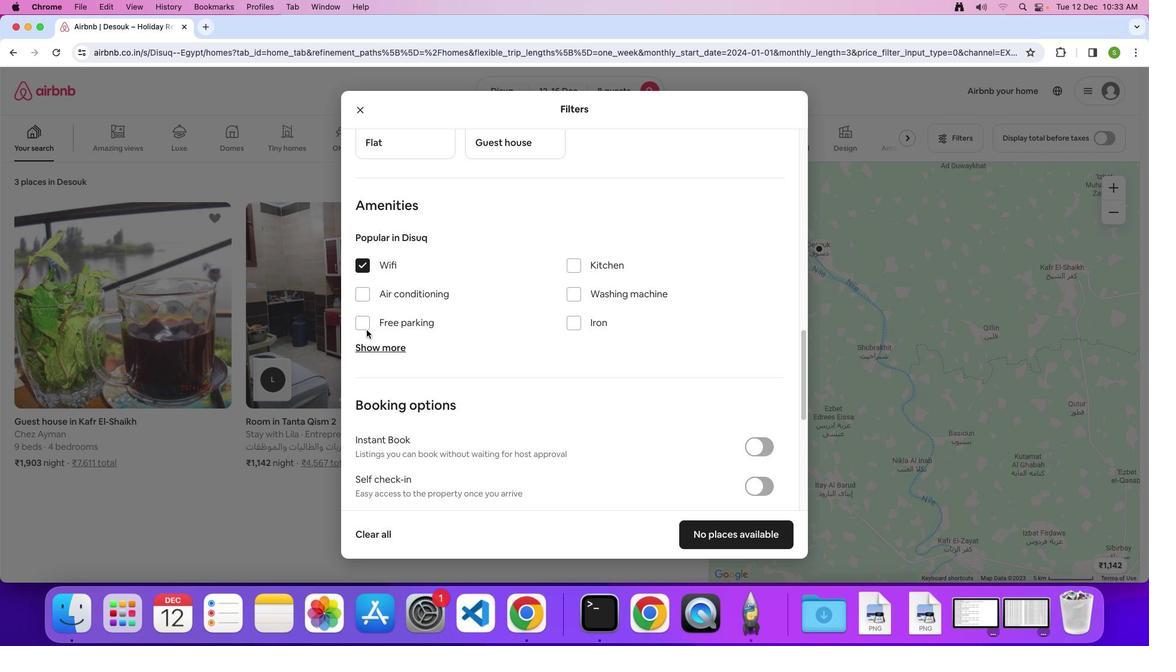 
Action: Mouse moved to (369, 347)
Screenshot: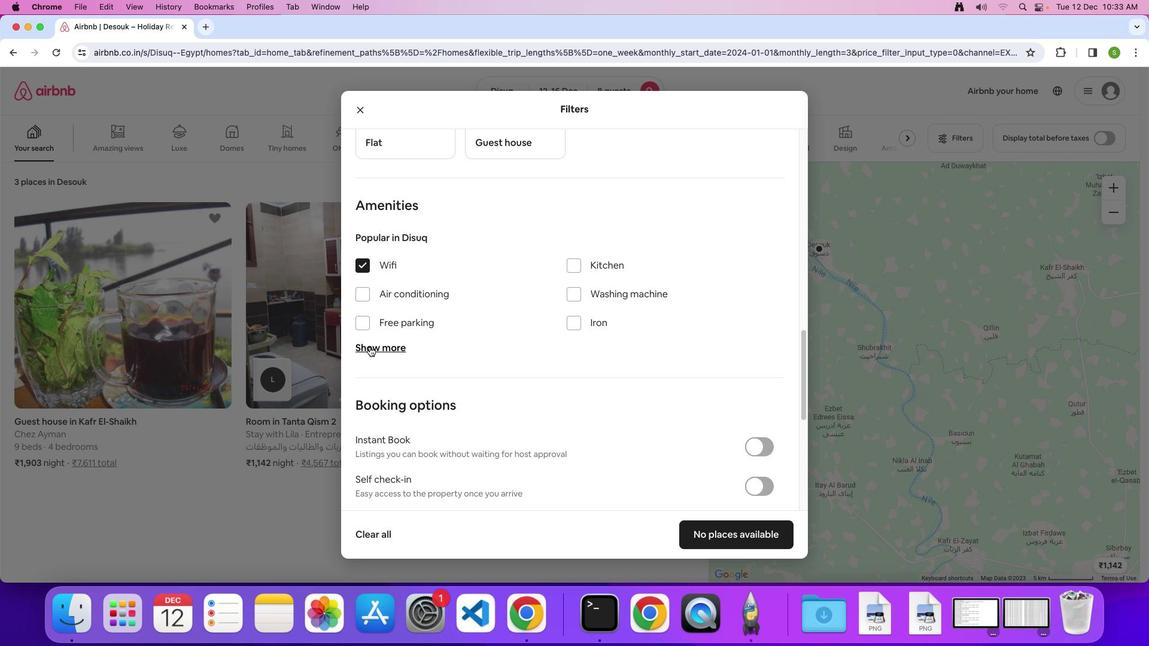 
Action: Mouse pressed left at (369, 347)
Screenshot: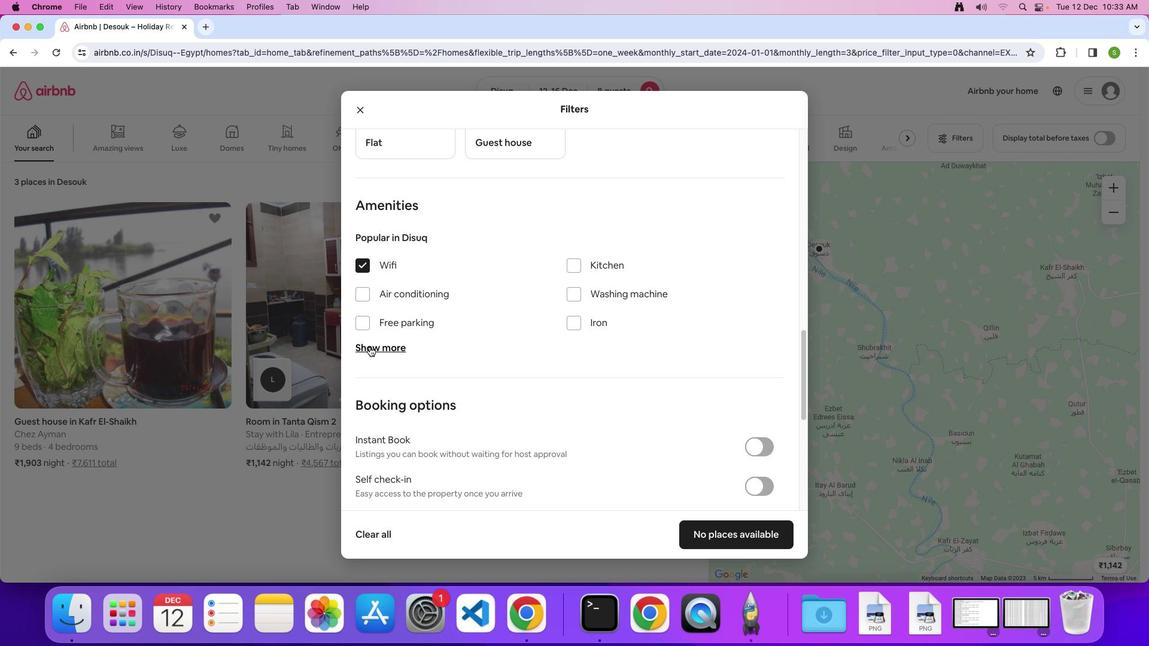
Action: Mouse moved to (363, 327)
Screenshot: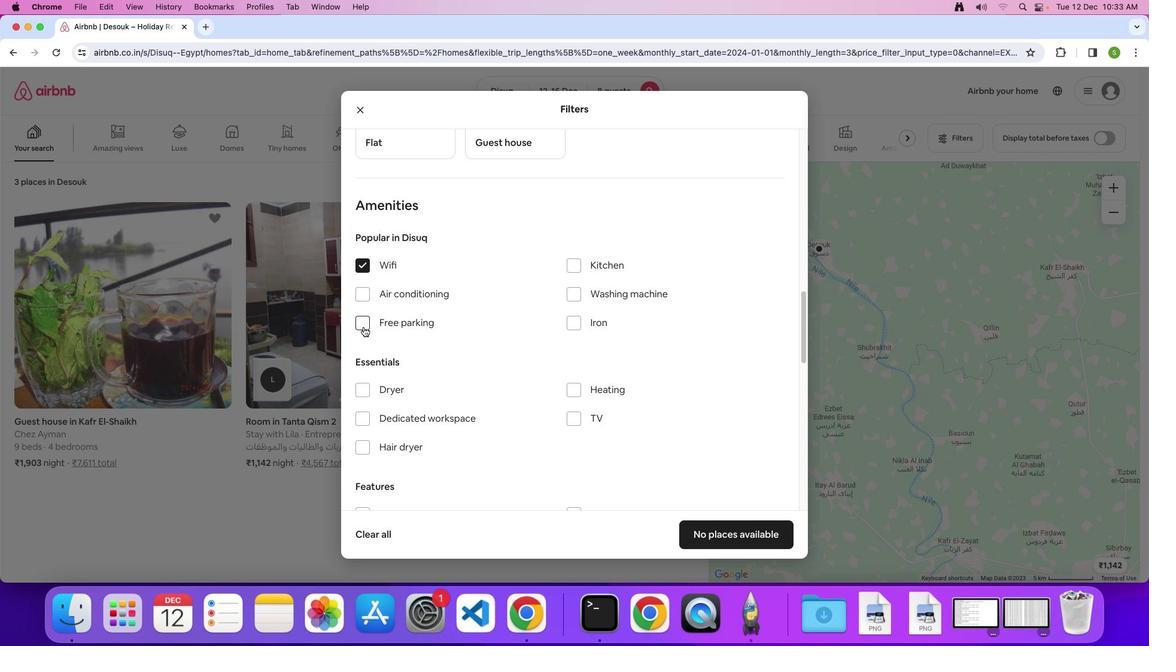 
Action: Mouse pressed left at (363, 327)
Screenshot: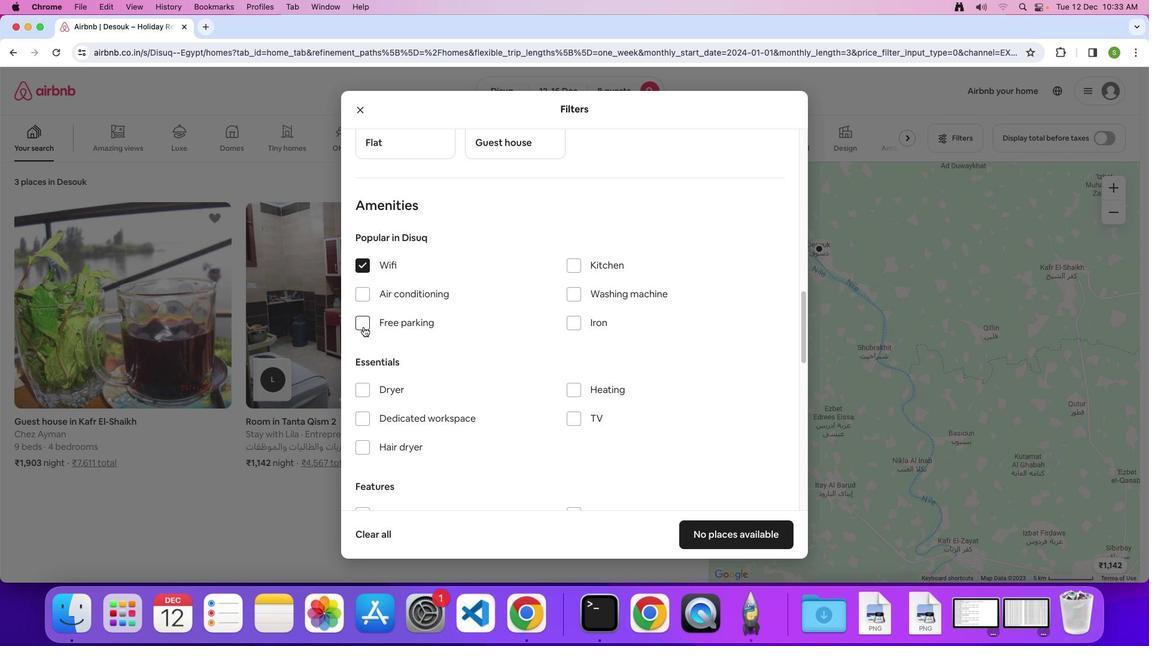 
Action: Mouse moved to (497, 341)
Screenshot: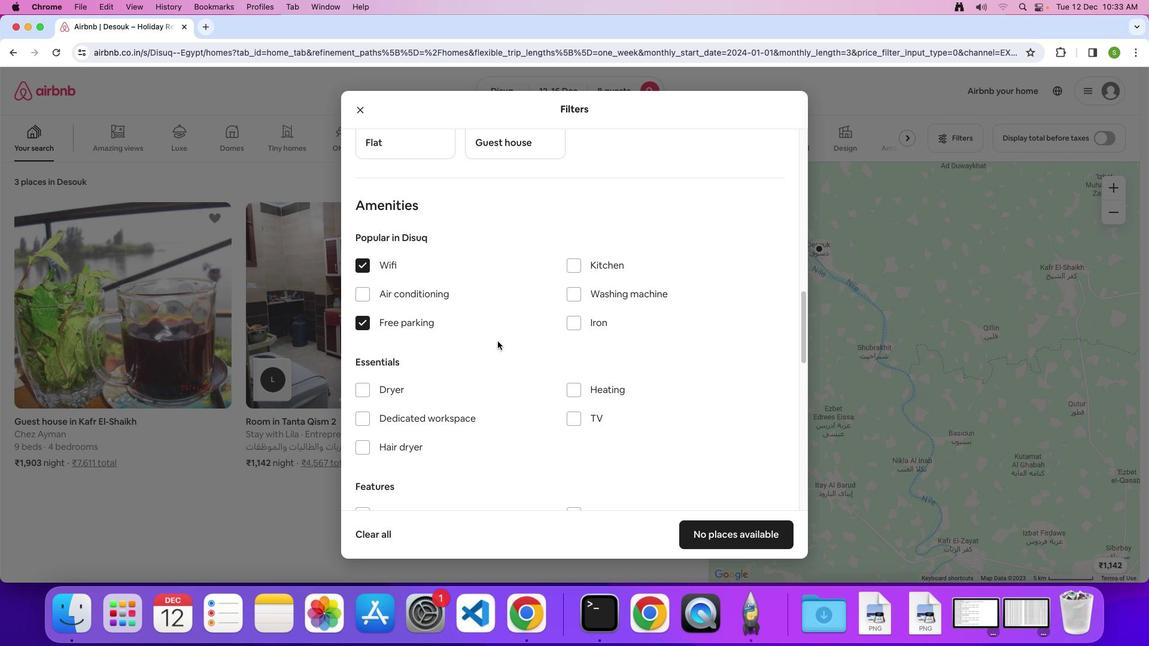 
Action: Mouse scrolled (497, 341) with delta (0, 0)
Screenshot: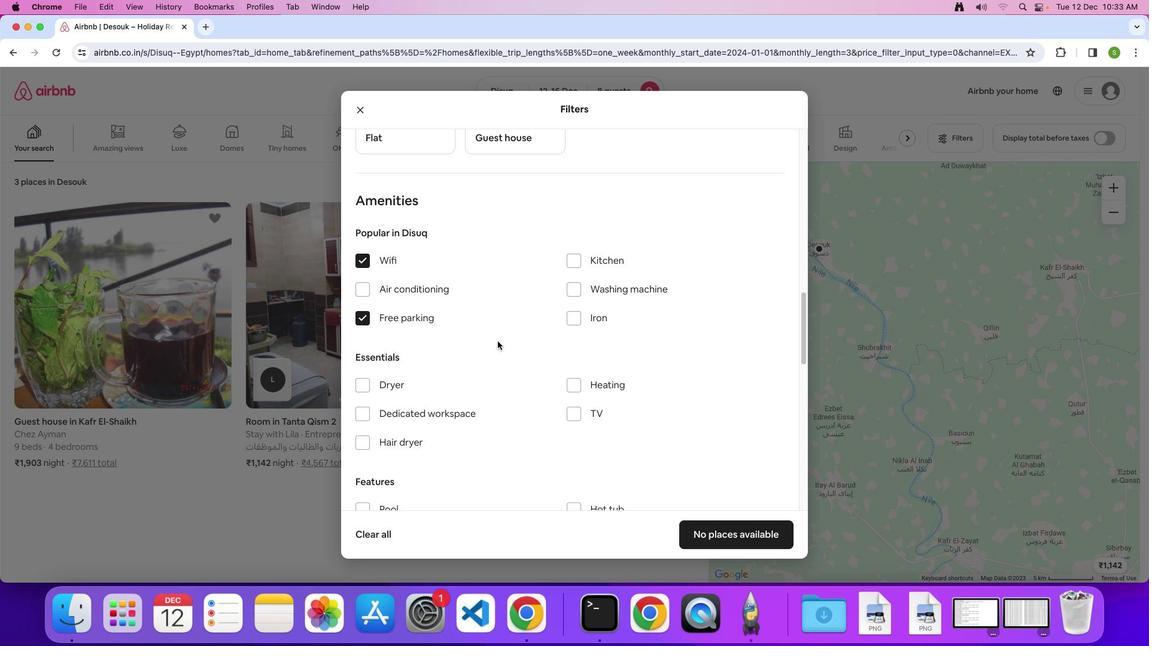 
Action: Mouse scrolled (497, 341) with delta (0, 0)
Screenshot: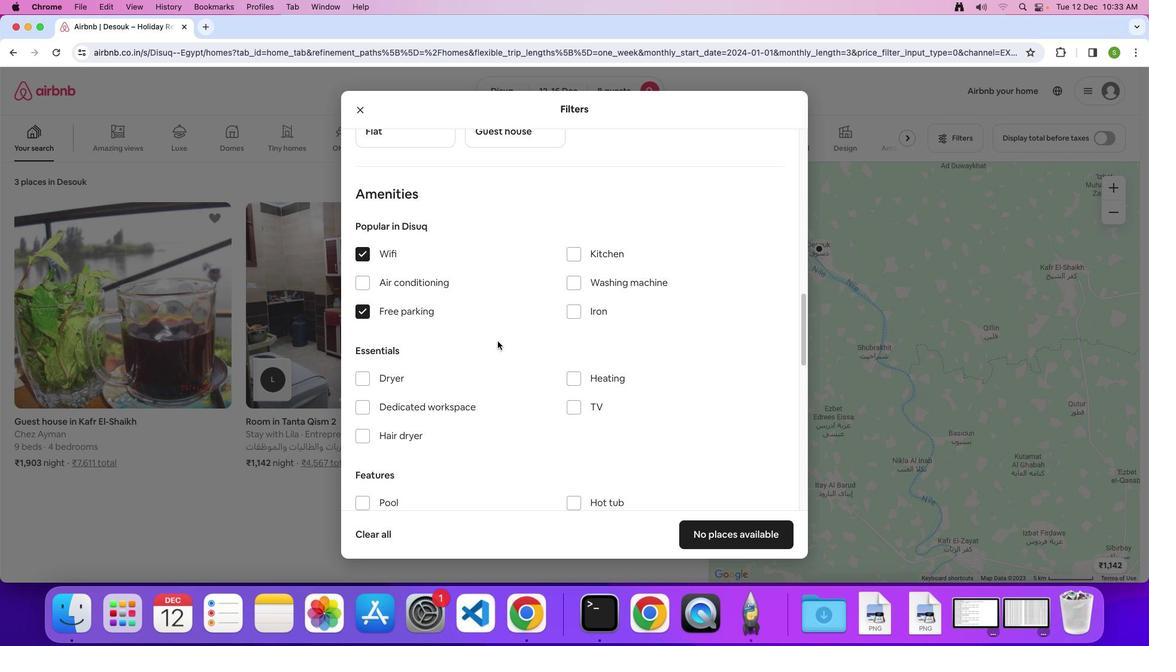 
Action: Mouse scrolled (497, 341) with delta (0, -1)
Screenshot: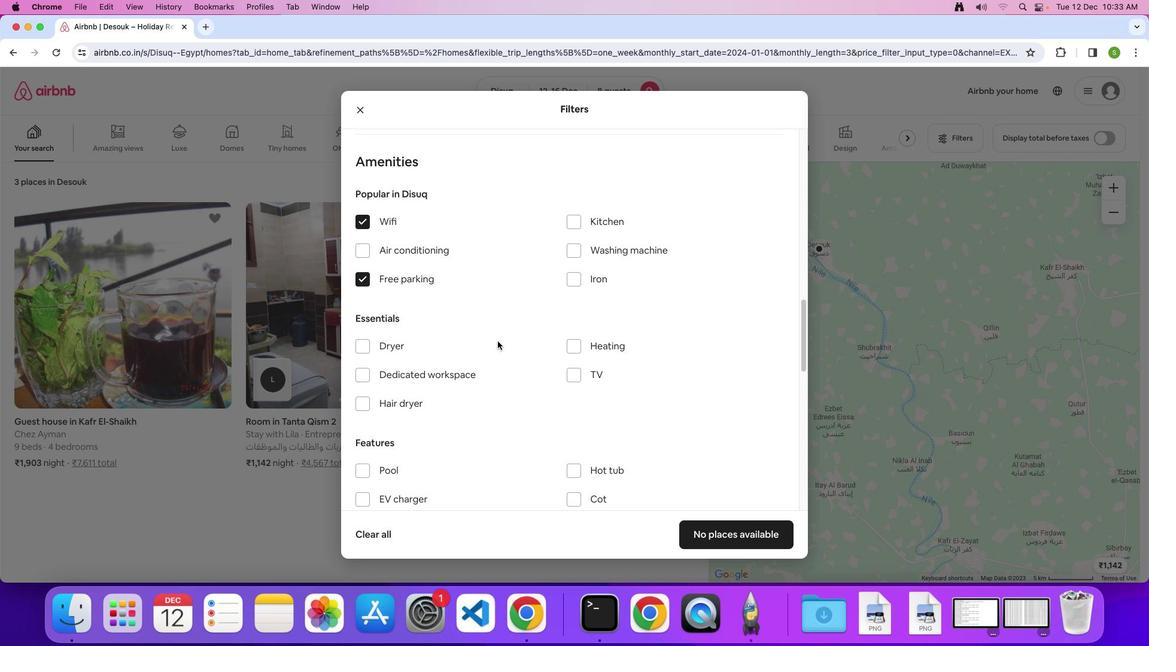 
Action: Mouse moved to (576, 339)
Screenshot: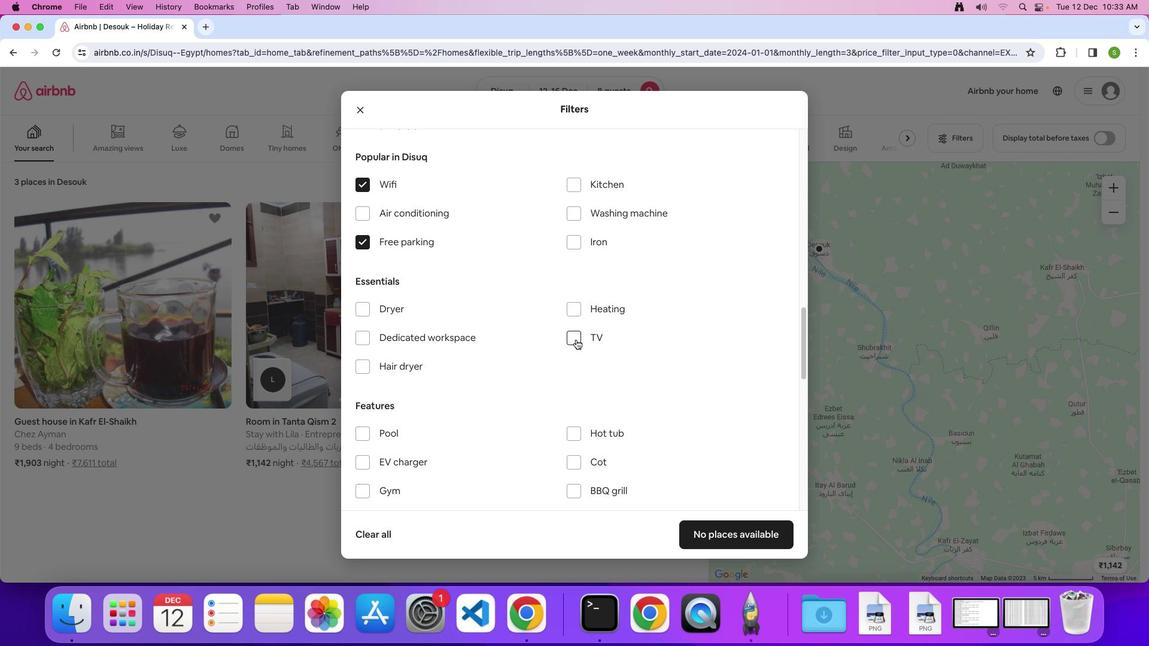 
Action: Mouse pressed left at (576, 339)
Screenshot: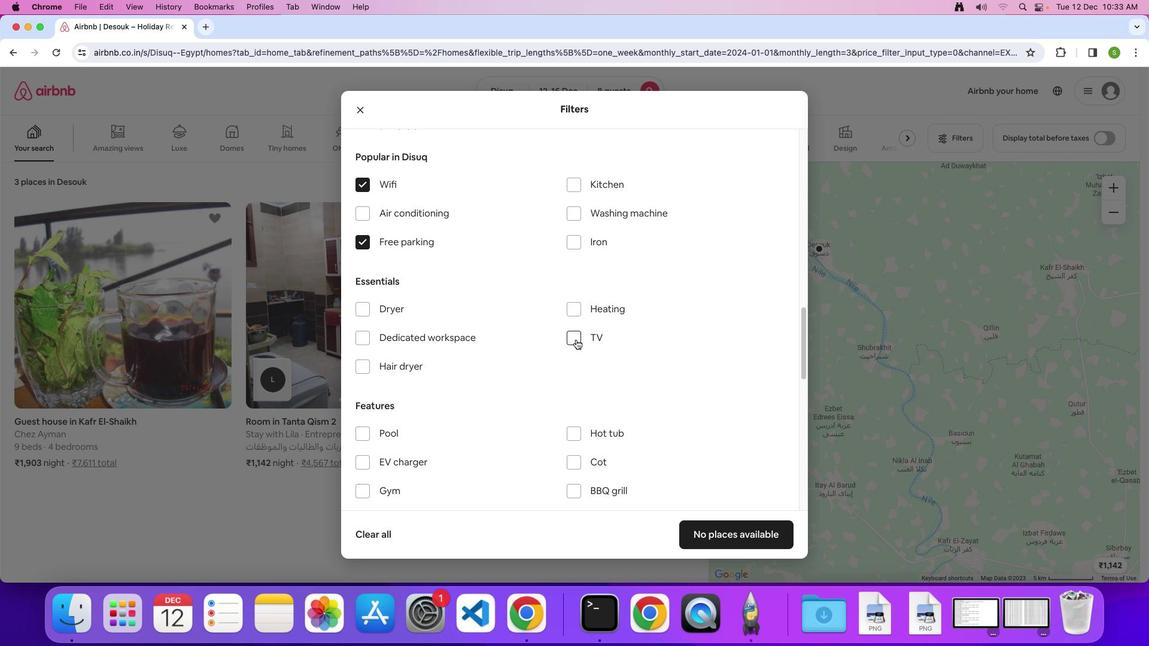 
Action: Mouse moved to (515, 349)
Screenshot: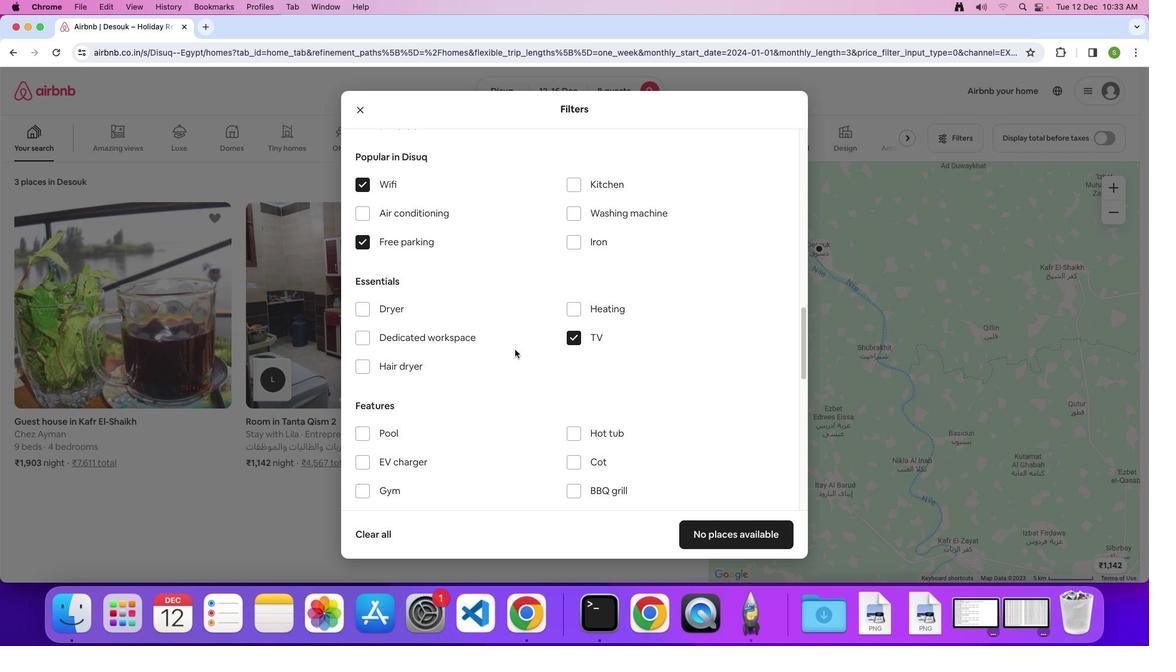
Action: Mouse scrolled (515, 349) with delta (0, 0)
Screenshot: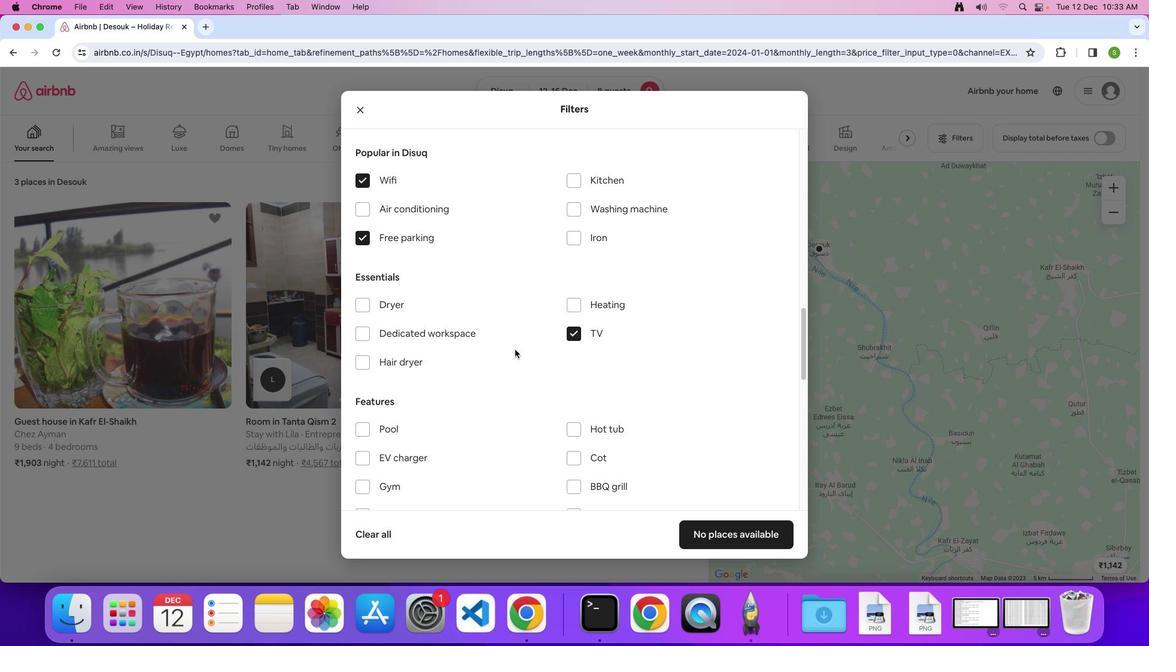 
Action: Mouse scrolled (515, 349) with delta (0, 0)
Screenshot: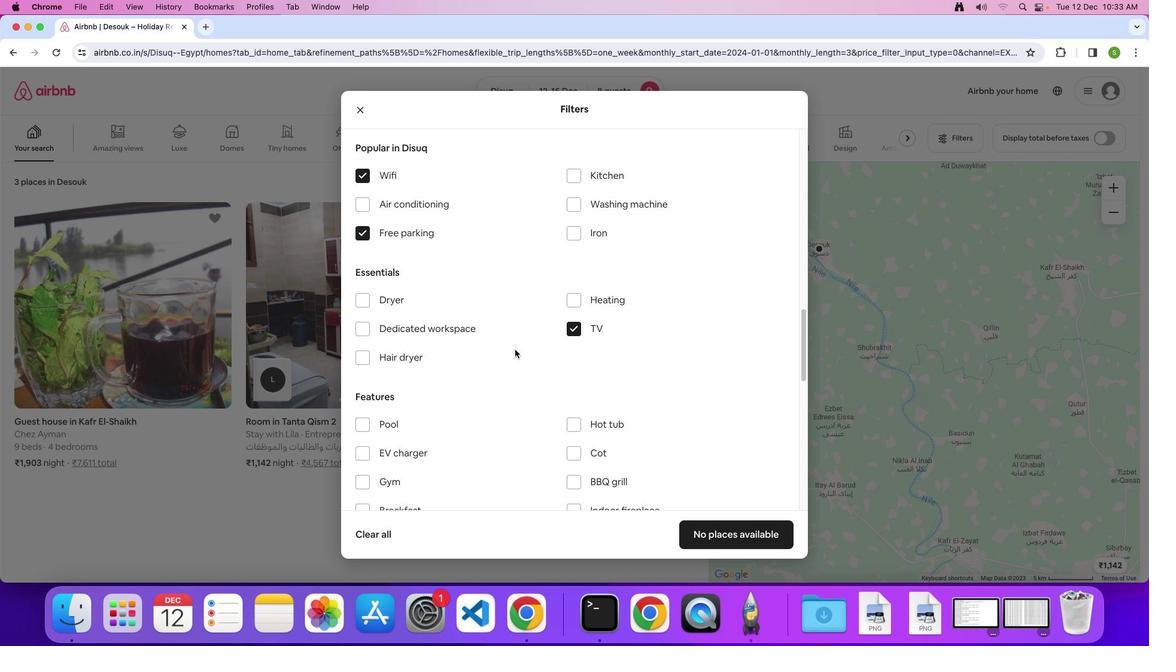 
Action: Mouse scrolled (515, 349) with delta (0, 0)
Screenshot: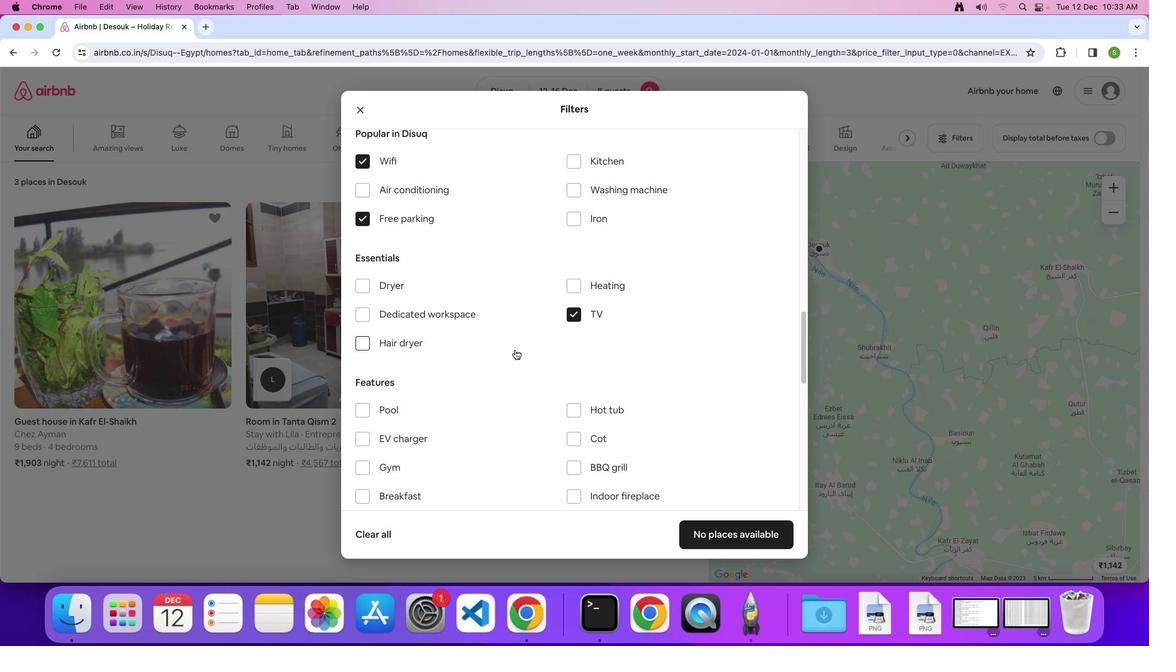 
Action: Mouse scrolled (515, 349) with delta (0, 0)
Screenshot: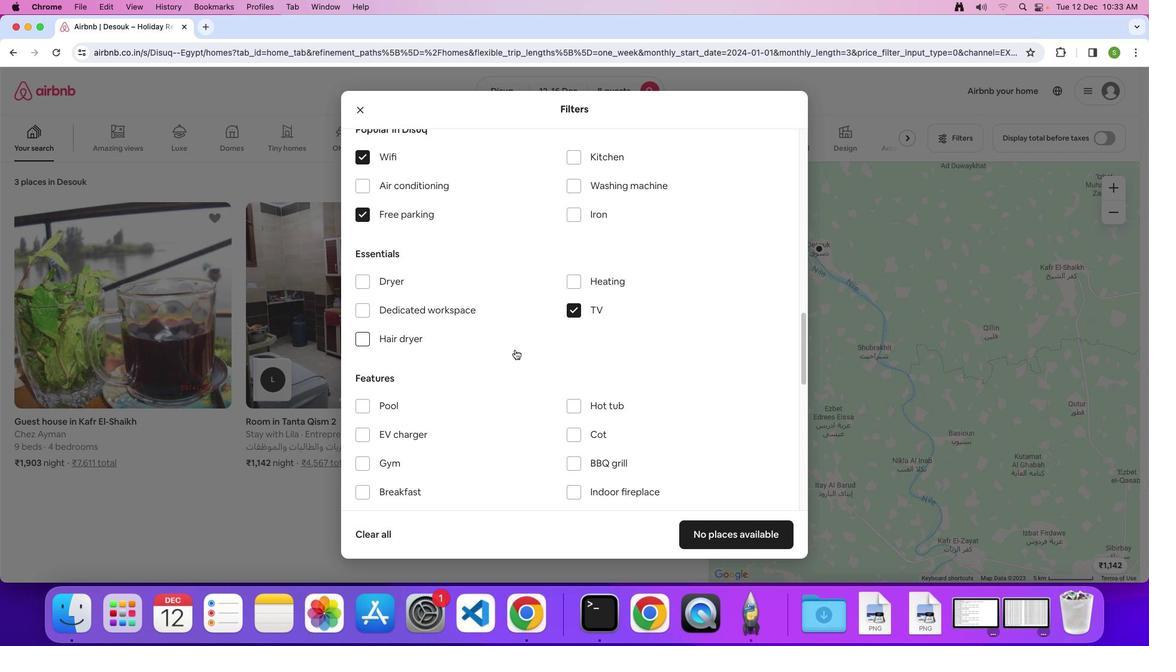 
Action: Mouse scrolled (515, 349) with delta (0, 0)
Screenshot: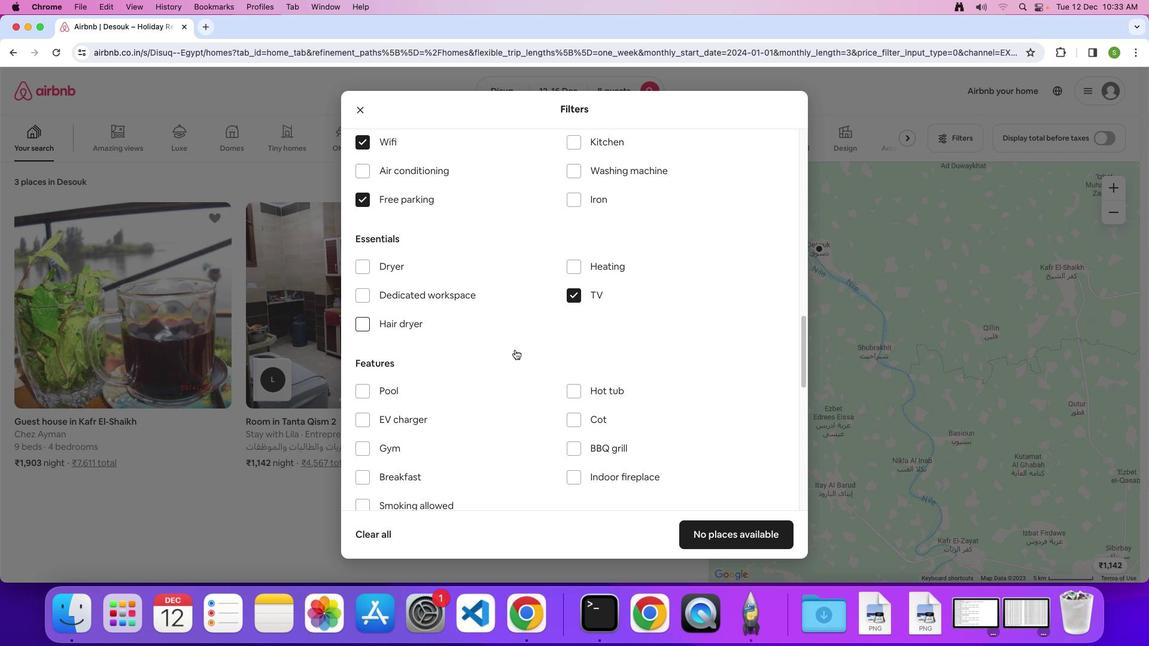 
Action: Mouse scrolled (515, 349) with delta (0, 0)
Screenshot: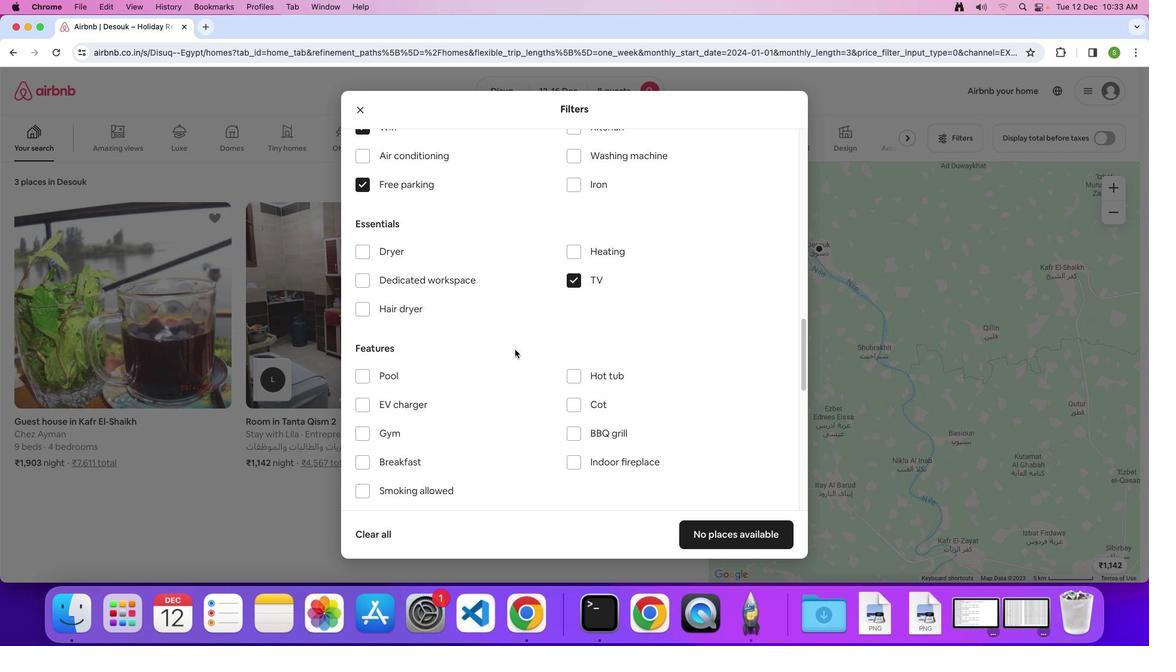 
Action: Mouse scrolled (515, 349) with delta (0, 0)
Screenshot: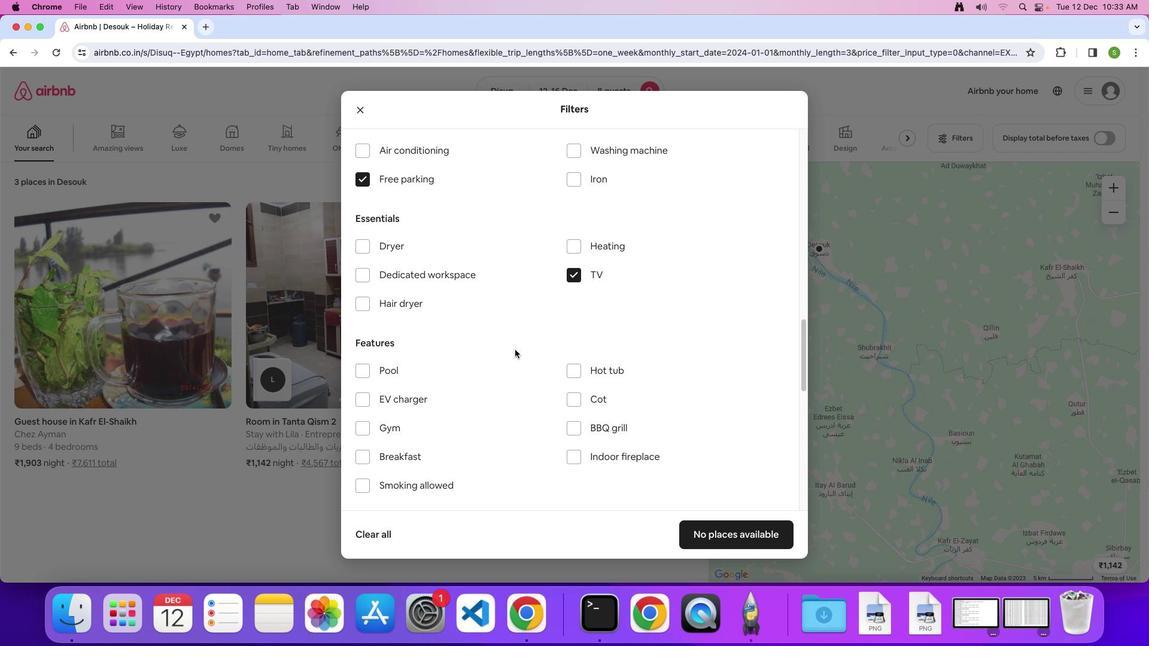 
Action: Mouse scrolled (515, 349) with delta (0, 0)
Screenshot: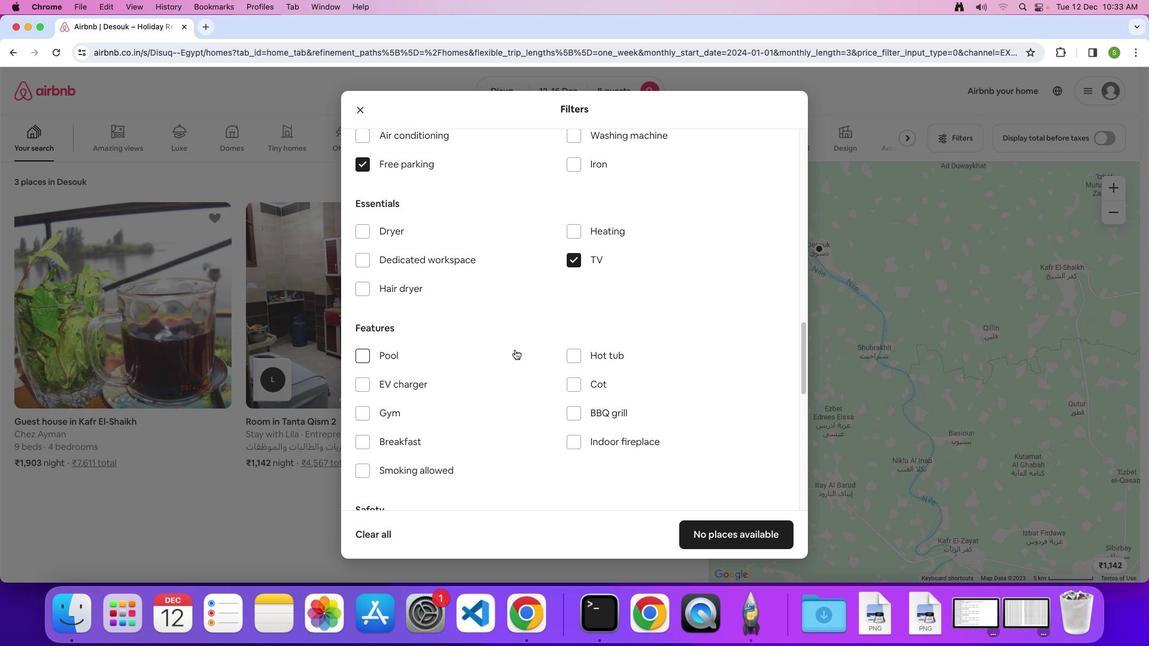 
Action: Mouse scrolled (515, 349) with delta (0, 0)
Screenshot: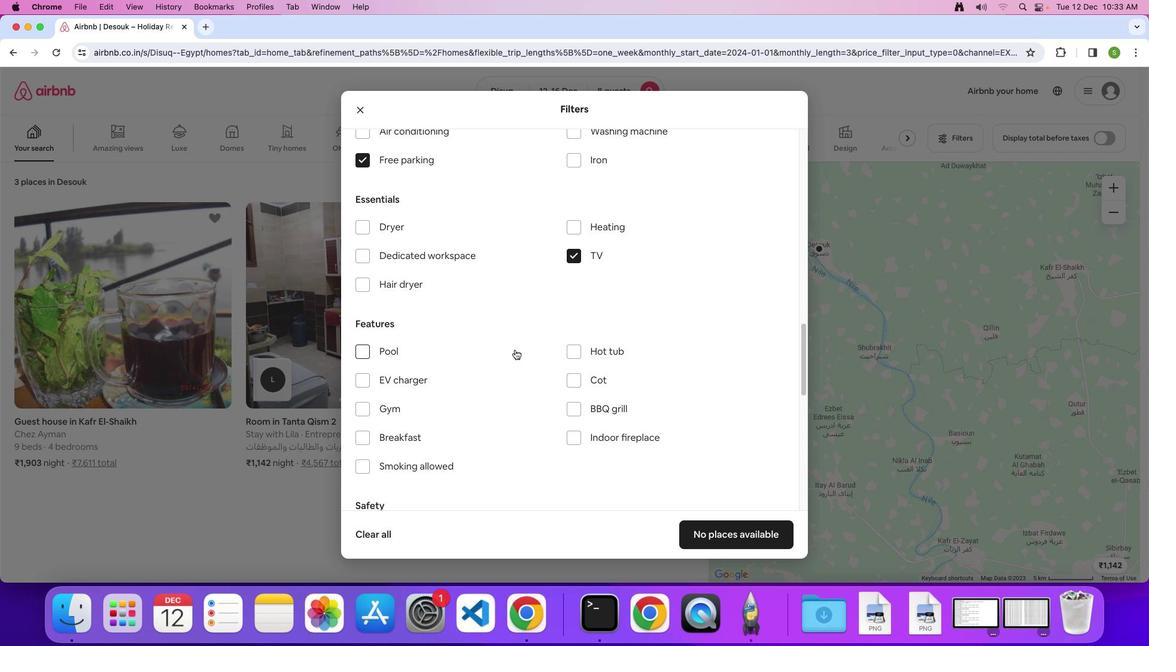 
Action: Mouse moved to (515, 348)
Screenshot: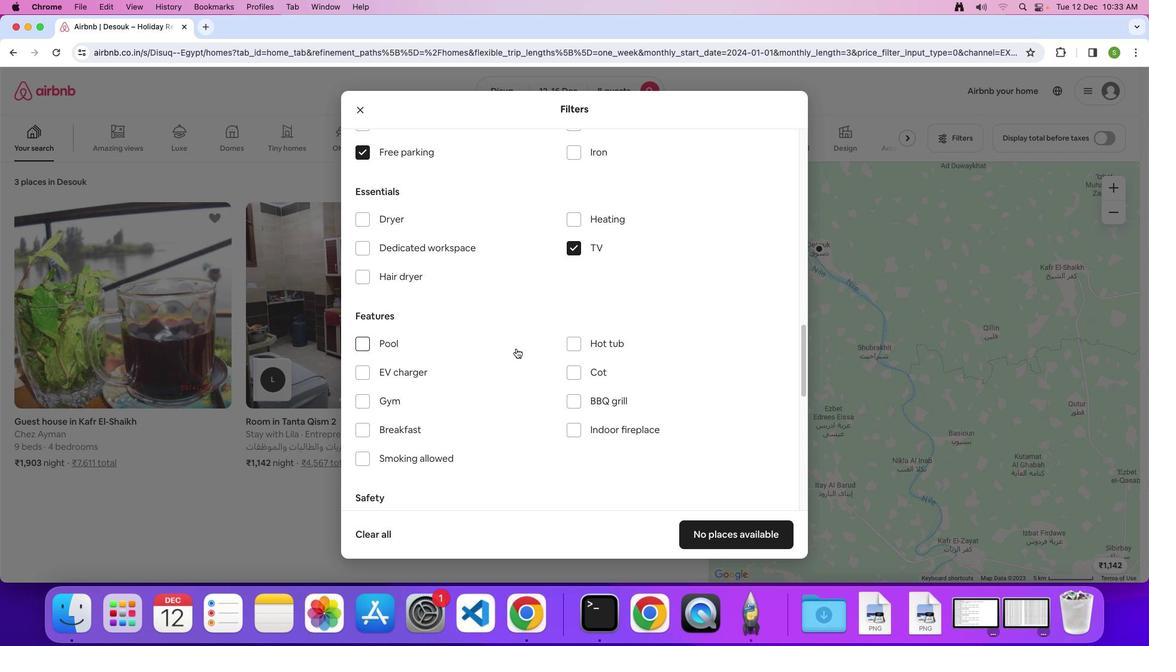 
Action: Mouse scrolled (515, 348) with delta (0, 0)
Screenshot: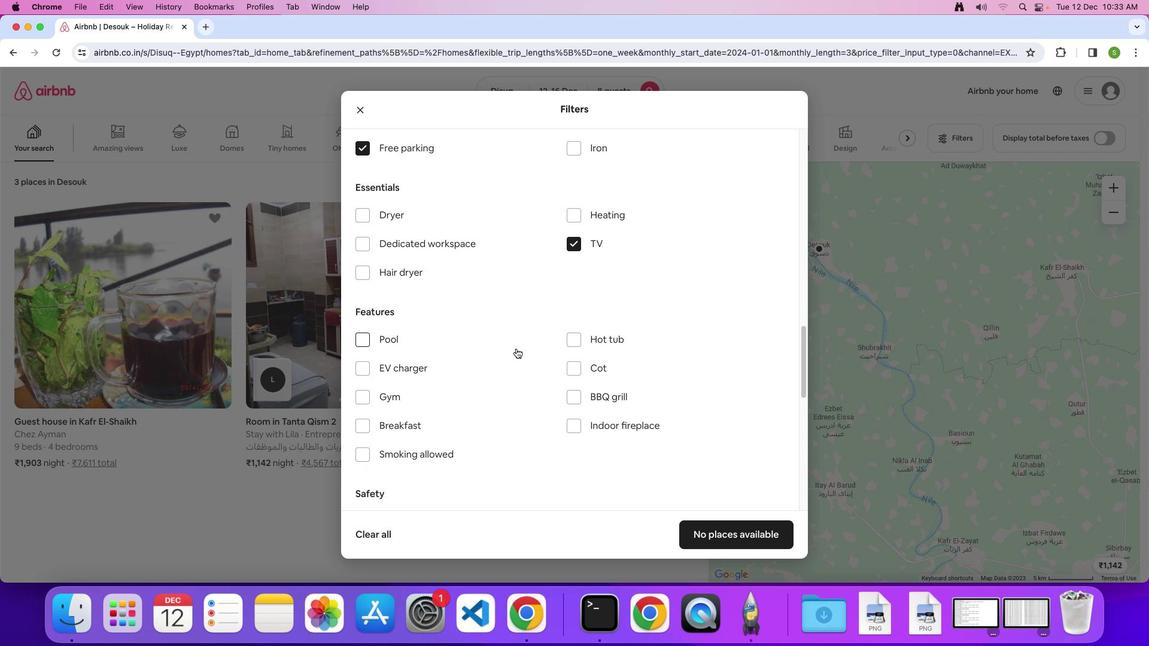 
Action: Mouse scrolled (515, 348) with delta (0, 0)
Screenshot: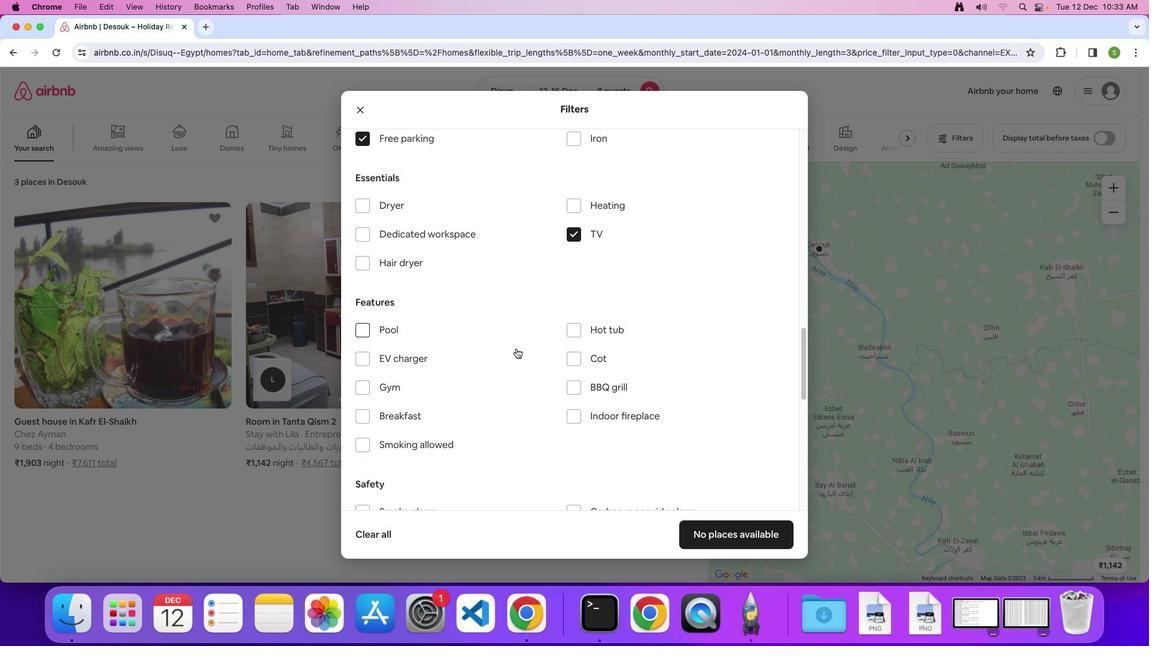 
Action: Mouse scrolled (515, 348) with delta (0, 0)
Screenshot: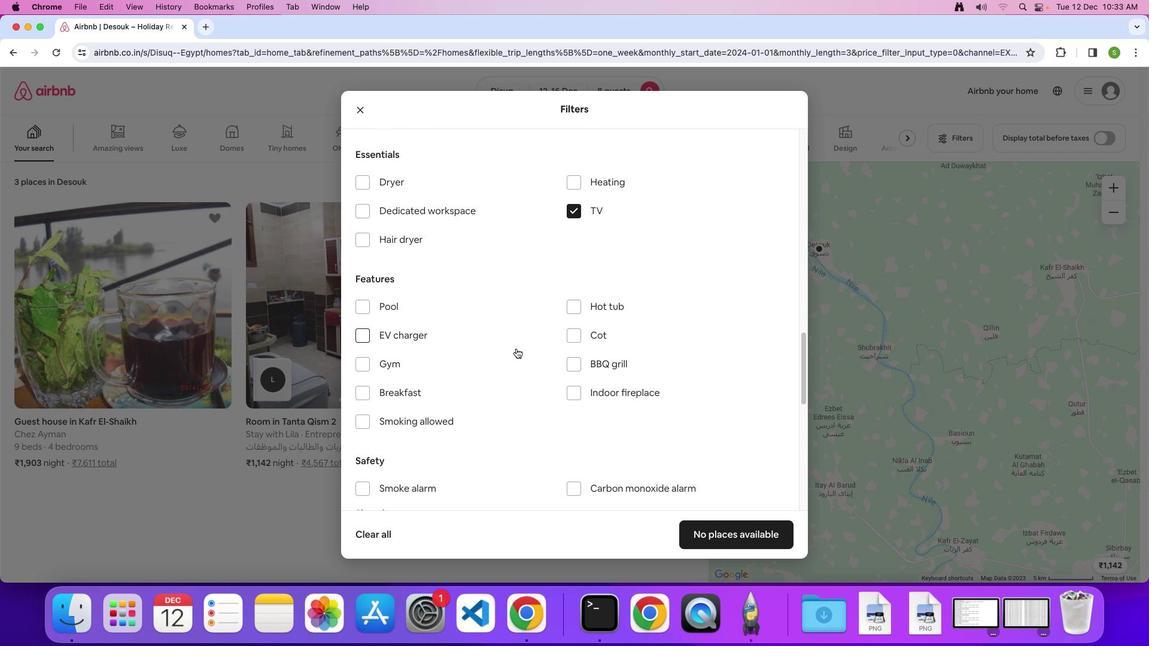
Action: Mouse scrolled (515, 348) with delta (0, 0)
Screenshot: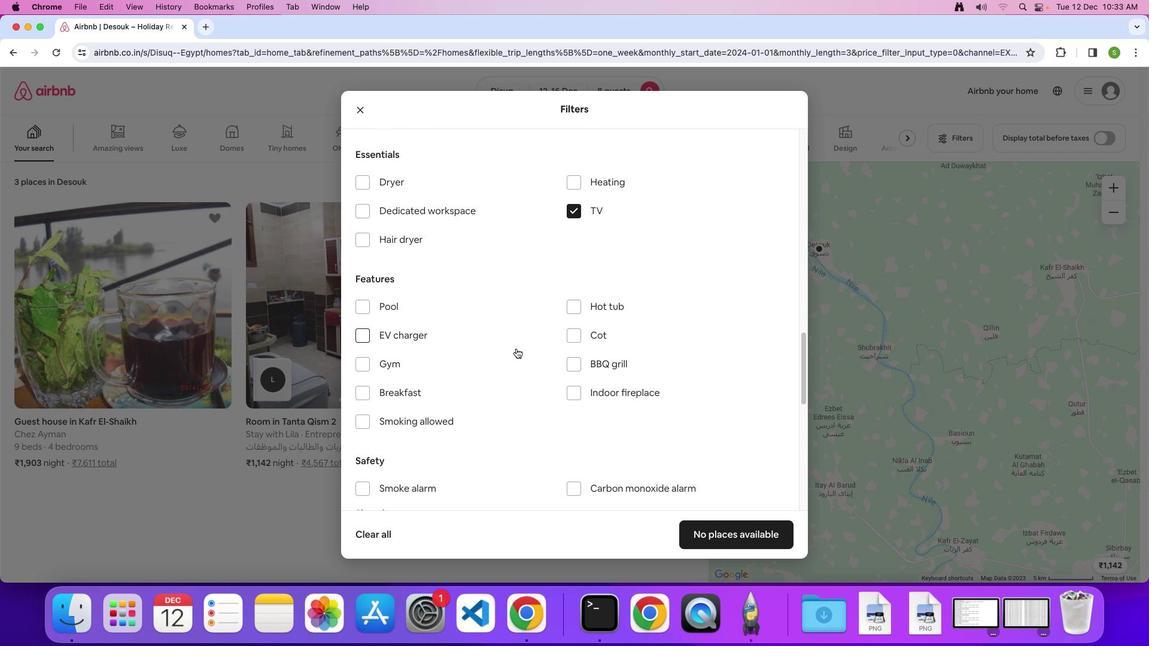 
Action: Mouse scrolled (515, 348) with delta (0, -1)
Screenshot: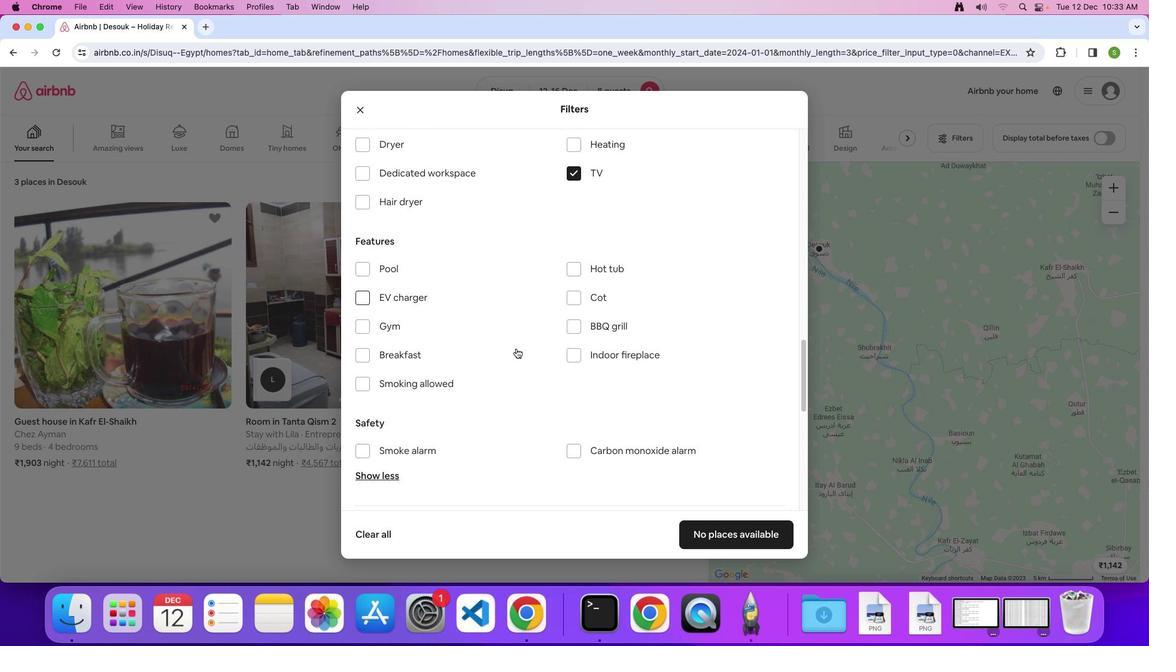 
Action: Mouse moved to (356, 284)
Screenshot: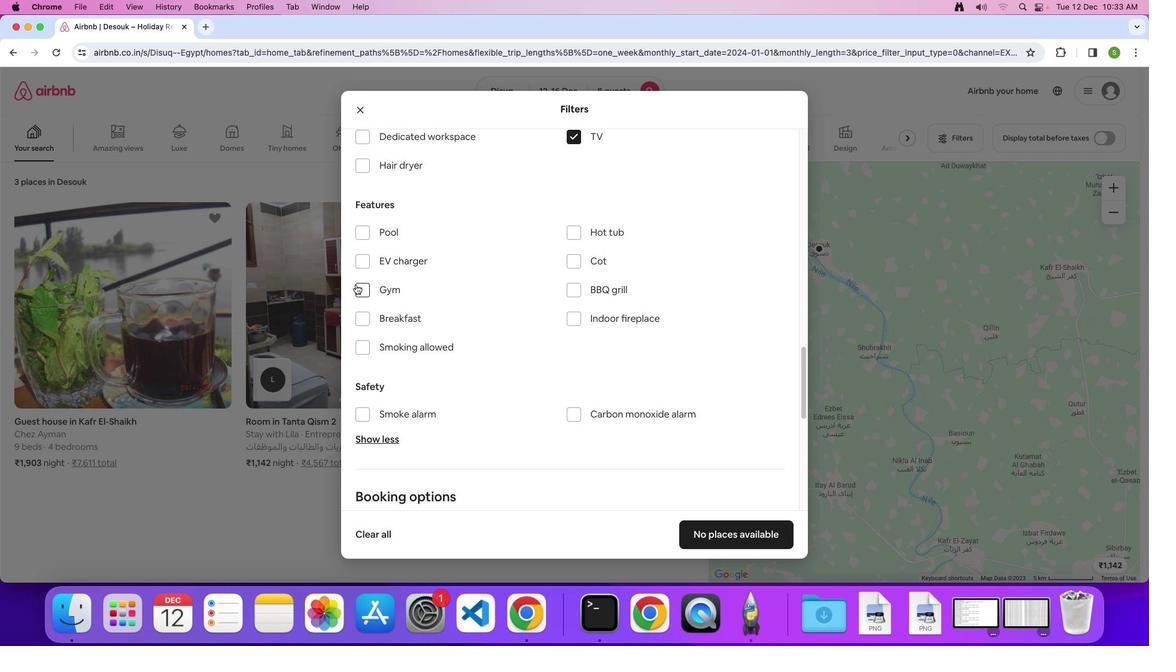 
Action: Mouse pressed left at (356, 284)
Screenshot: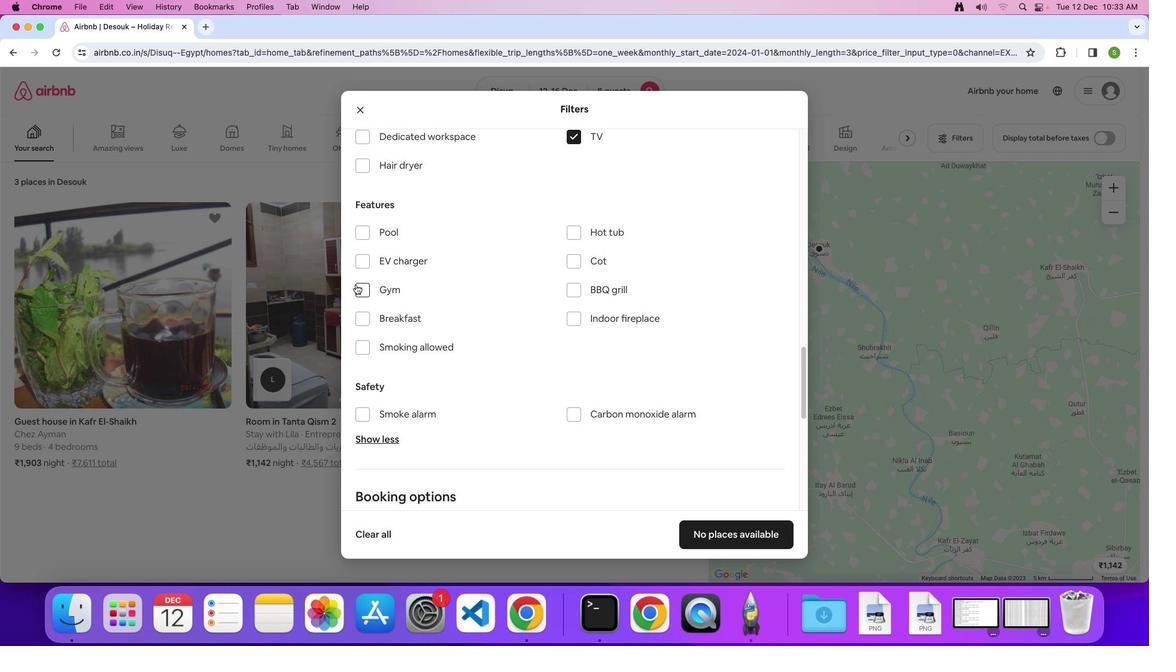 
Action: Mouse moved to (359, 317)
Screenshot: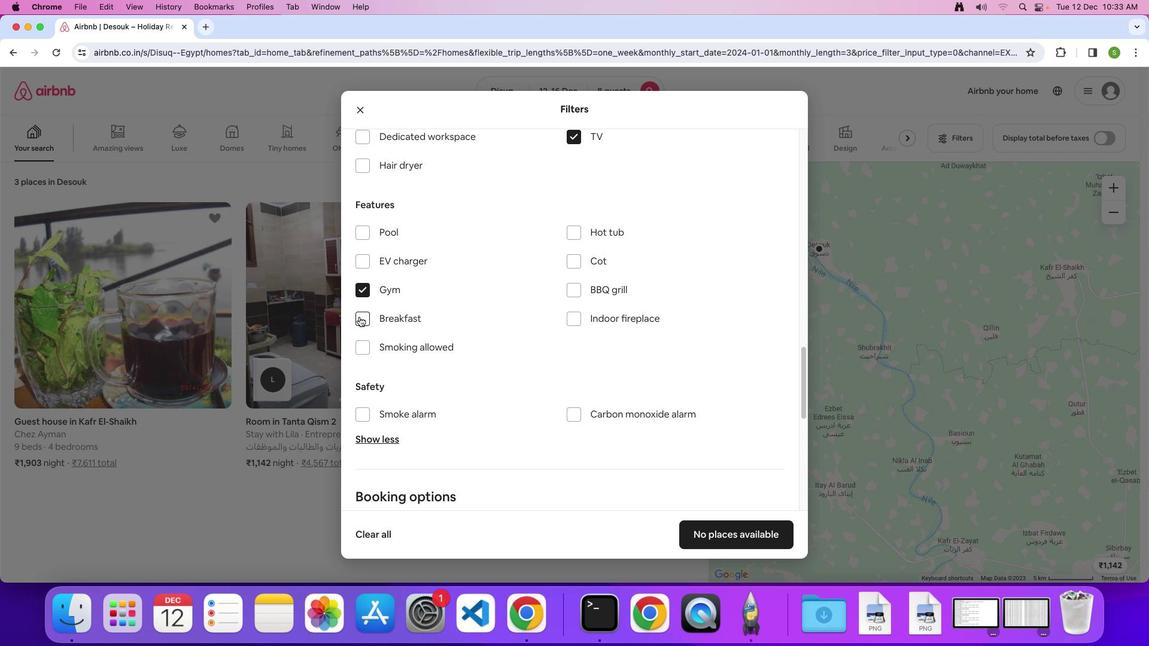 
Action: Mouse pressed left at (359, 317)
Screenshot: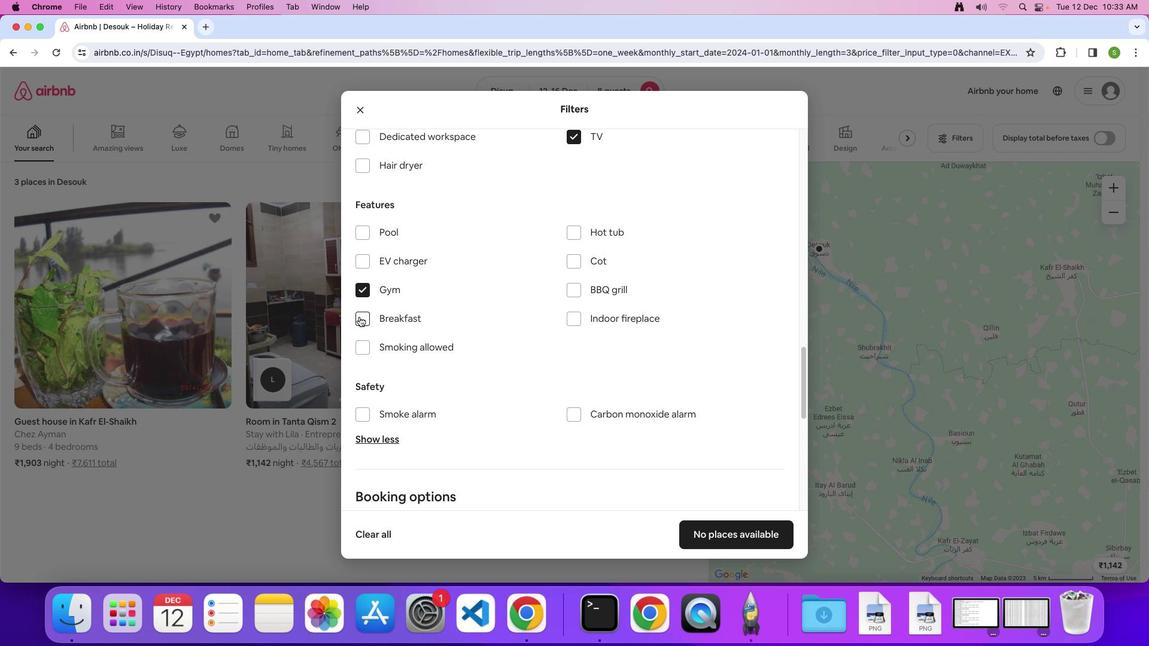 
Action: Mouse moved to (524, 324)
Screenshot: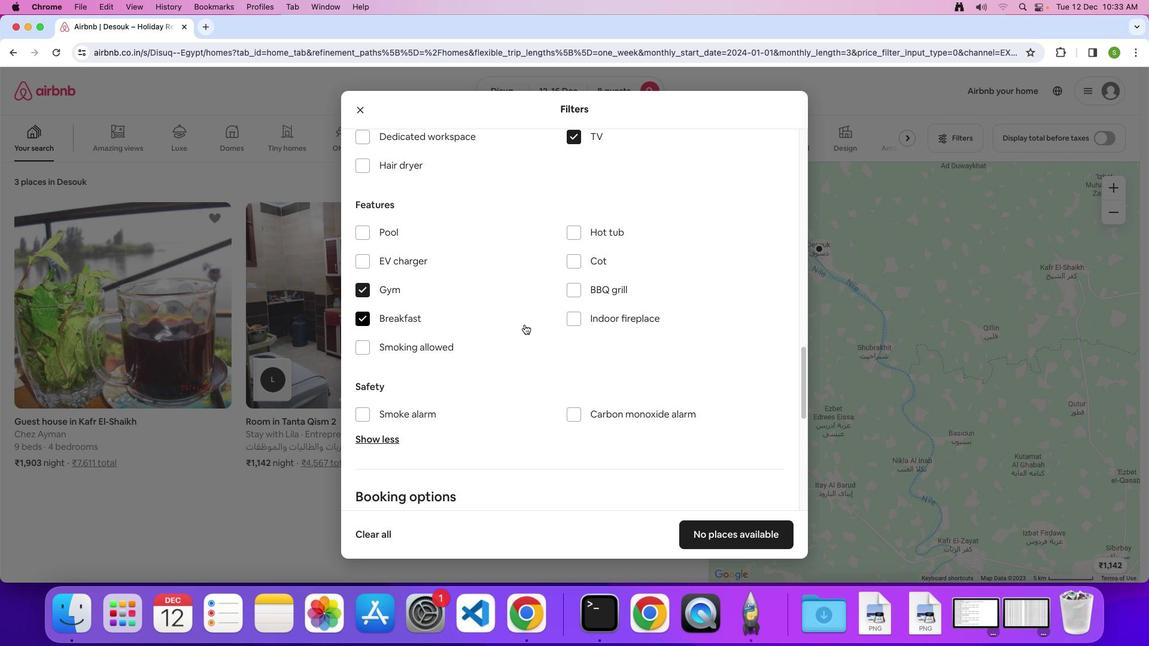 
Action: Mouse scrolled (524, 324) with delta (0, 0)
Screenshot: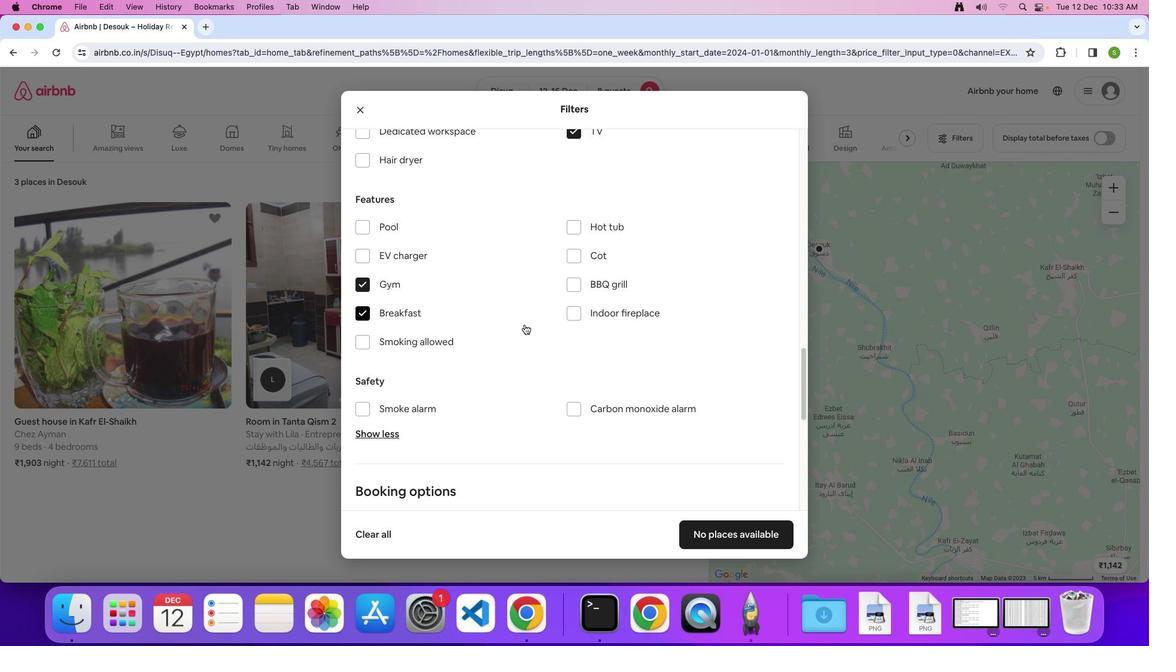 
Action: Mouse scrolled (524, 324) with delta (0, 0)
Screenshot: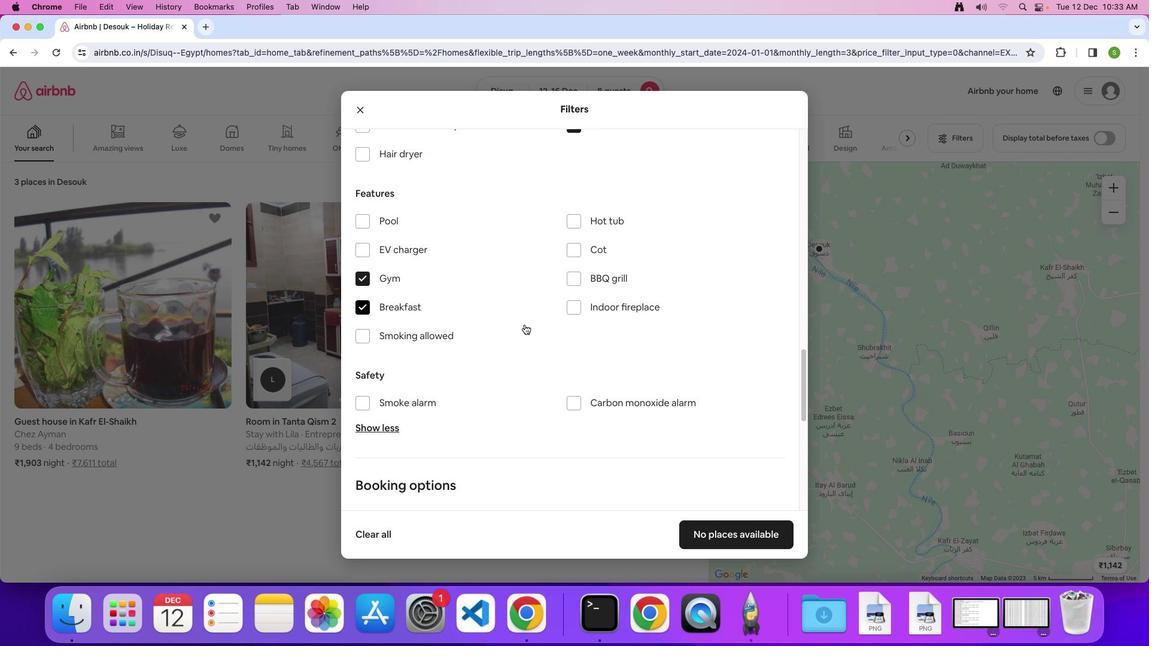 
Action: Mouse scrolled (524, 324) with delta (0, 0)
Screenshot: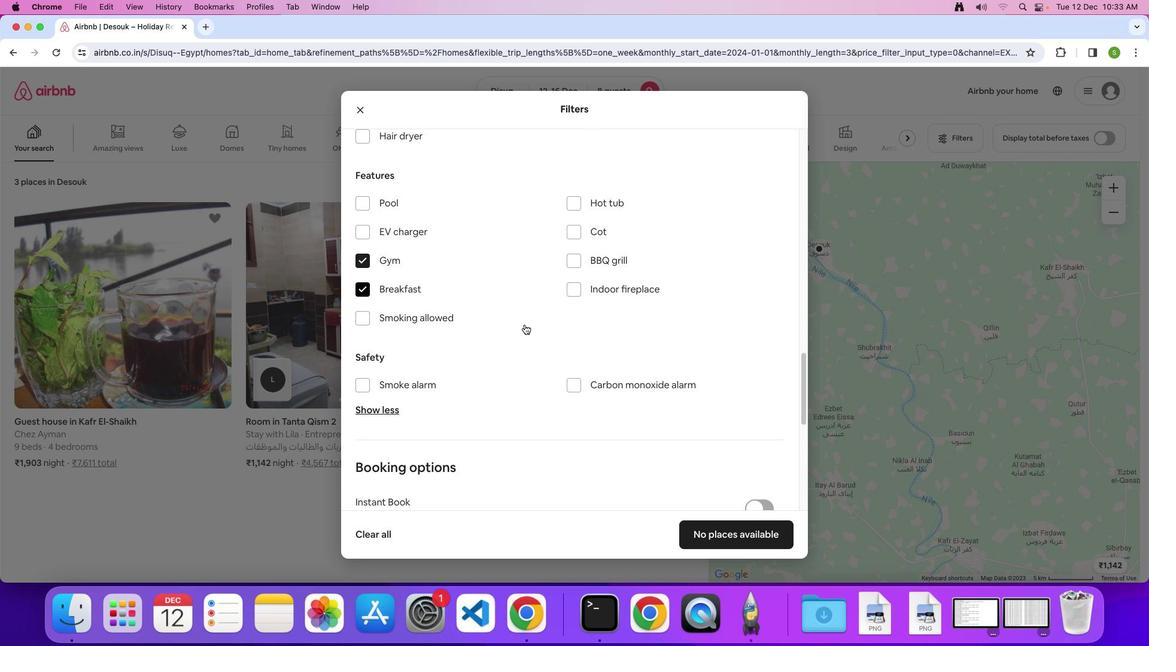 
Action: Mouse scrolled (524, 324) with delta (0, 0)
Screenshot: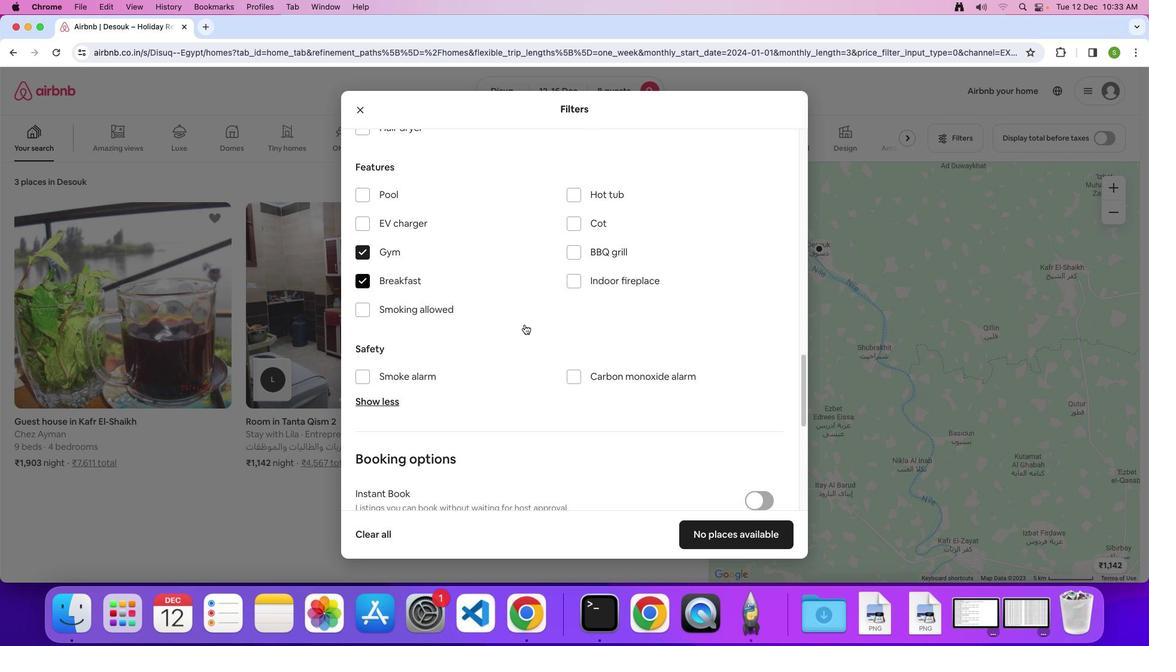 
Action: Mouse scrolled (524, 324) with delta (0, -1)
Screenshot: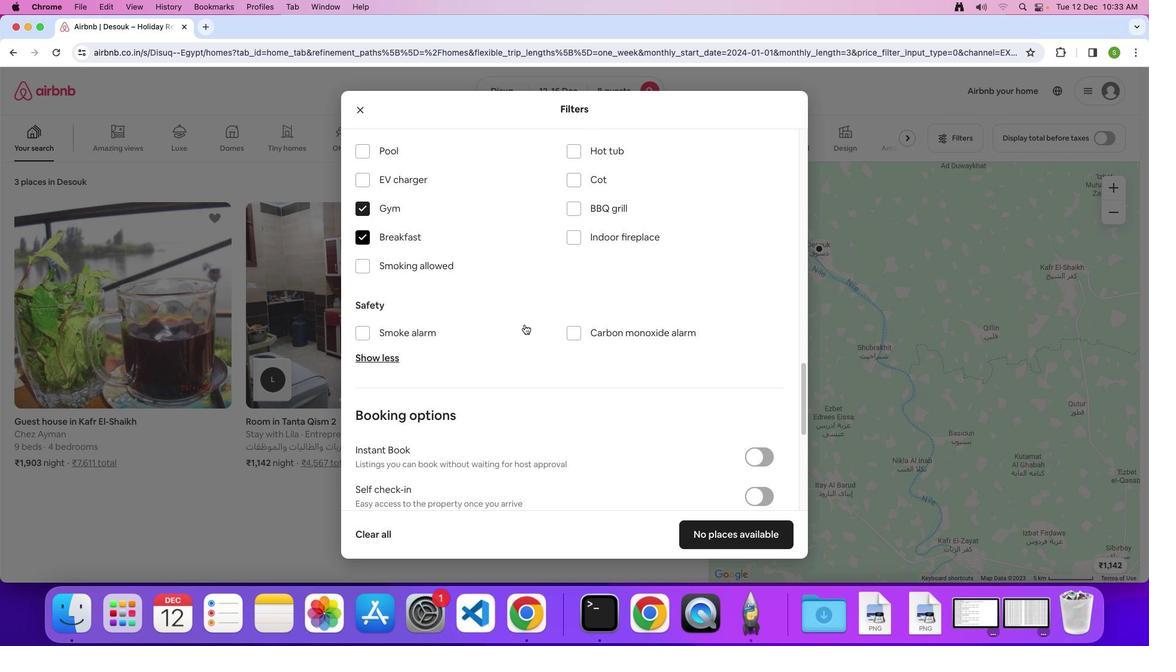 
Action: Mouse scrolled (524, 324) with delta (0, 0)
Screenshot: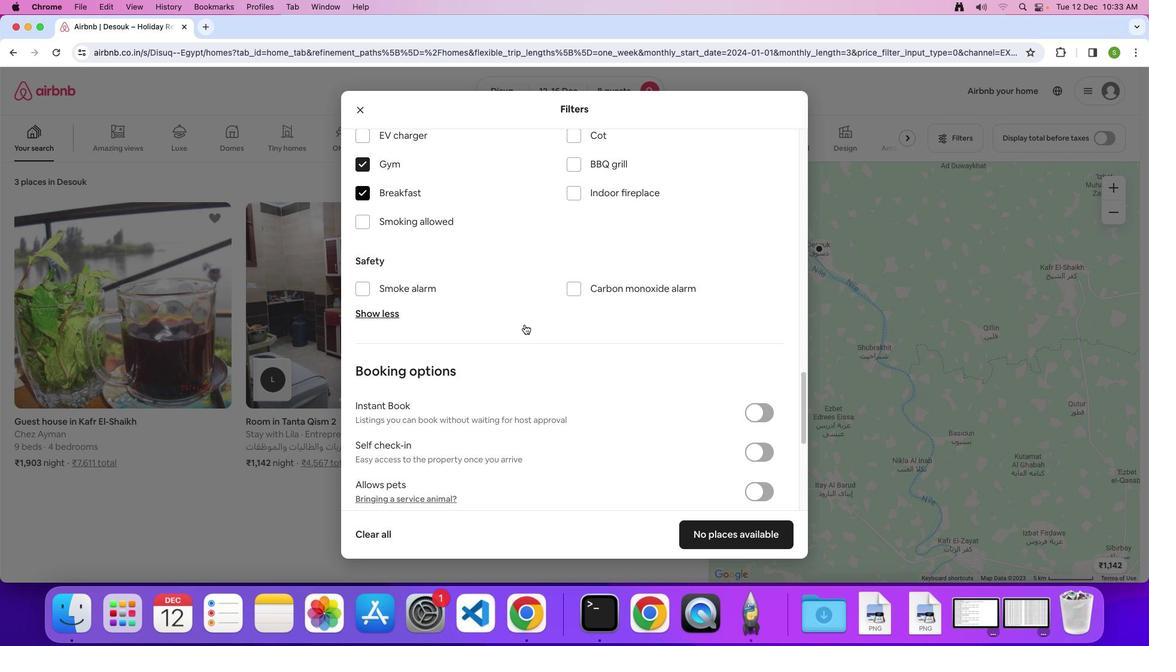 
Action: Mouse scrolled (524, 324) with delta (0, 0)
Screenshot: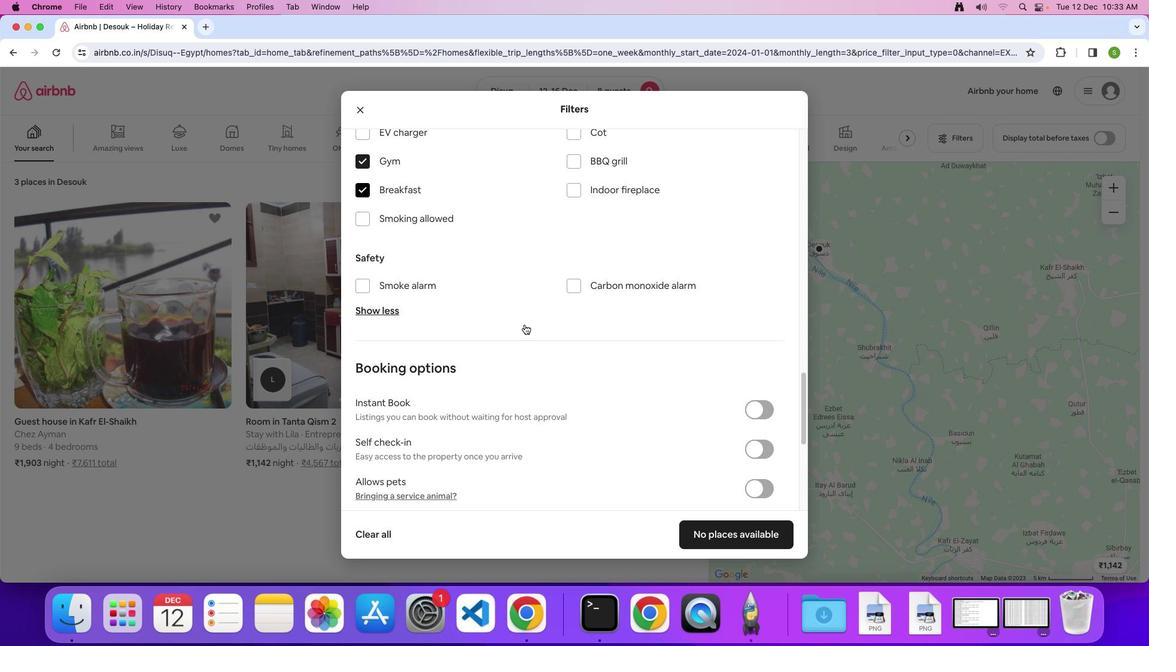 
Action: Mouse scrolled (524, 324) with delta (0, 0)
Screenshot: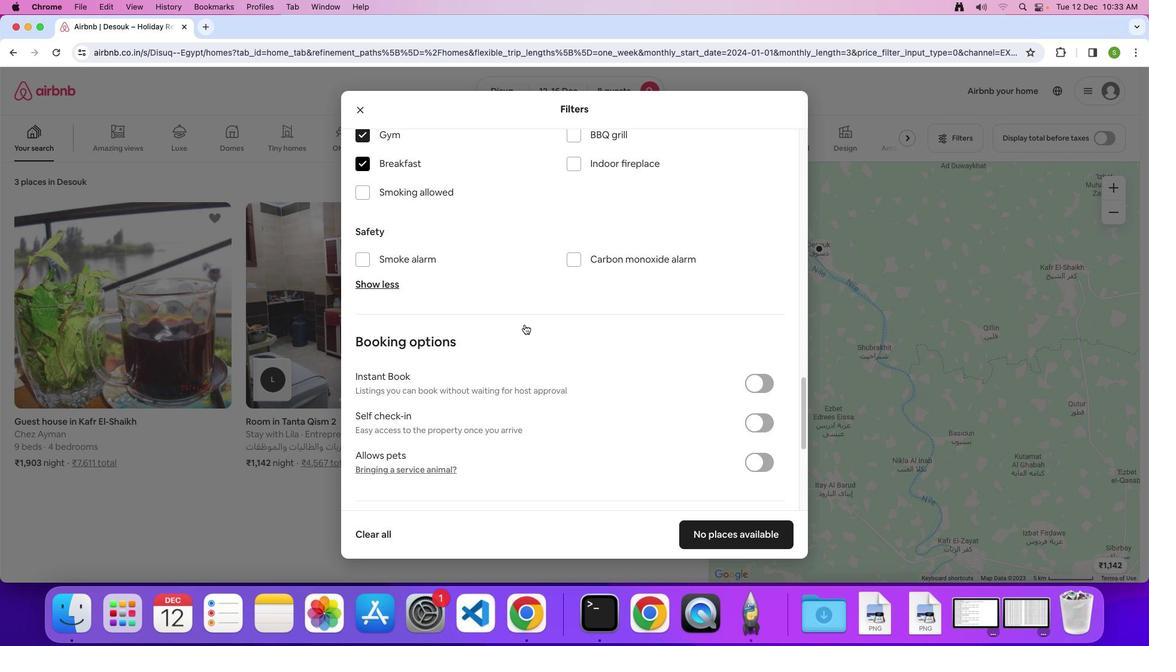 
Action: Mouse scrolled (524, 324) with delta (0, 0)
Screenshot: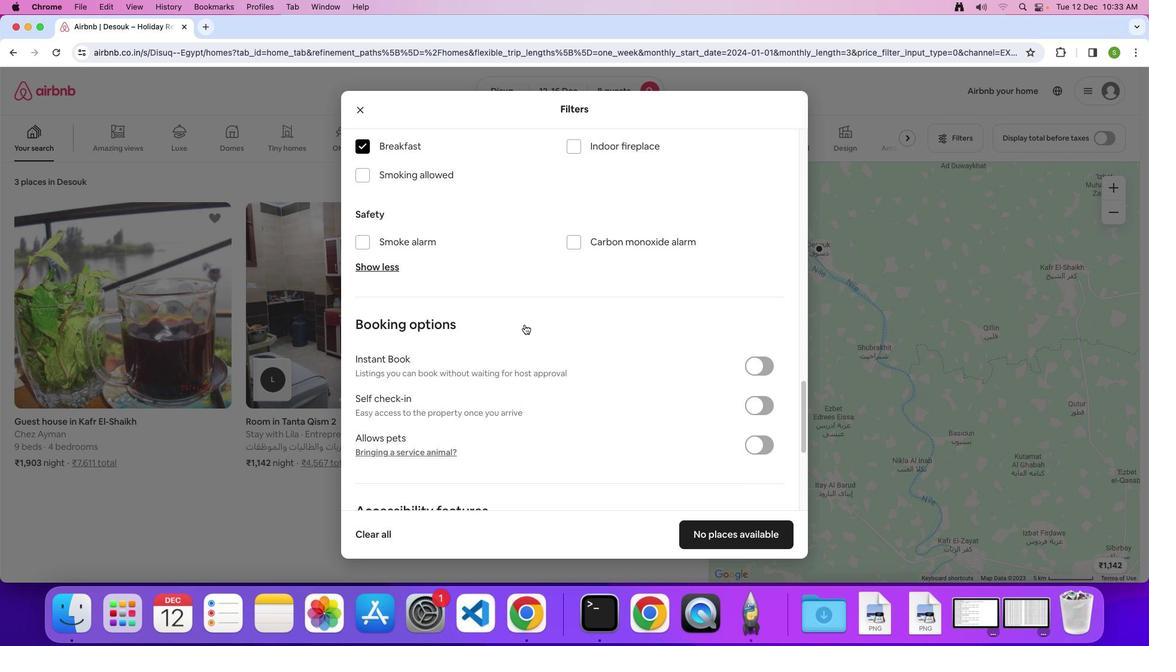 
Action: Mouse scrolled (524, 324) with delta (0, -1)
Screenshot: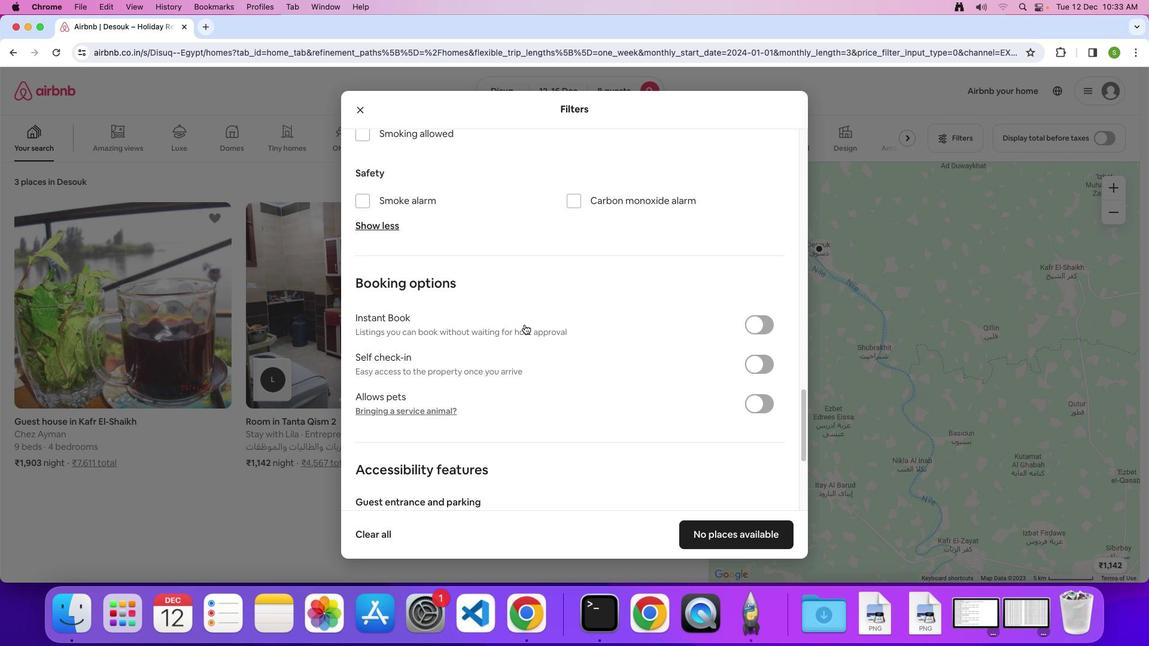 
Action: Mouse scrolled (524, 324) with delta (0, 0)
Screenshot: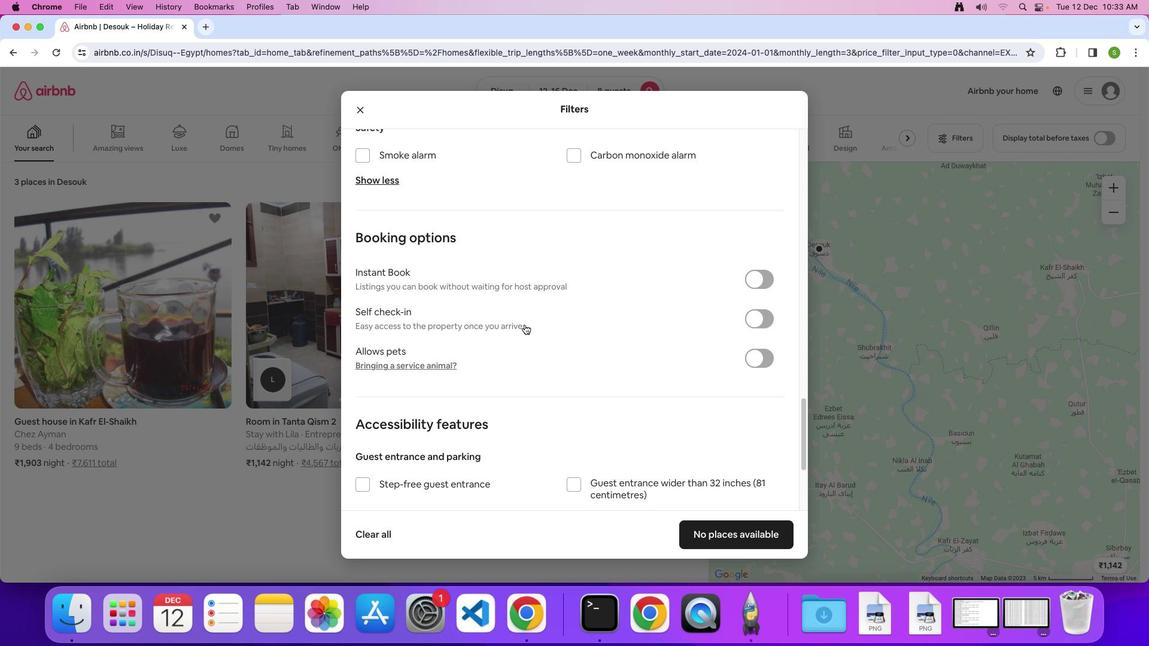 
Action: Mouse scrolled (524, 324) with delta (0, 0)
Screenshot: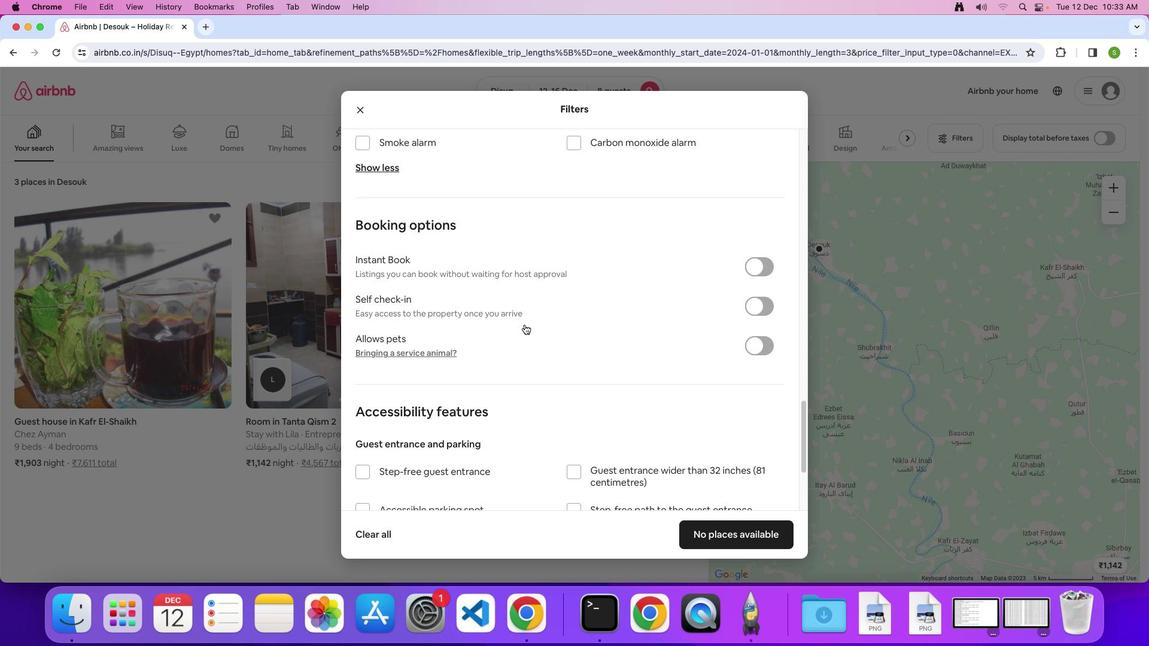 
Action: Mouse scrolled (524, 324) with delta (0, -1)
Screenshot: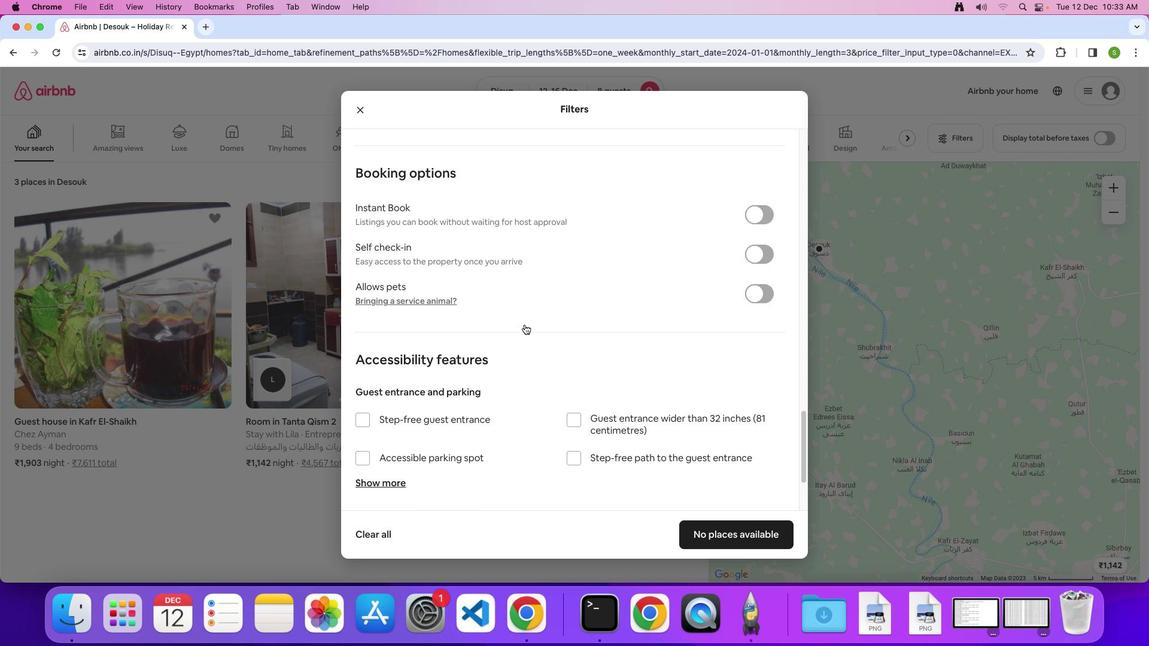 
Action: Mouse scrolled (524, 324) with delta (0, 0)
Screenshot: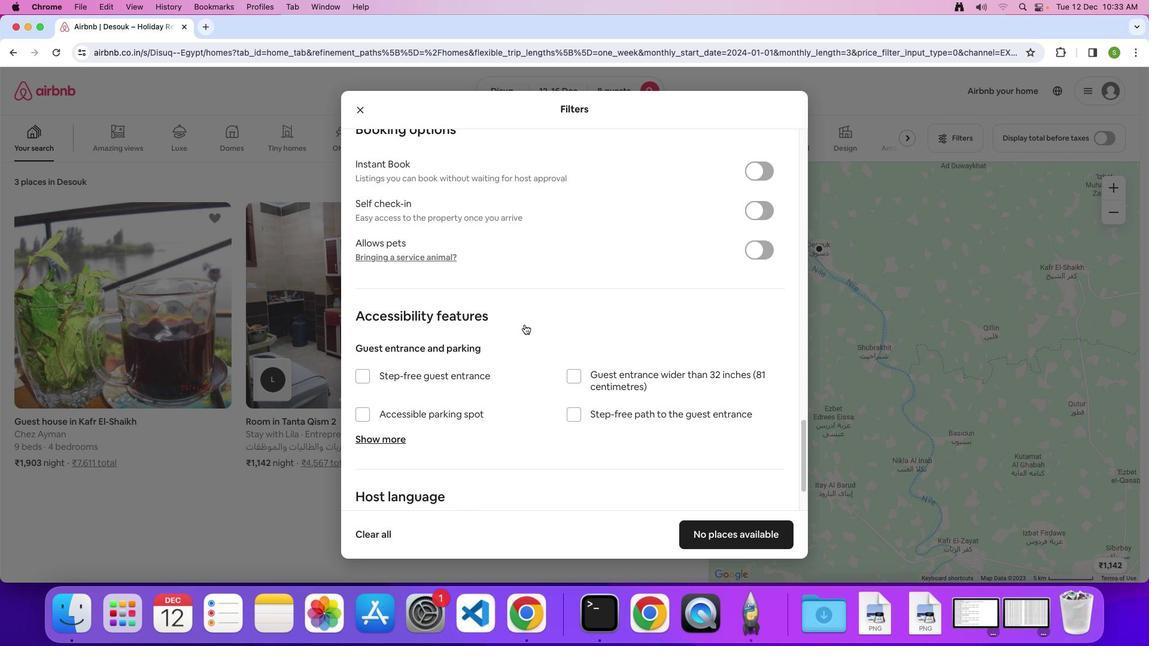 
Action: Mouse scrolled (524, 324) with delta (0, 0)
Screenshot: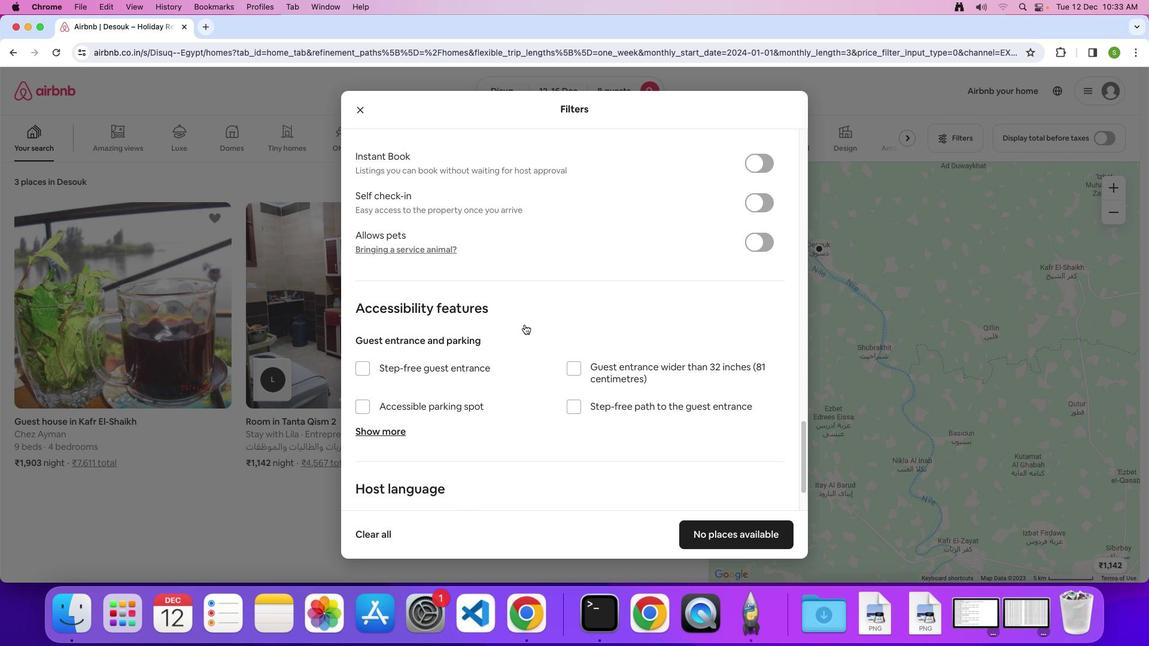 
Action: Mouse scrolled (524, 324) with delta (0, 0)
Screenshot: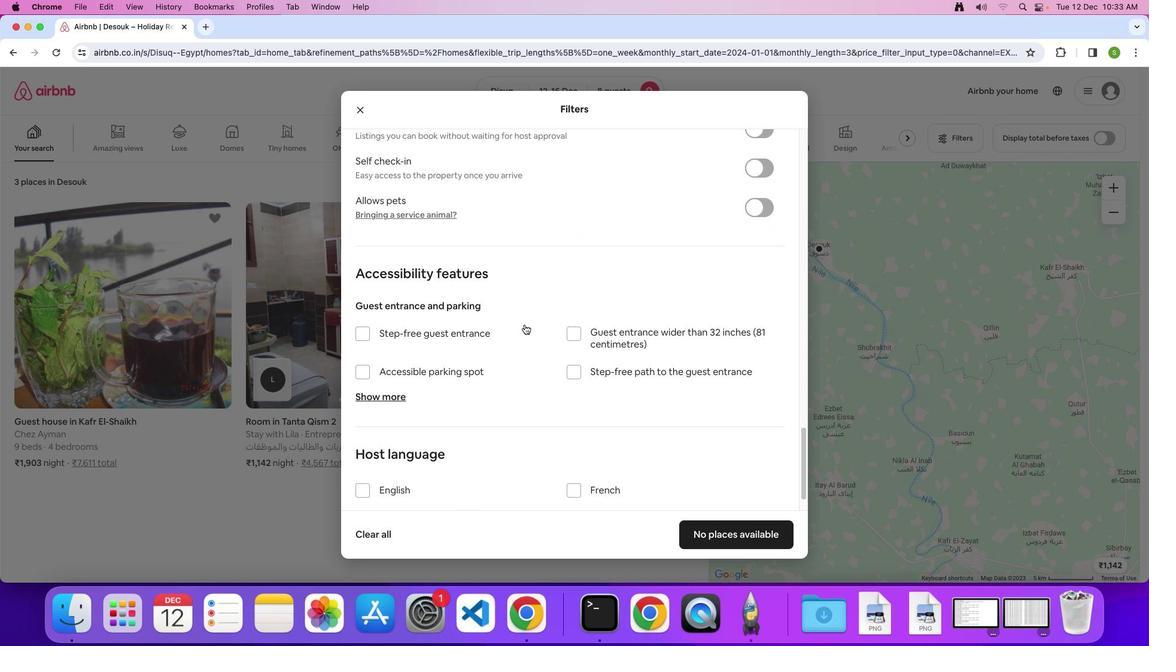 
Action: Mouse scrolled (524, 324) with delta (0, 0)
Screenshot: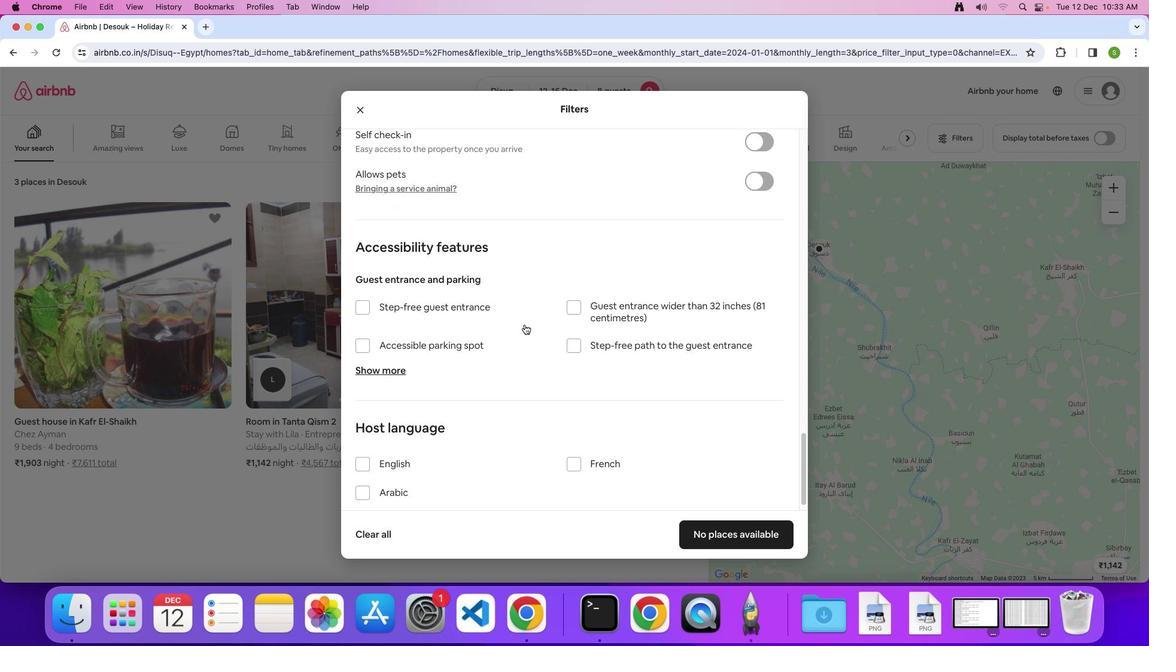 
Action: Mouse scrolled (524, 324) with delta (0, 0)
Screenshot: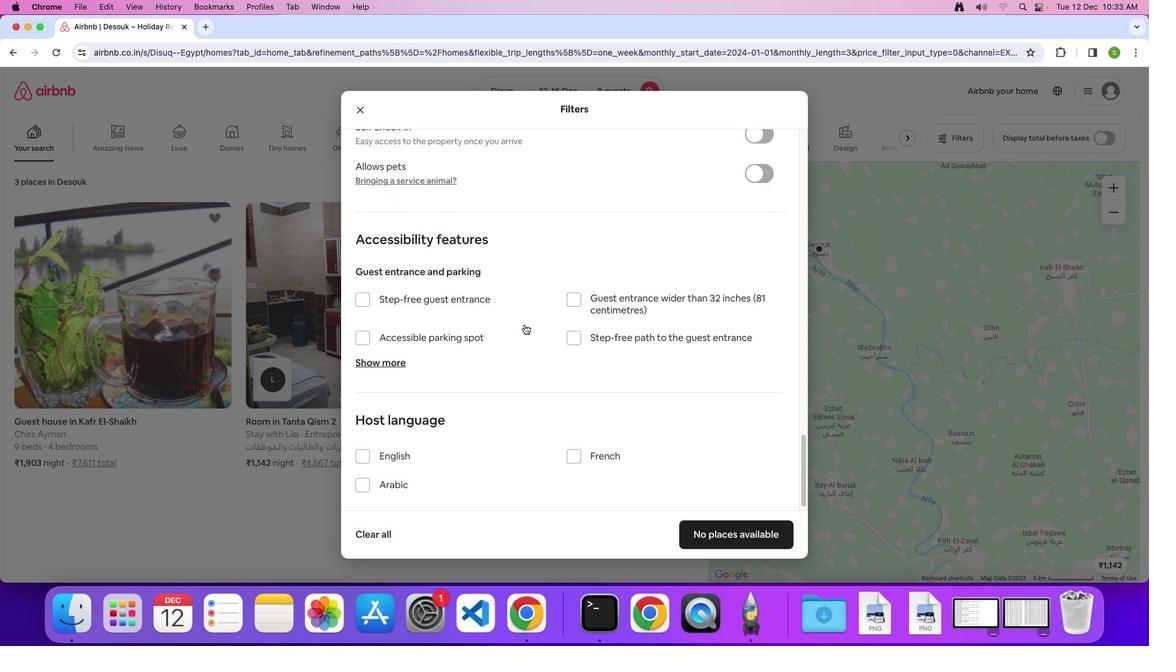 
Action: Mouse scrolled (524, 324) with delta (0, -2)
Screenshot: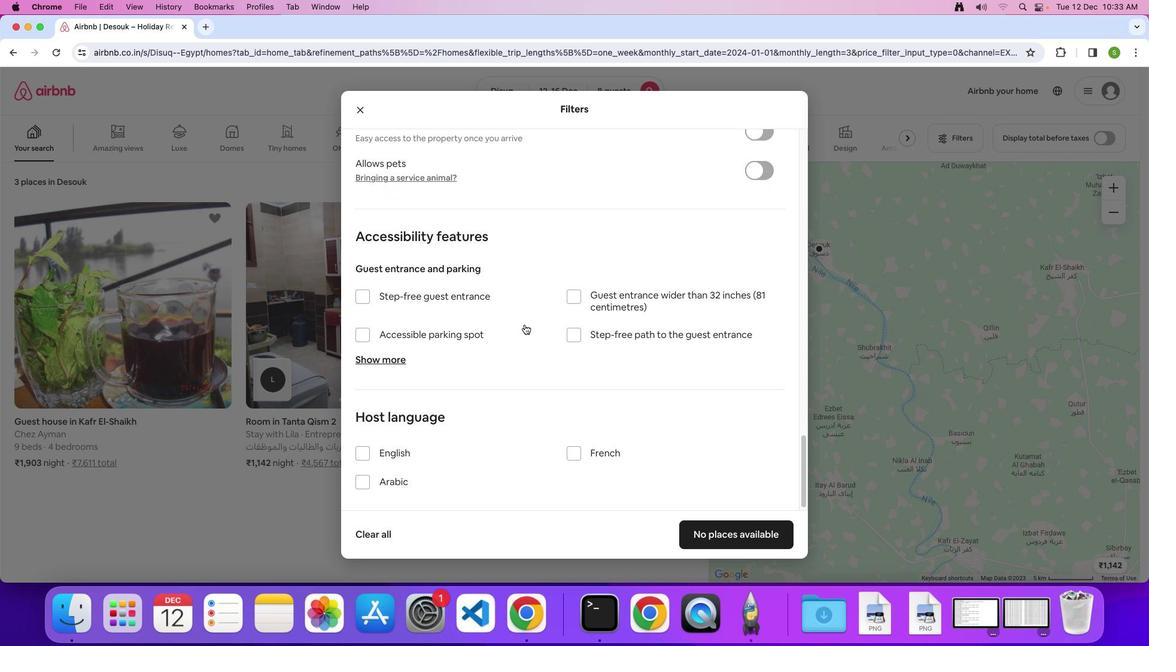 
Action: Mouse scrolled (524, 324) with delta (0, 0)
Screenshot: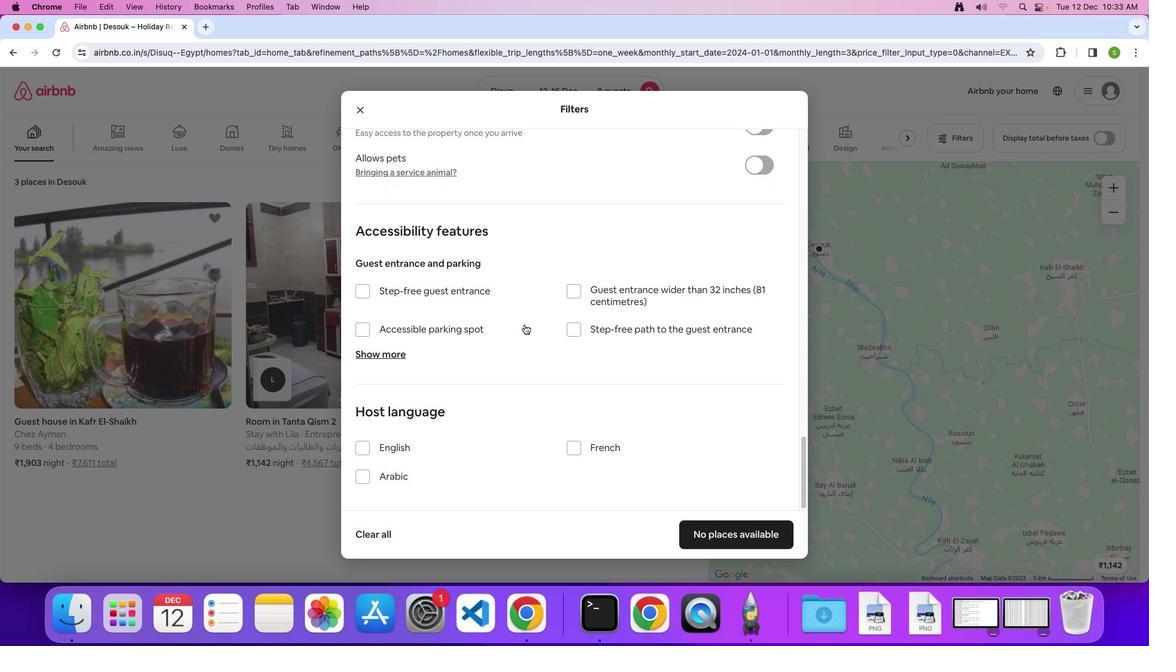 
Action: Mouse scrolled (524, 324) with delta (0, 0)
Screenshot: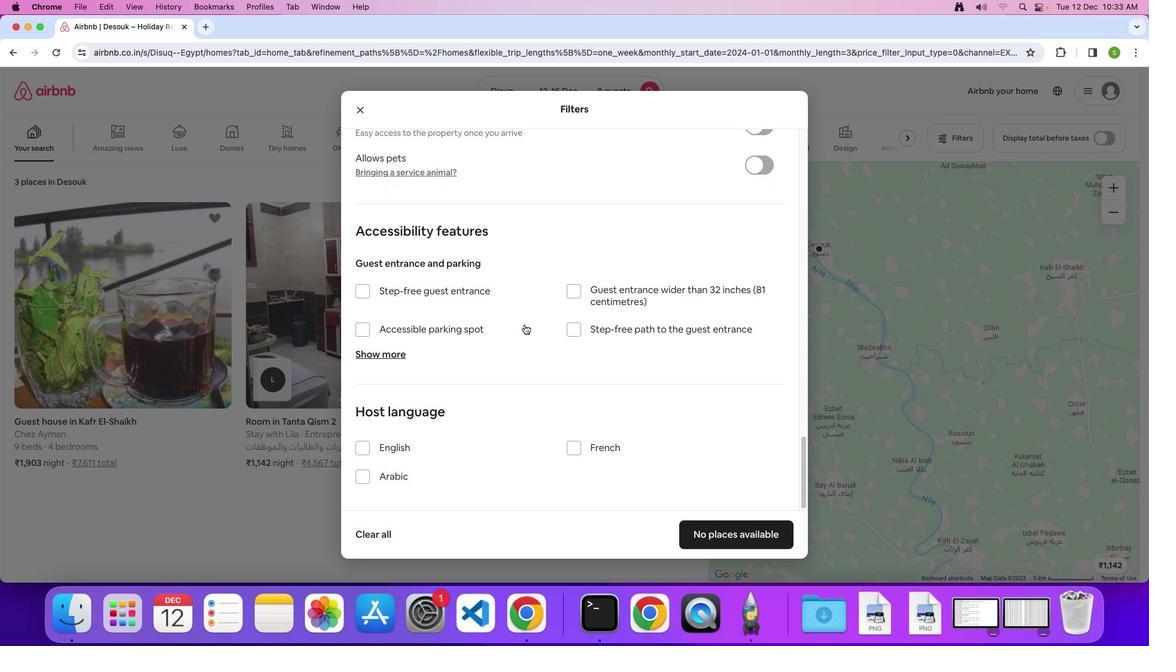 
Action: Mouse scrolled (524, 324) with delta (0, -1)
Screenshot: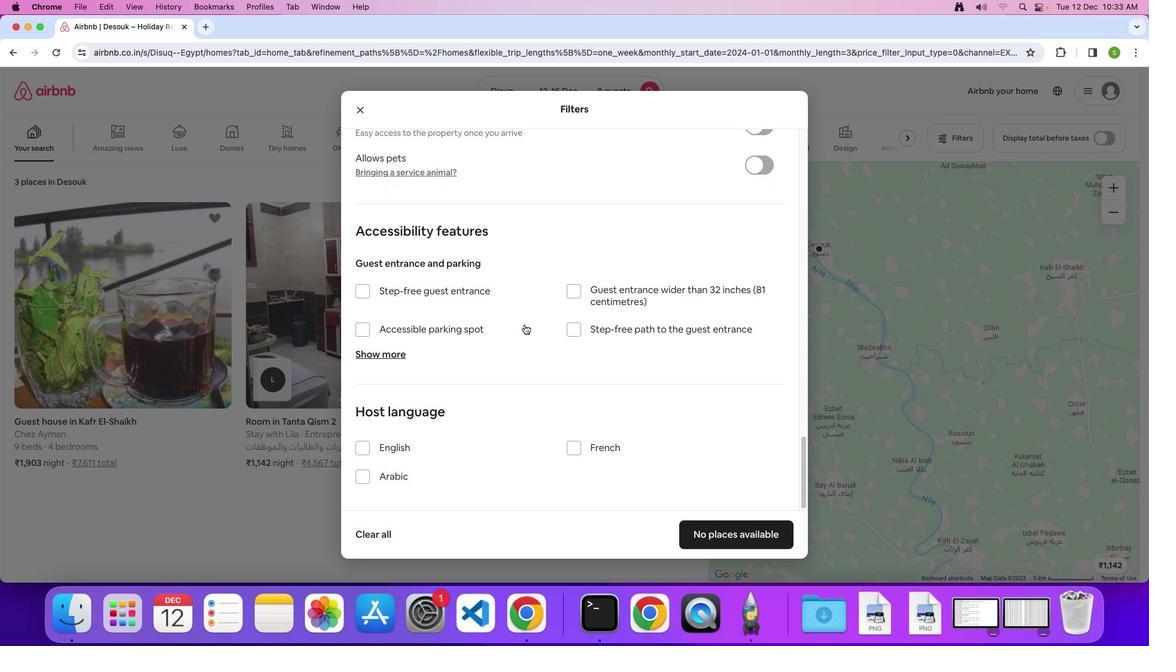 
Action: Mouse moved to (730, 544)
Screenshot: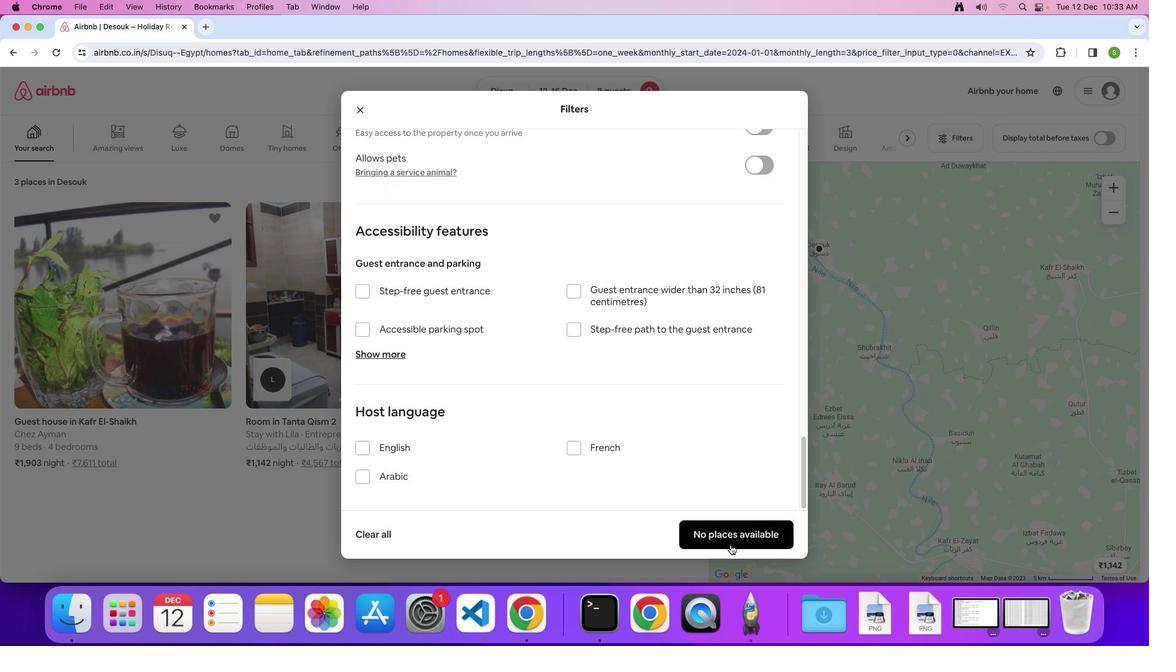 
Action: Mouse pressed left at (730, 544)
Screenshot: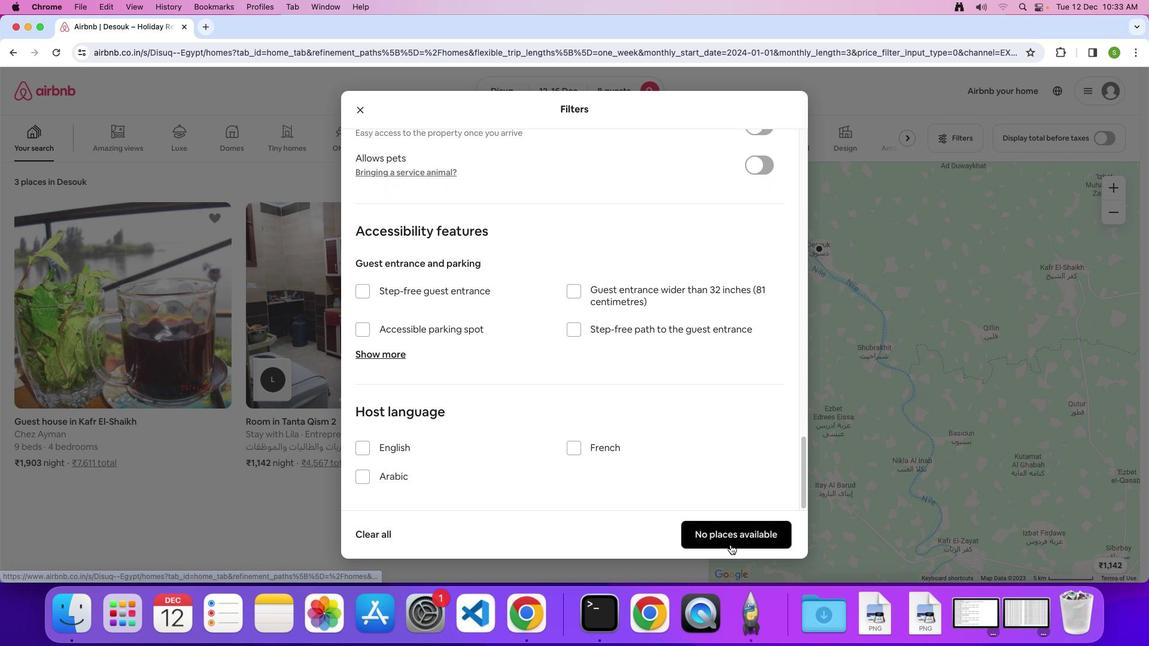 
Action: Mouse moved to (520, 354)
Screenshot: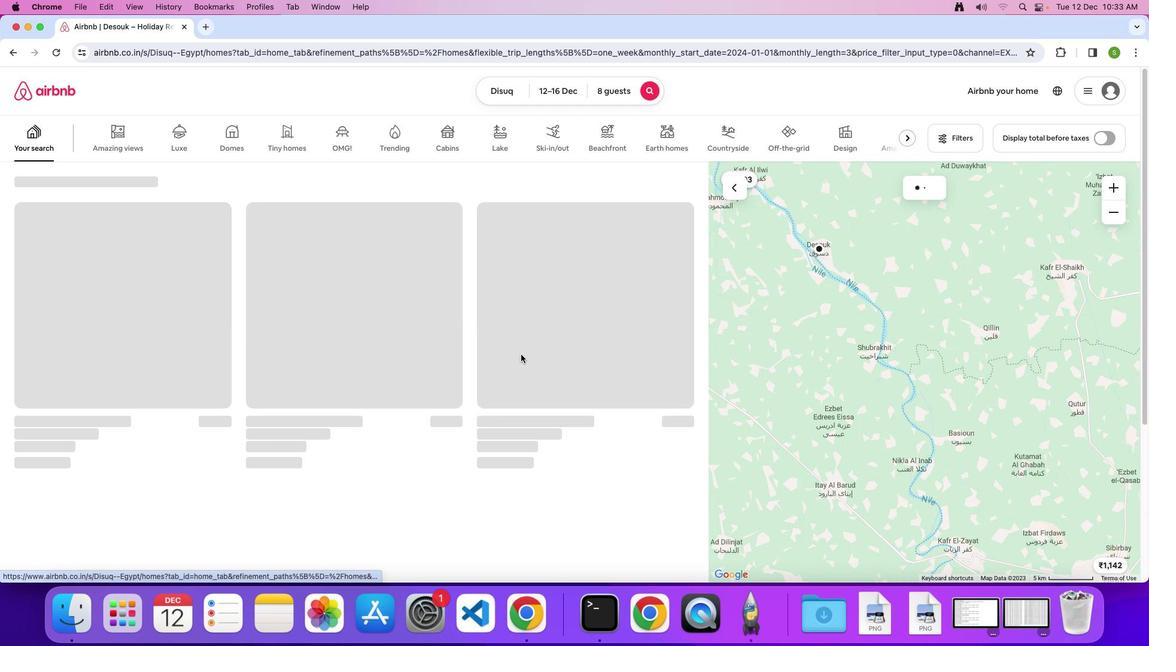 
